 Task: Add a signature Bailey Nelson containing Stay safe, Bailey Nelson to email address softage.10@softage.net and add a label Penetration testing
Action: Mouse moved to (115, 140)
Screenshot: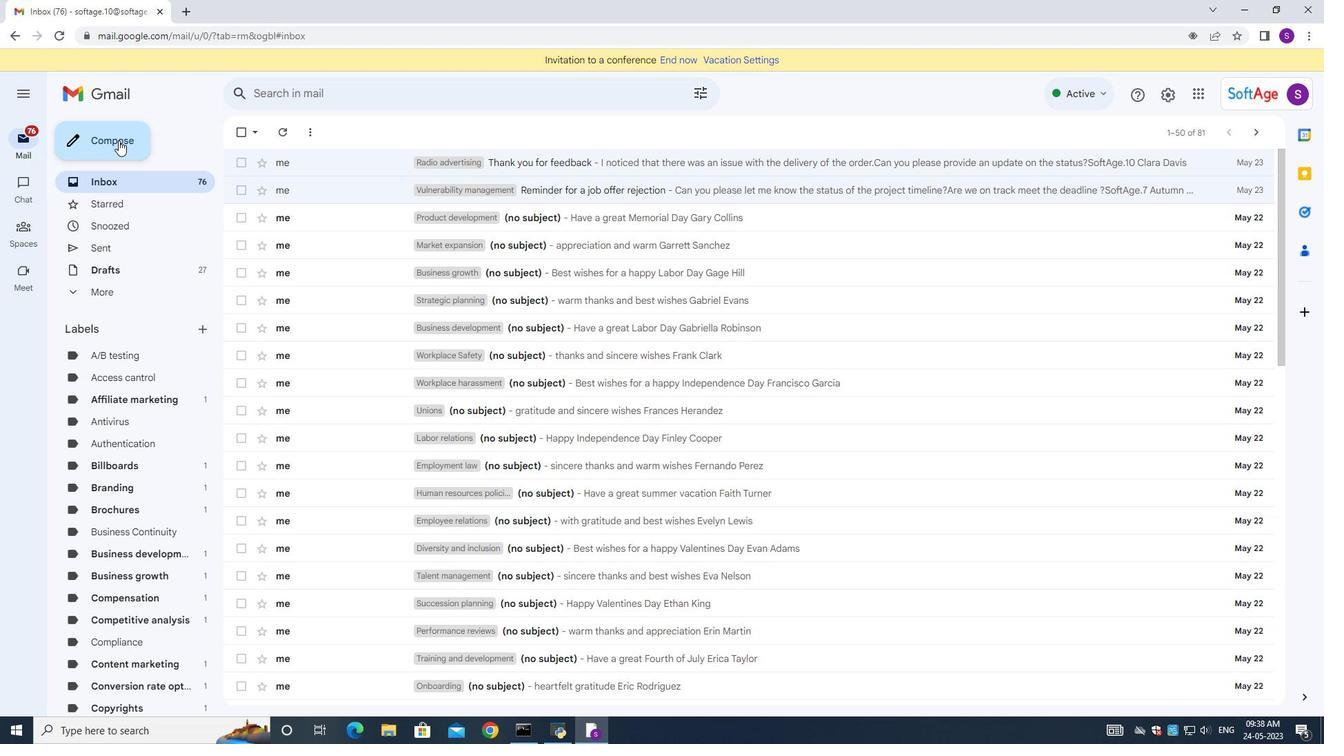 
Action: Mouse pressed left at (115, 140)
Screenshot: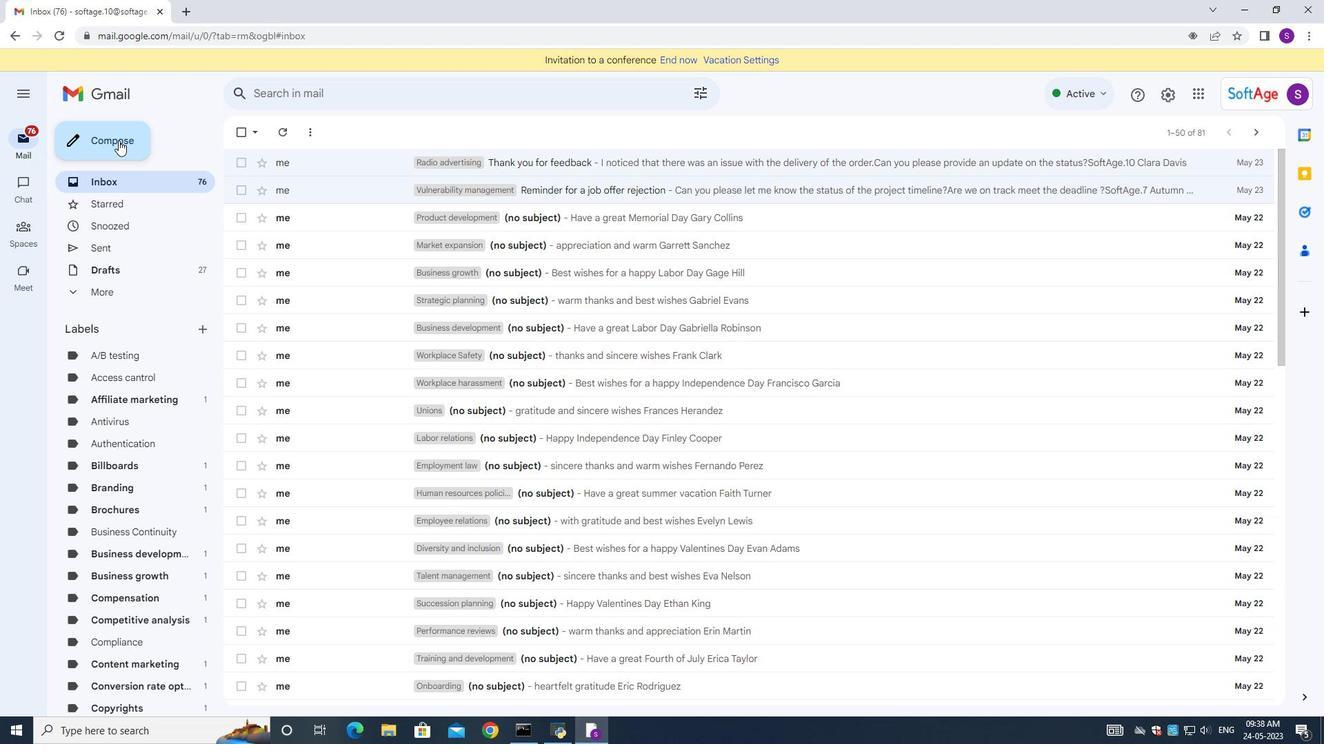 
Action: Mouse moved to (1109, 694)
Screenshot: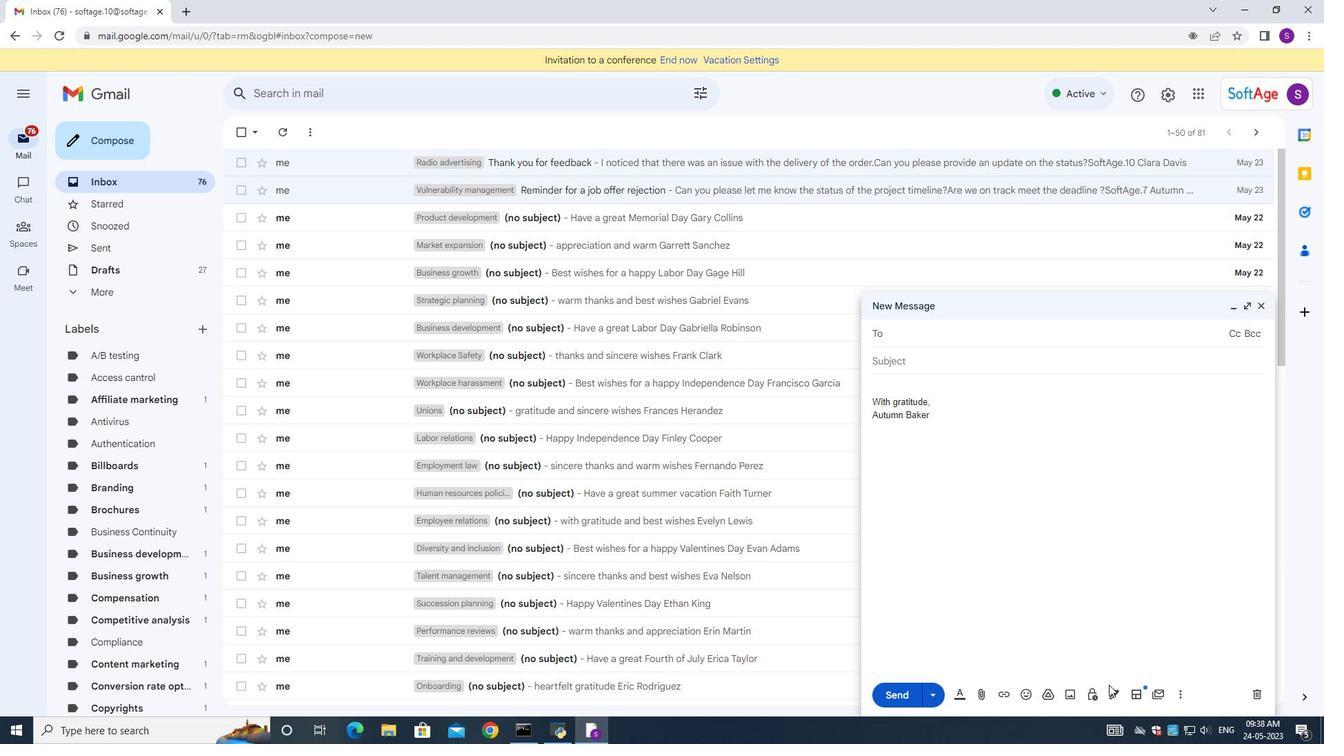 
Action: Mouse pressed left at (1109, 694)
Screenshot: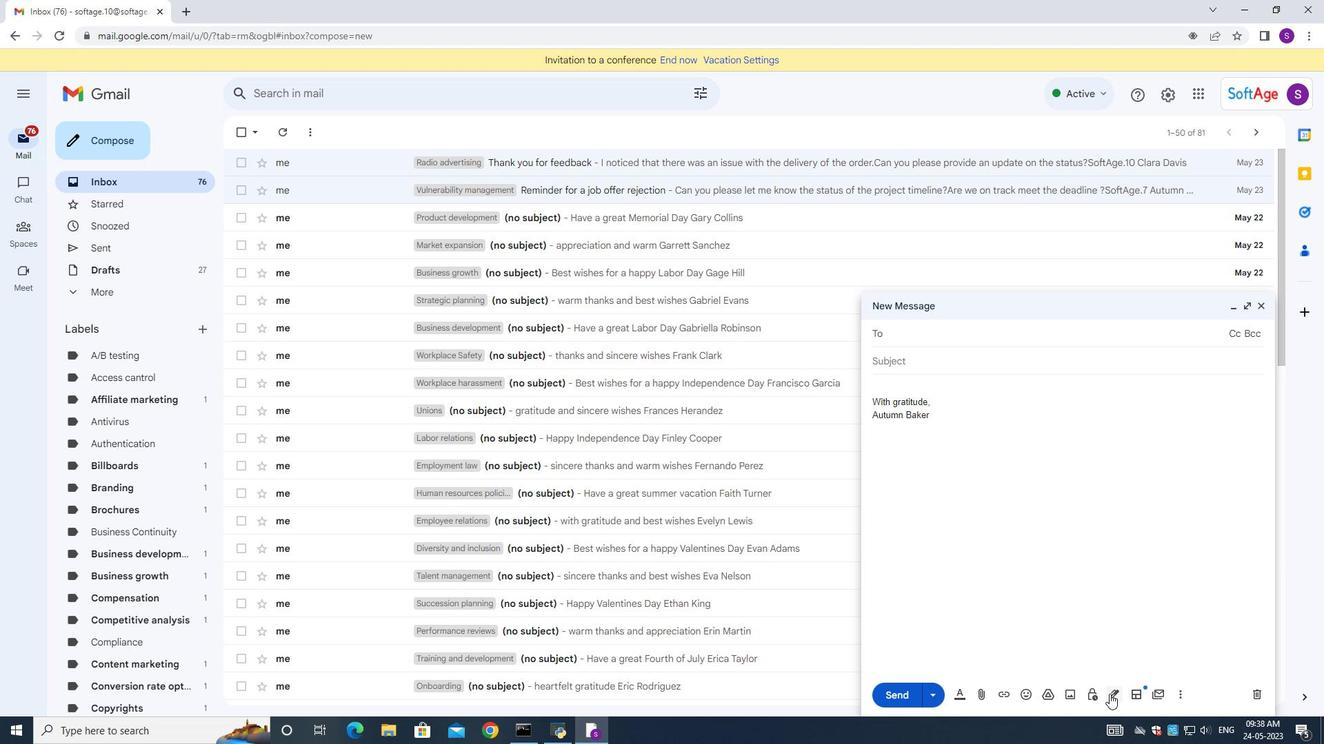 
Action: Mouse moved to (1136, 621)
Screenshot: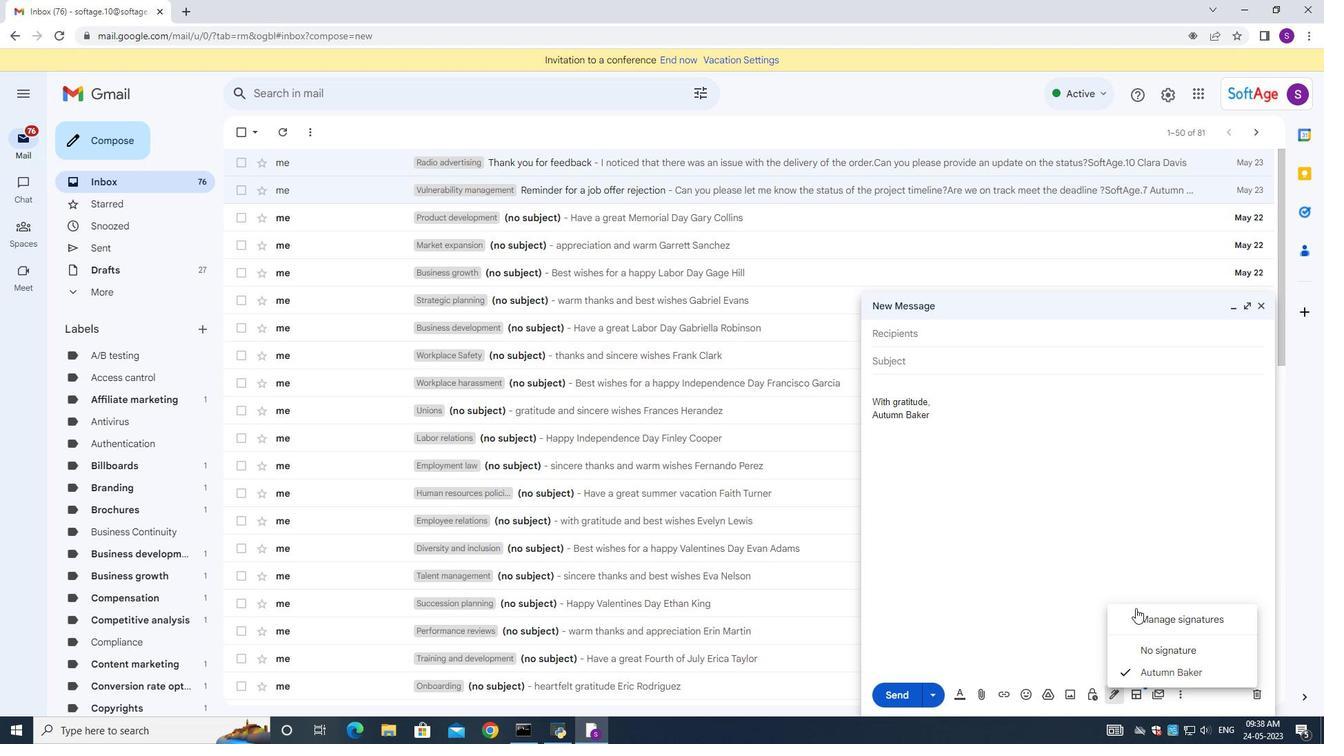 
Action: Mouse pressed left at (1136, 621)
Screenshot: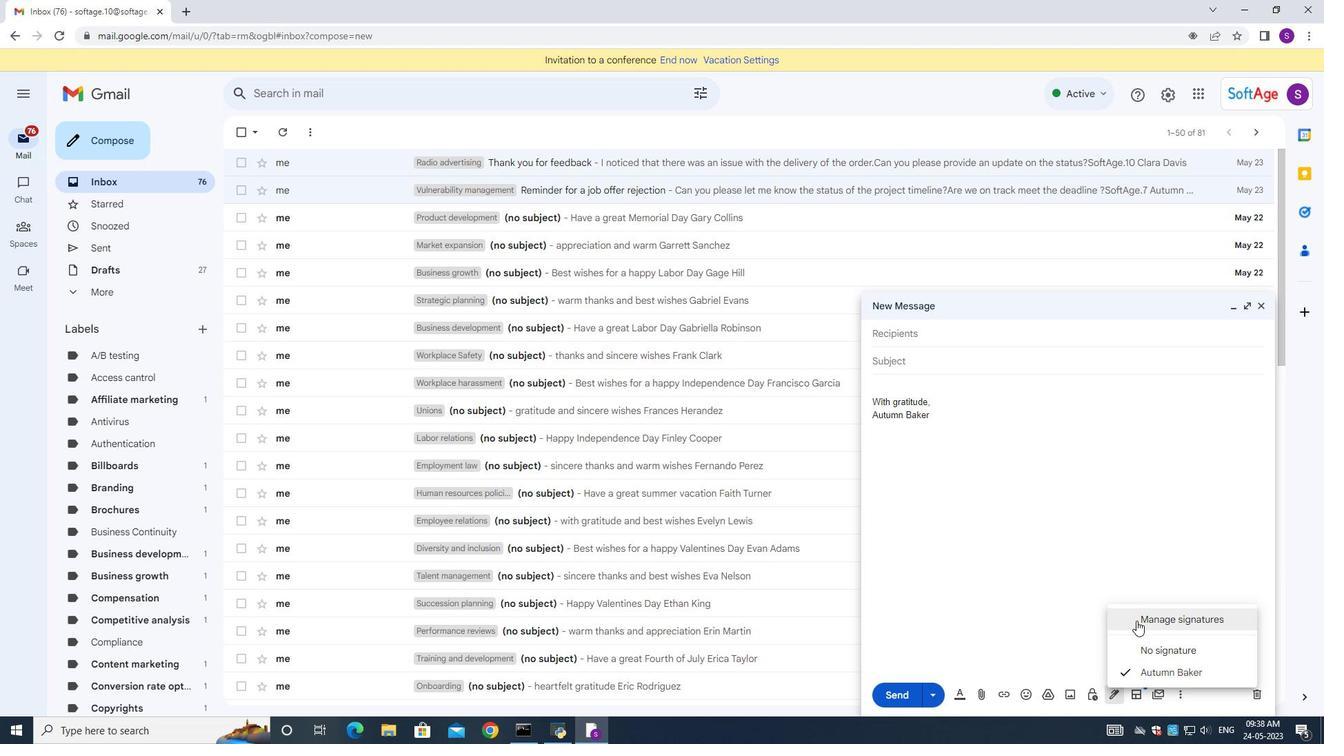
Action: Mouse moved to (626, 273)
Screenshot: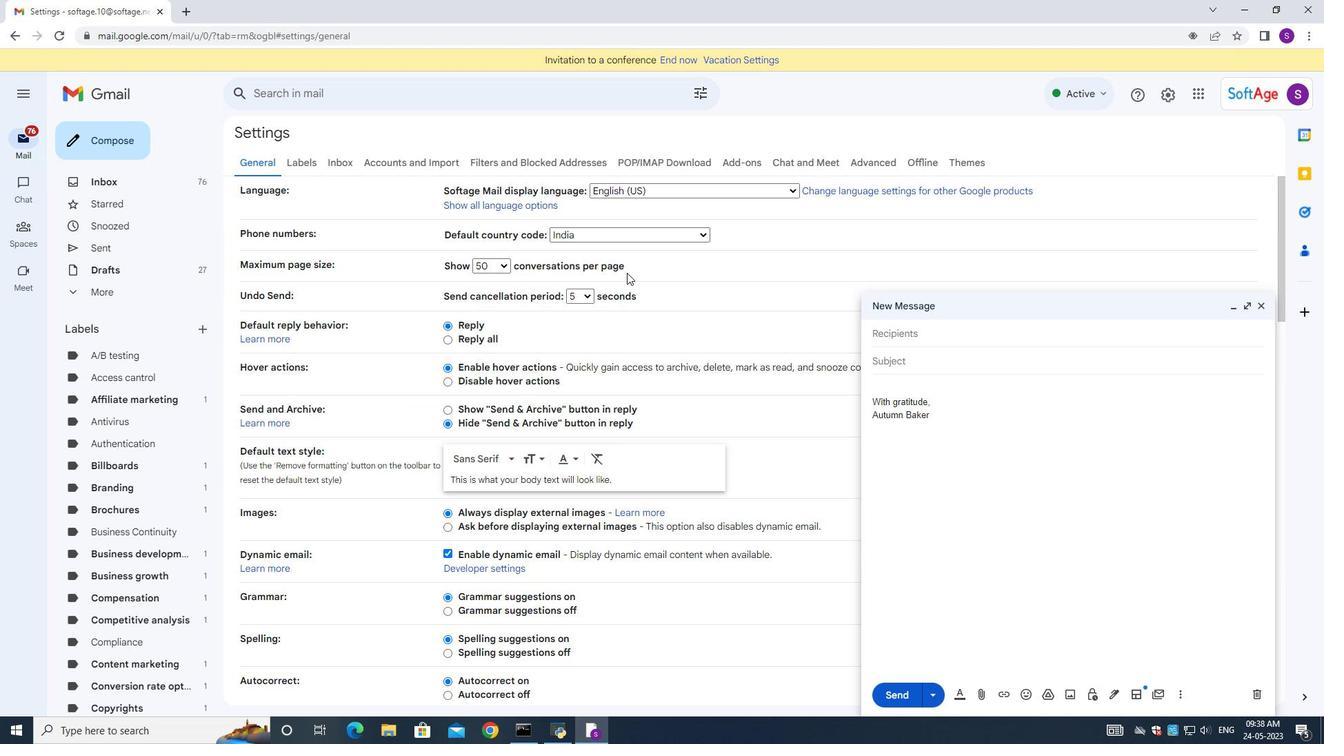 
Action: Mouse scrolled (626, 273) with delta (0, 0)
Screenshot: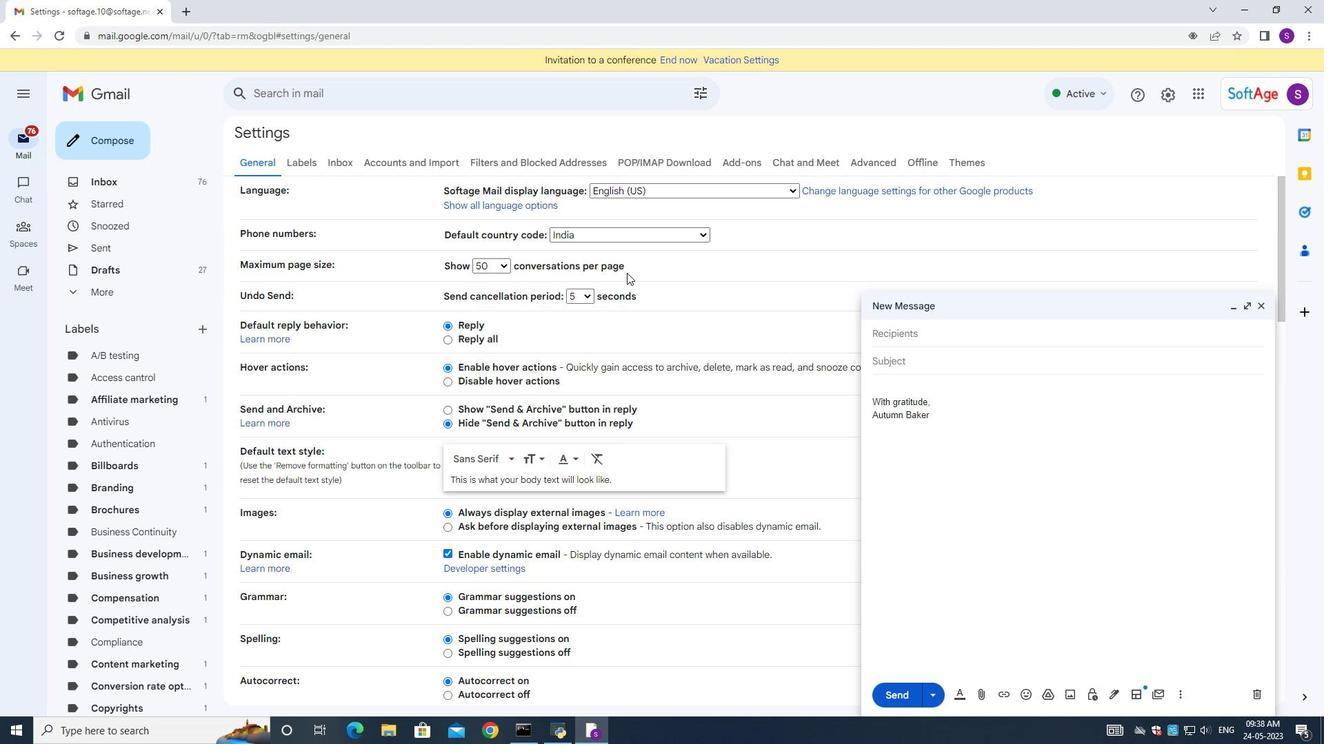 
Action: Mouse moved to (626, 279)
Screenshot: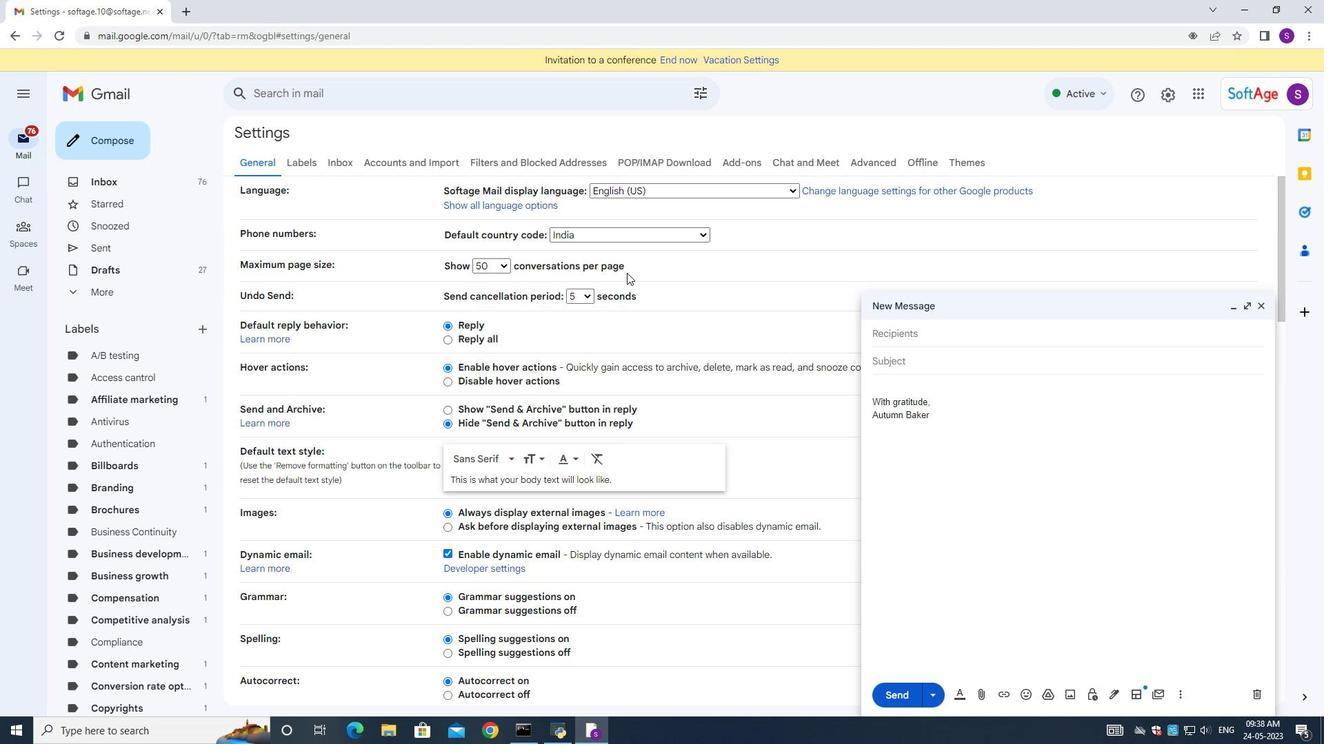 
Action: Mouse scrolled (626, 278) with delta (0, 0)
Screenshot: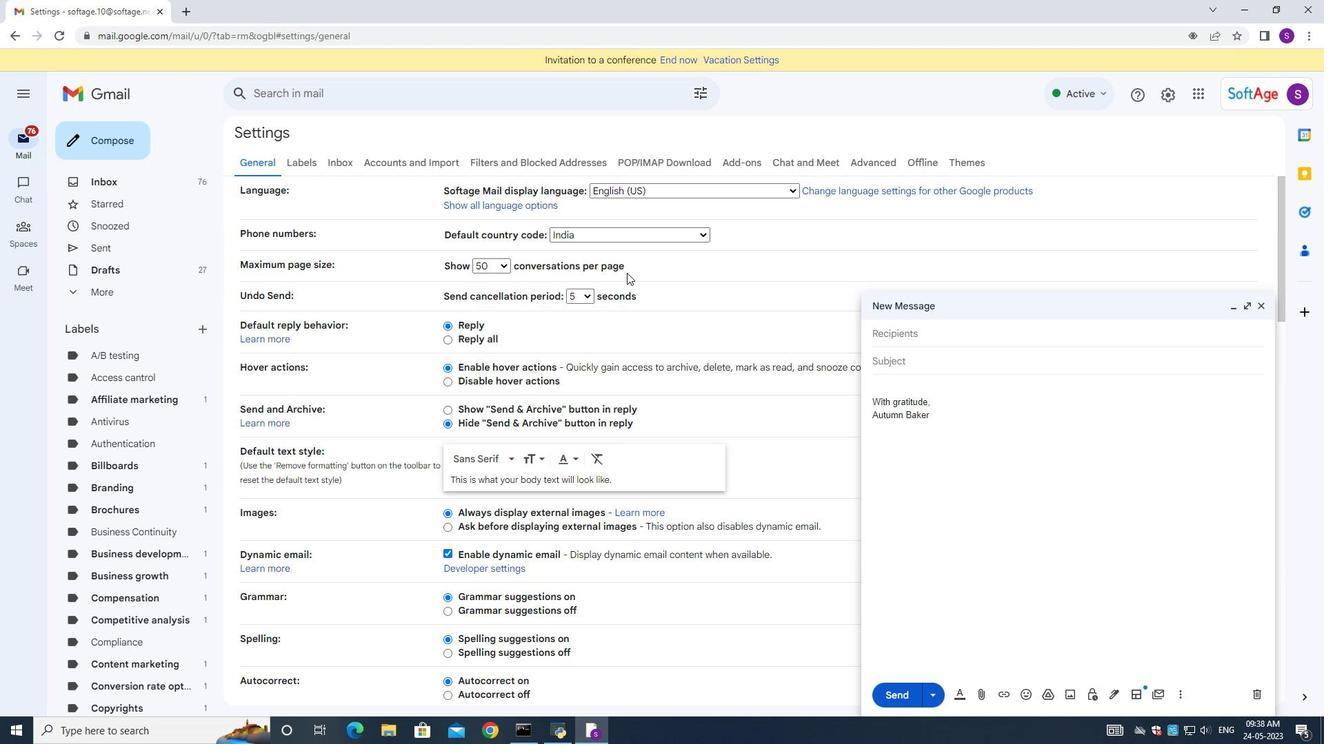 
Action: Mouse moved to (626, 282)
Screenshot: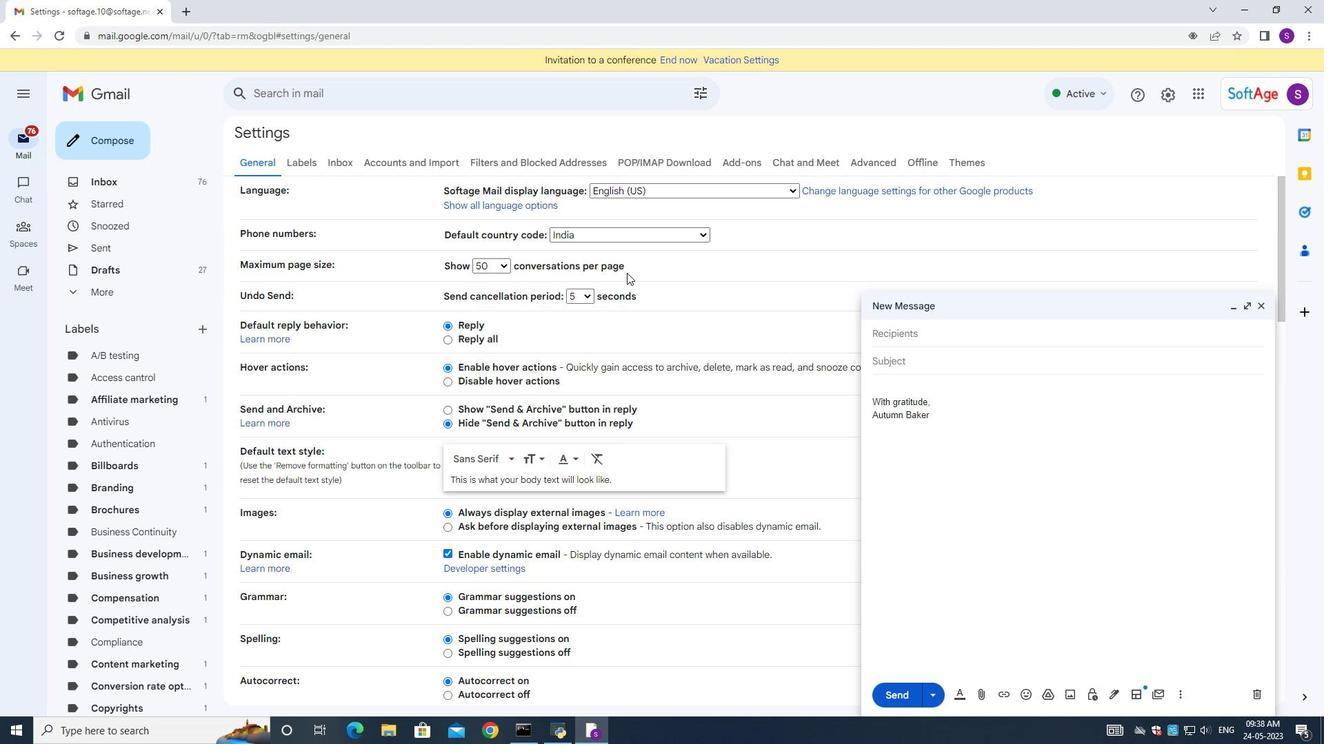 
Action: Mouse scrolled (626, 281) with delta (0, 0)
Screenshot: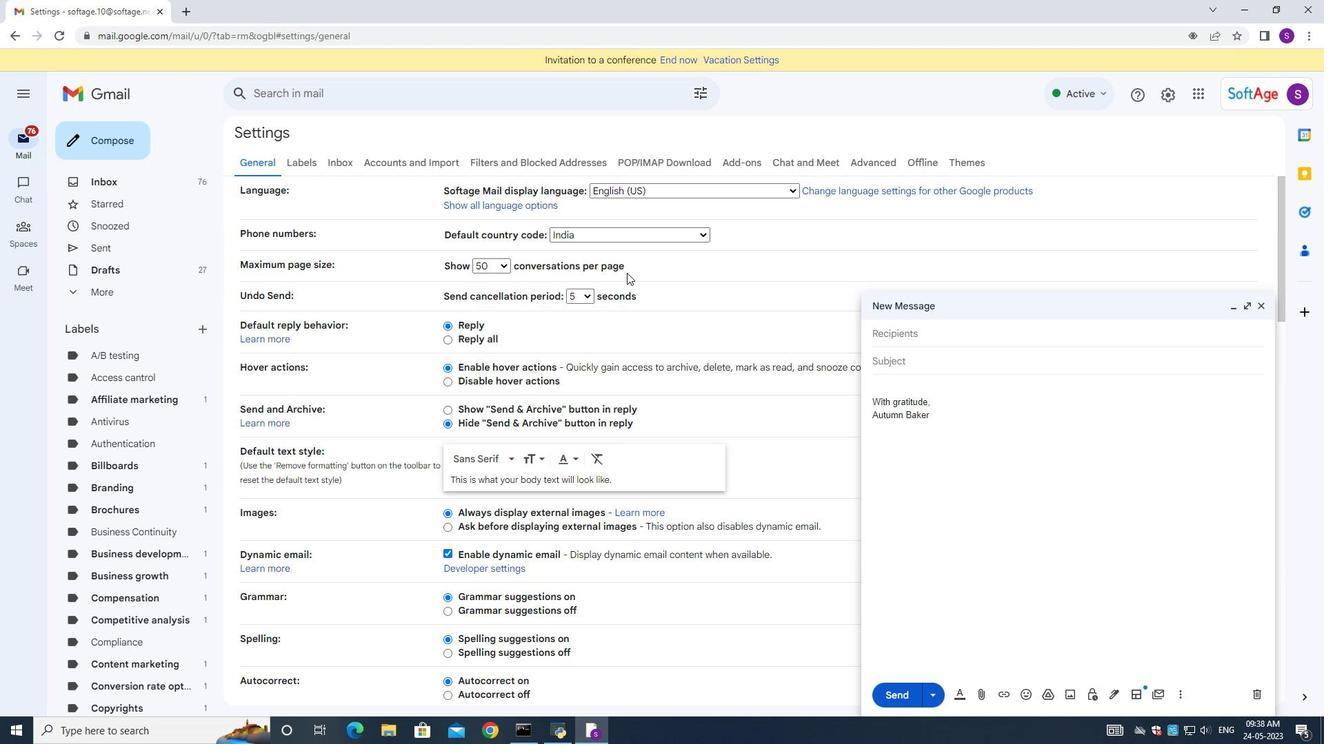 
Action: Mouse scrolled (626, 281) with delta (0, 0)
Screenshot: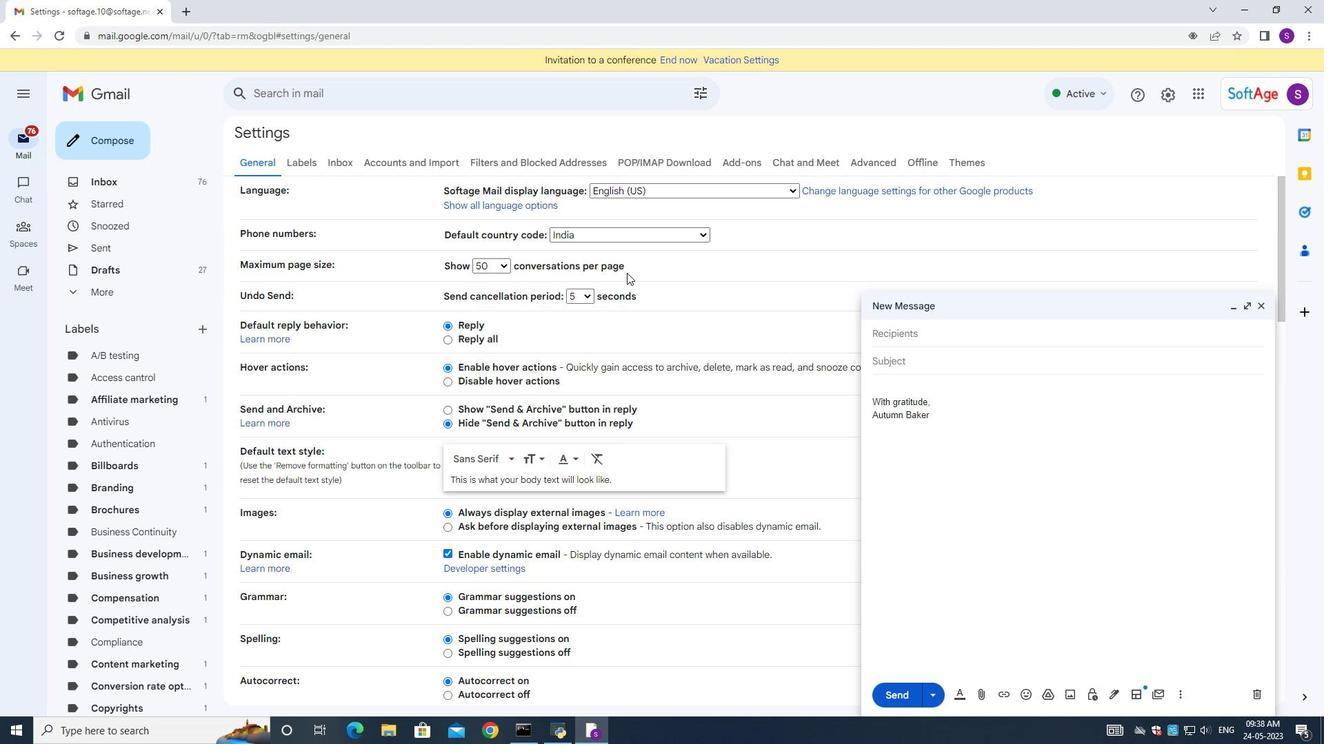 
Action: Mouse scrolled (626, 281) with delta (0, 0)
Screenshot: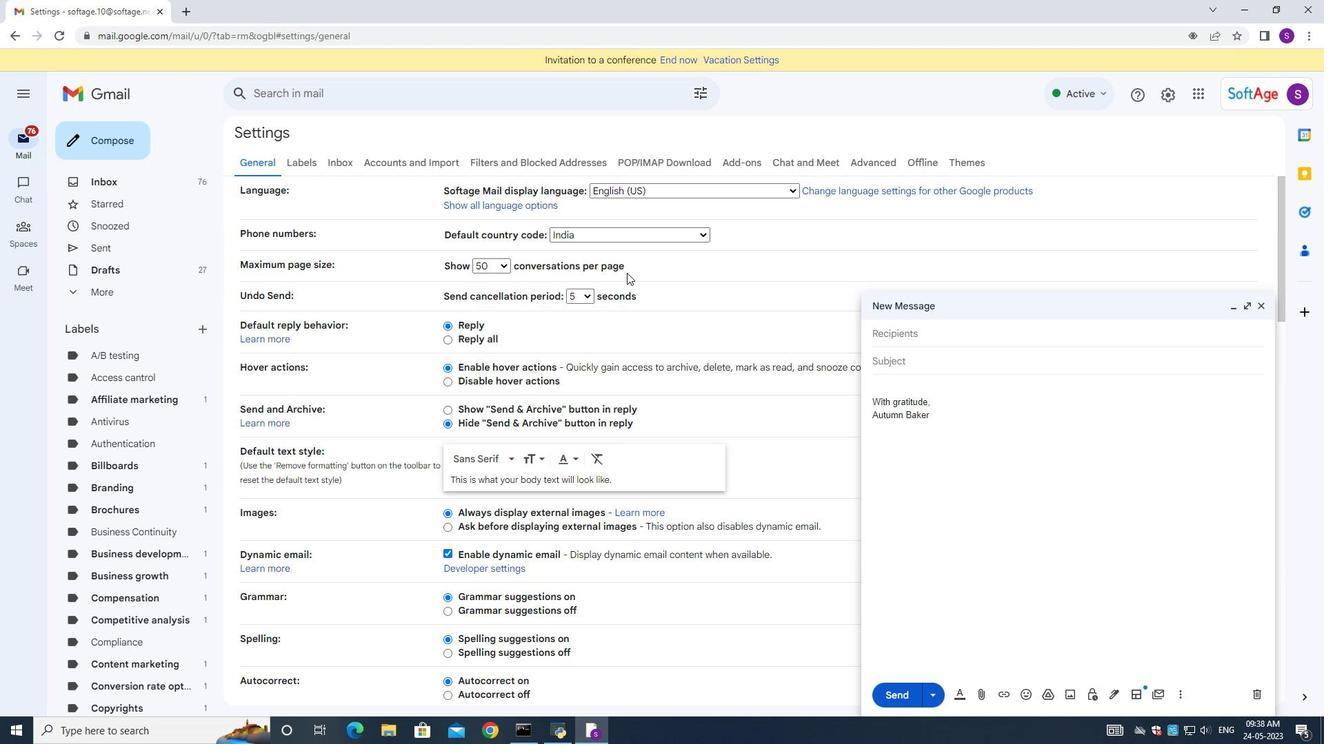 
Action: Mouse scrolled (626, 281) with delta (0, 0)
Screenshot: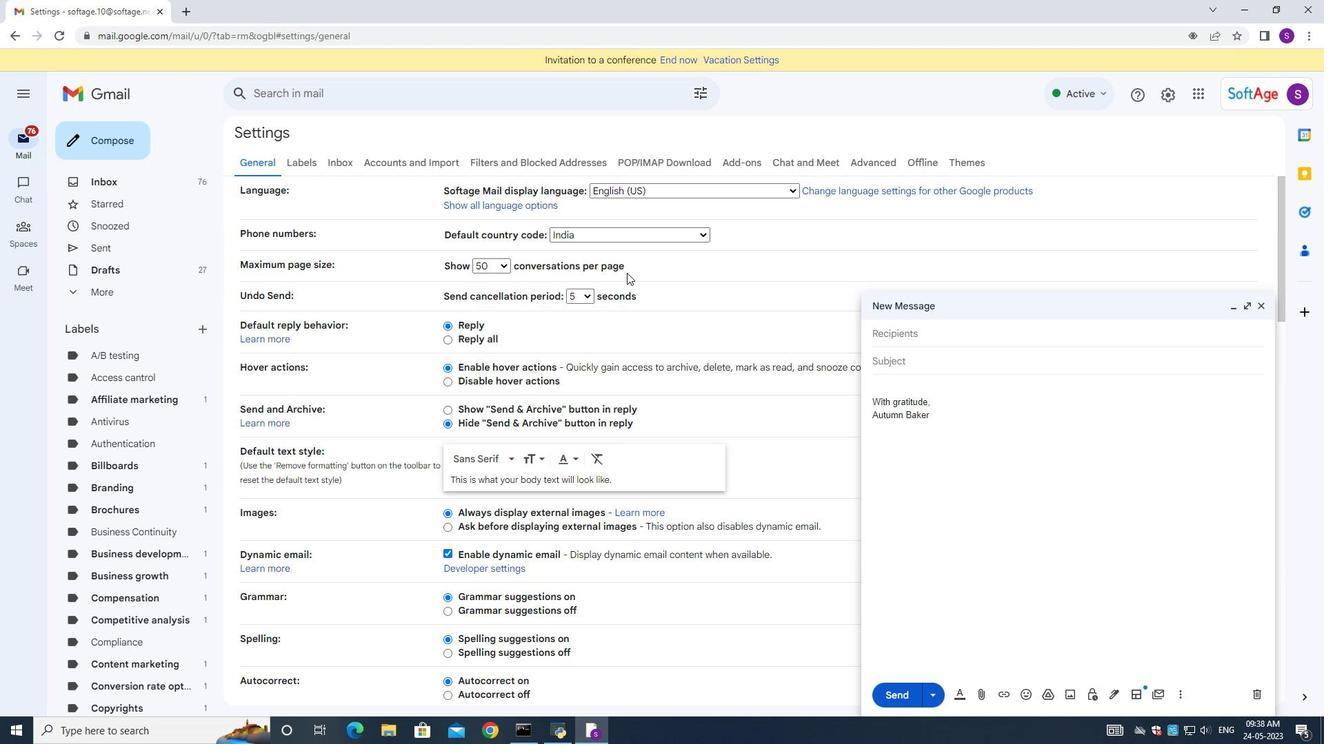 
Action: Mouse moved to (624, 307)
Screenshot: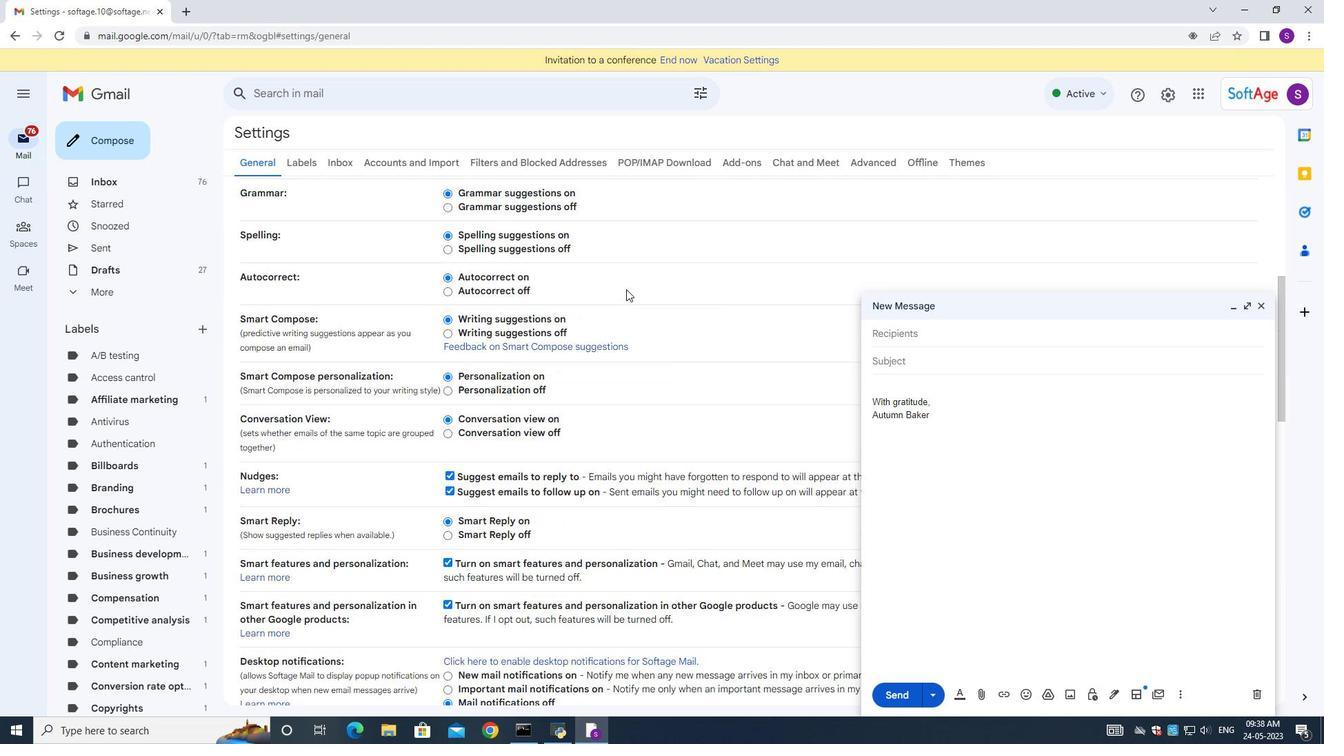 
Action: Mouse scrolled (624, 306) with delta (0, 0)
Screenshot: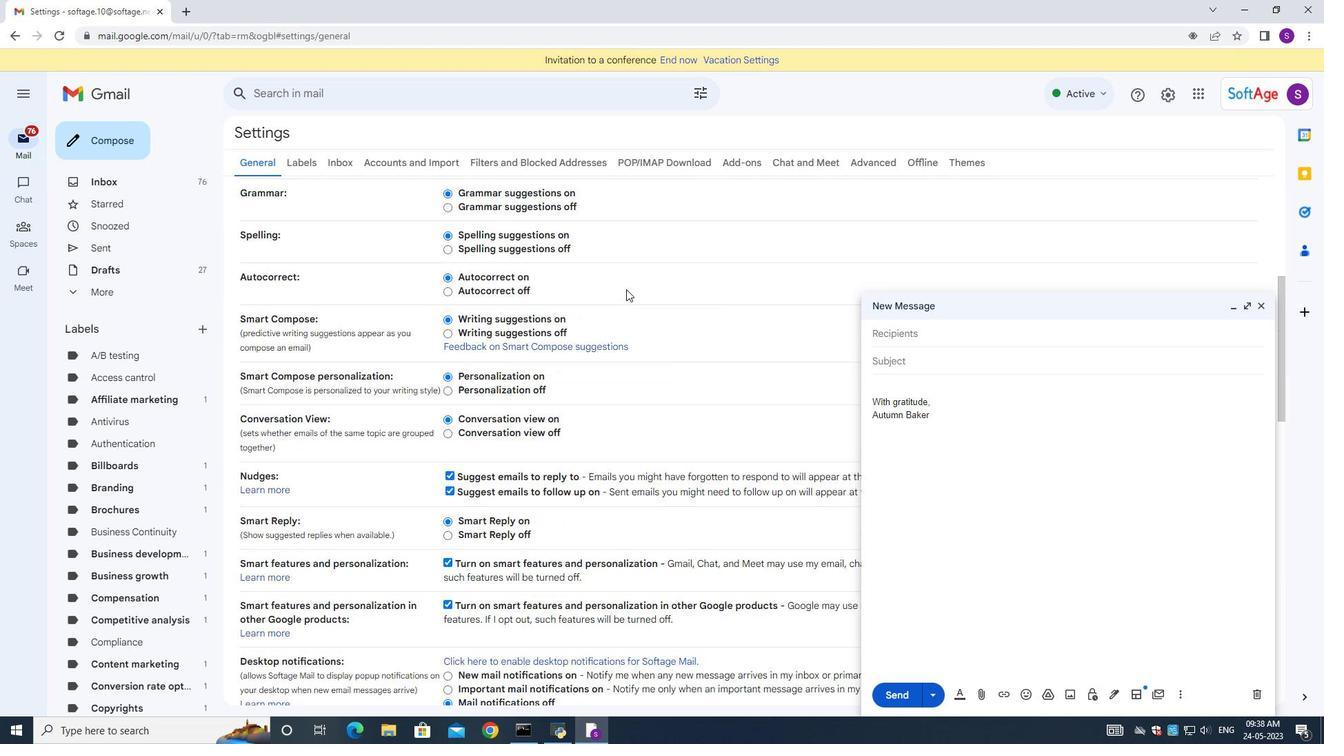 
Action: Mouse moved to (624, 310)
Screenshot: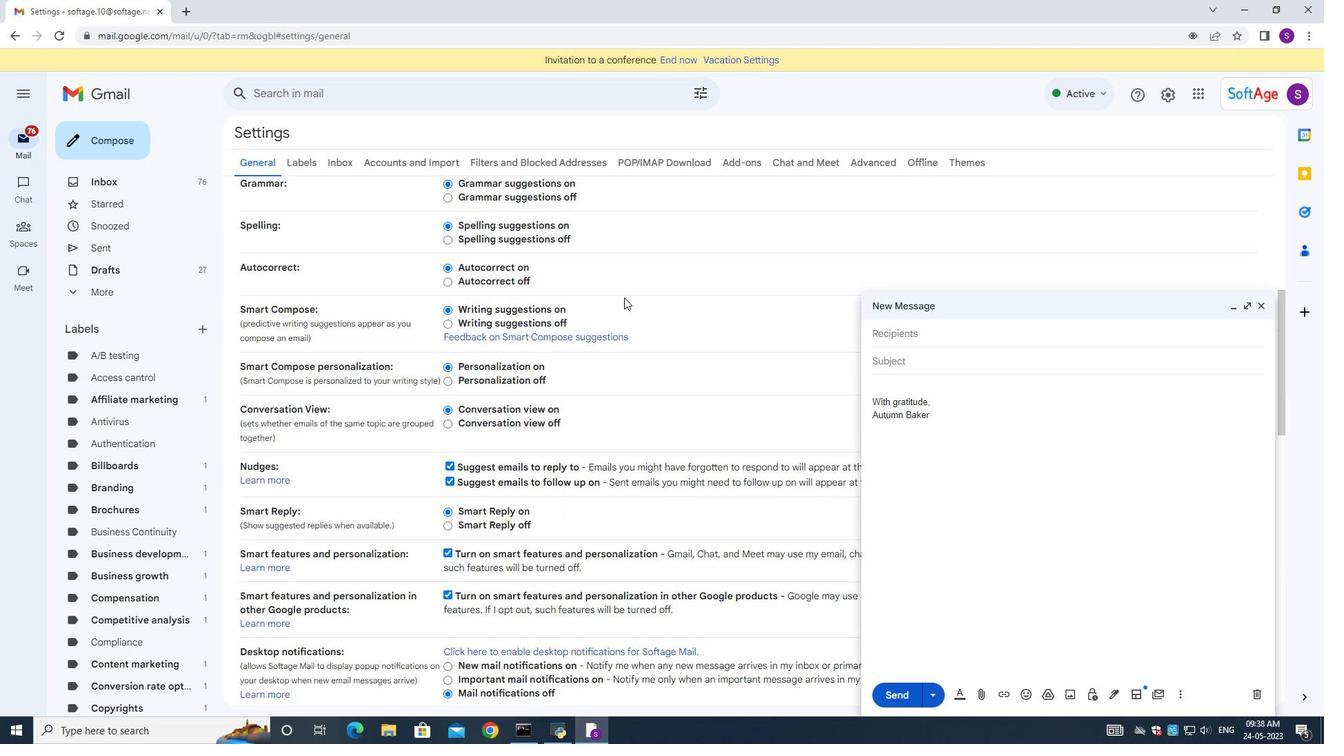 
Action: Mouse scrolled (624, 309) with delta (0, 0)
Screenshot: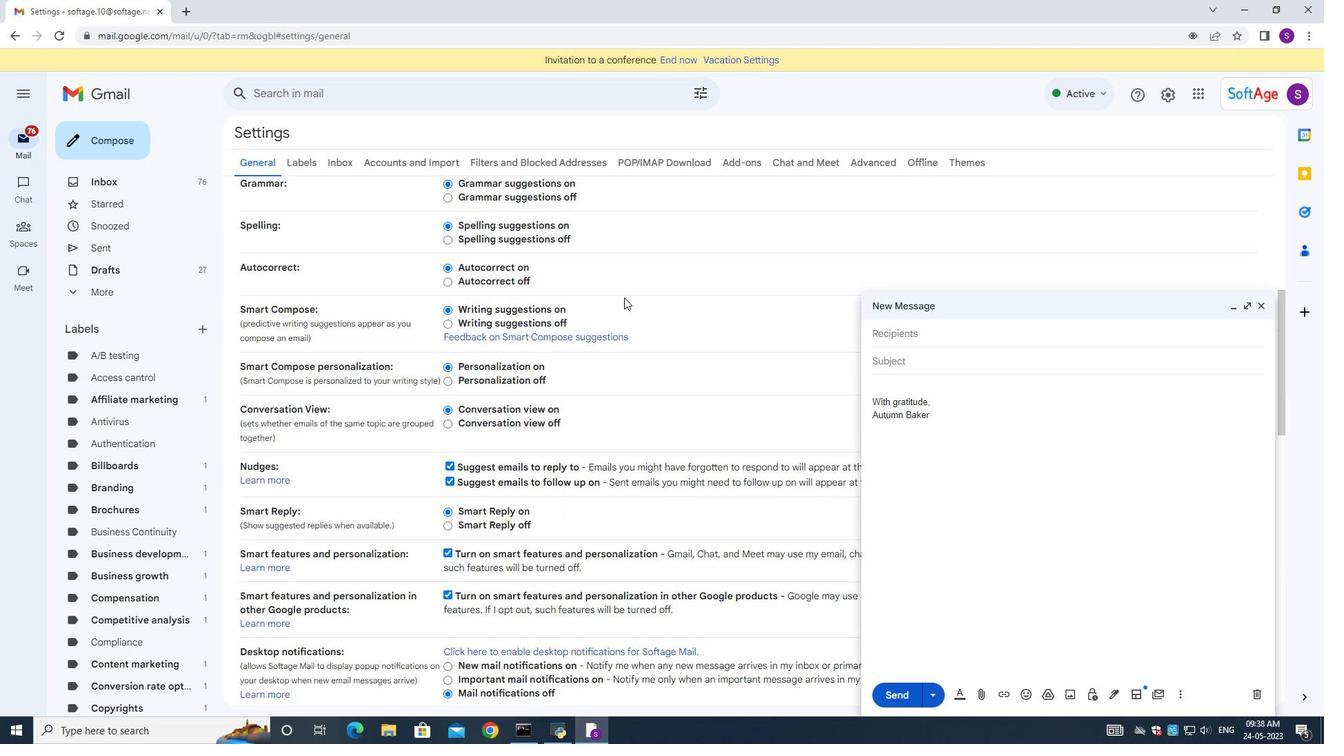 
Action: Mouse moved to (624, 311)
Screenshot: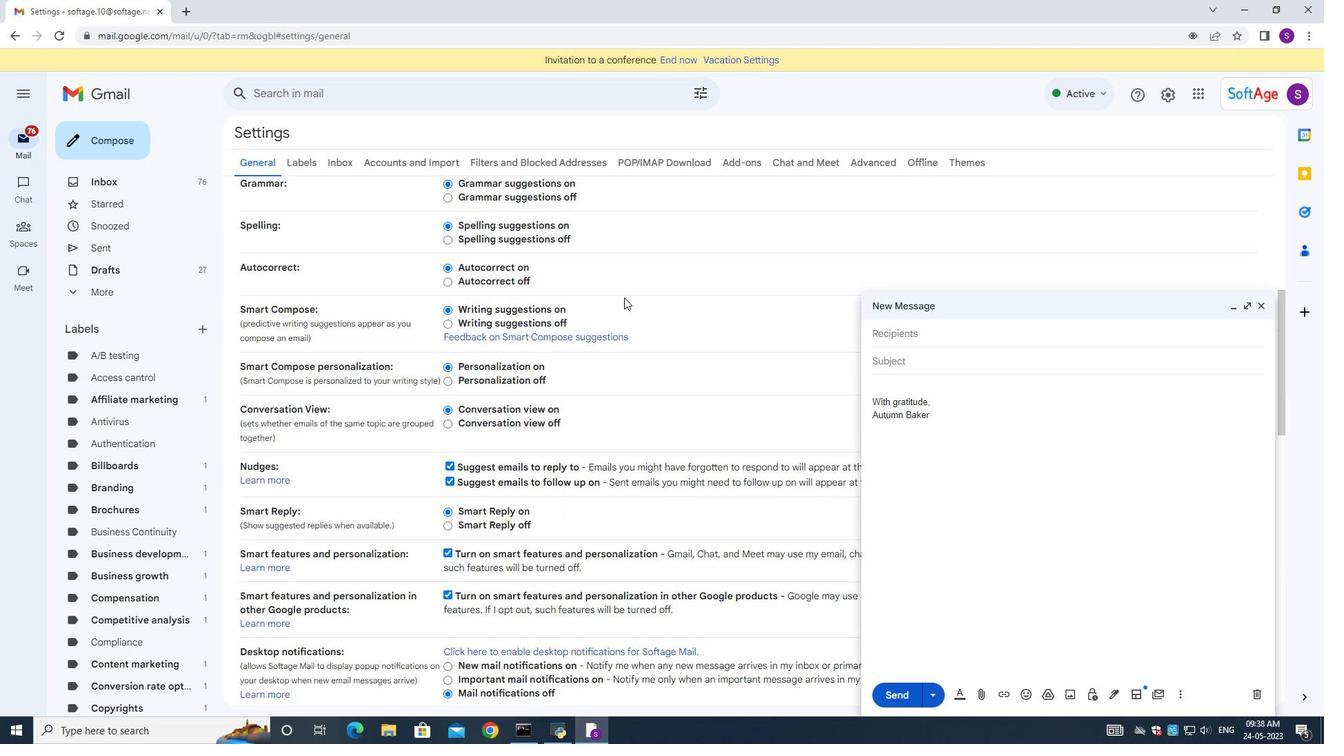 
Action: Mouse scrolled (624, 310) with delta (0, 0)
Screenshot: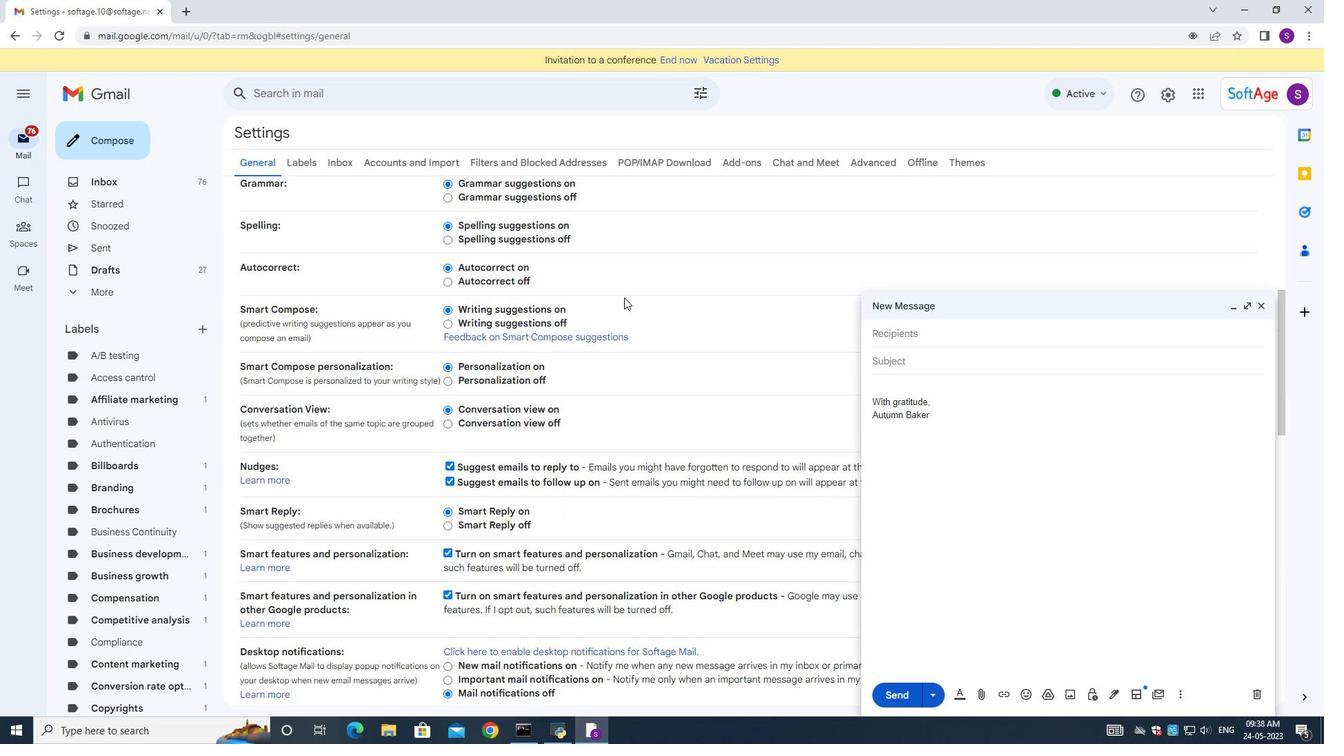 
Action: Mouse moved to (624, 311)
Screenshot: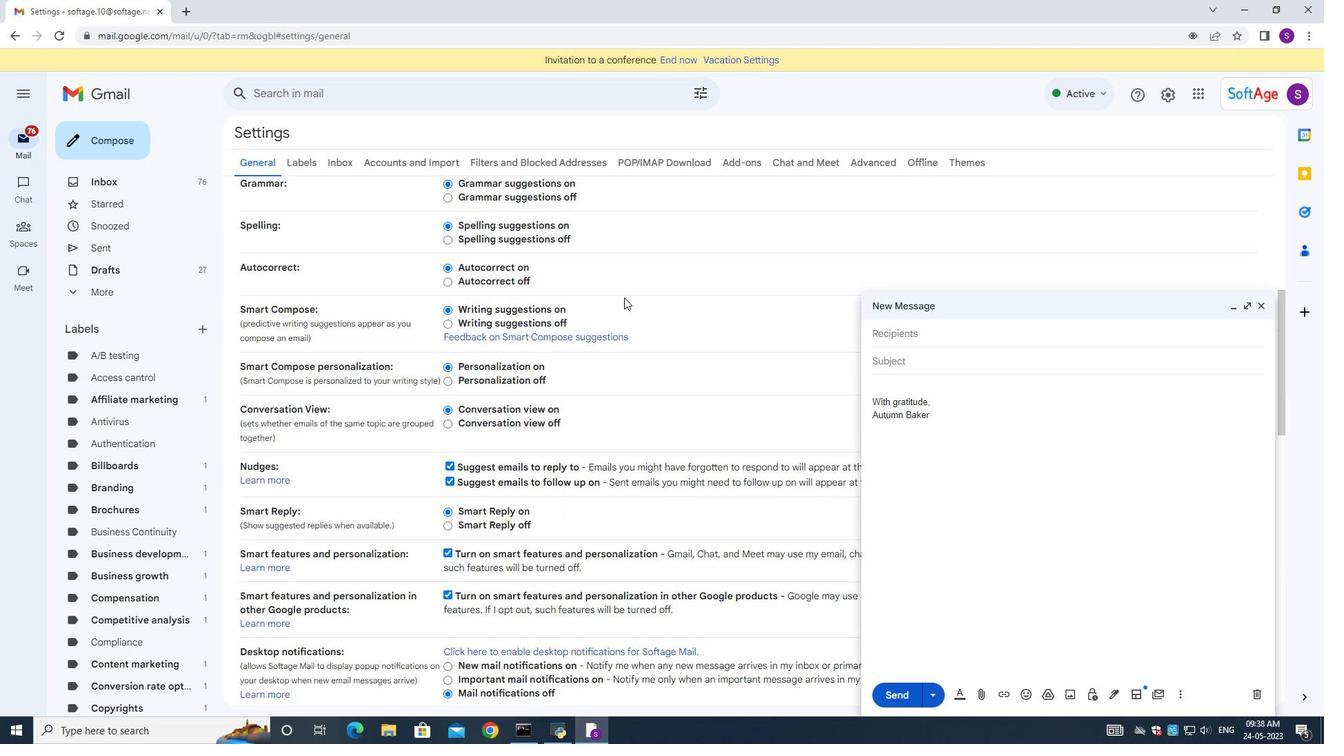 
Action: Mouse scrolled (624, 310) with delta (0, 0)
Screenshot: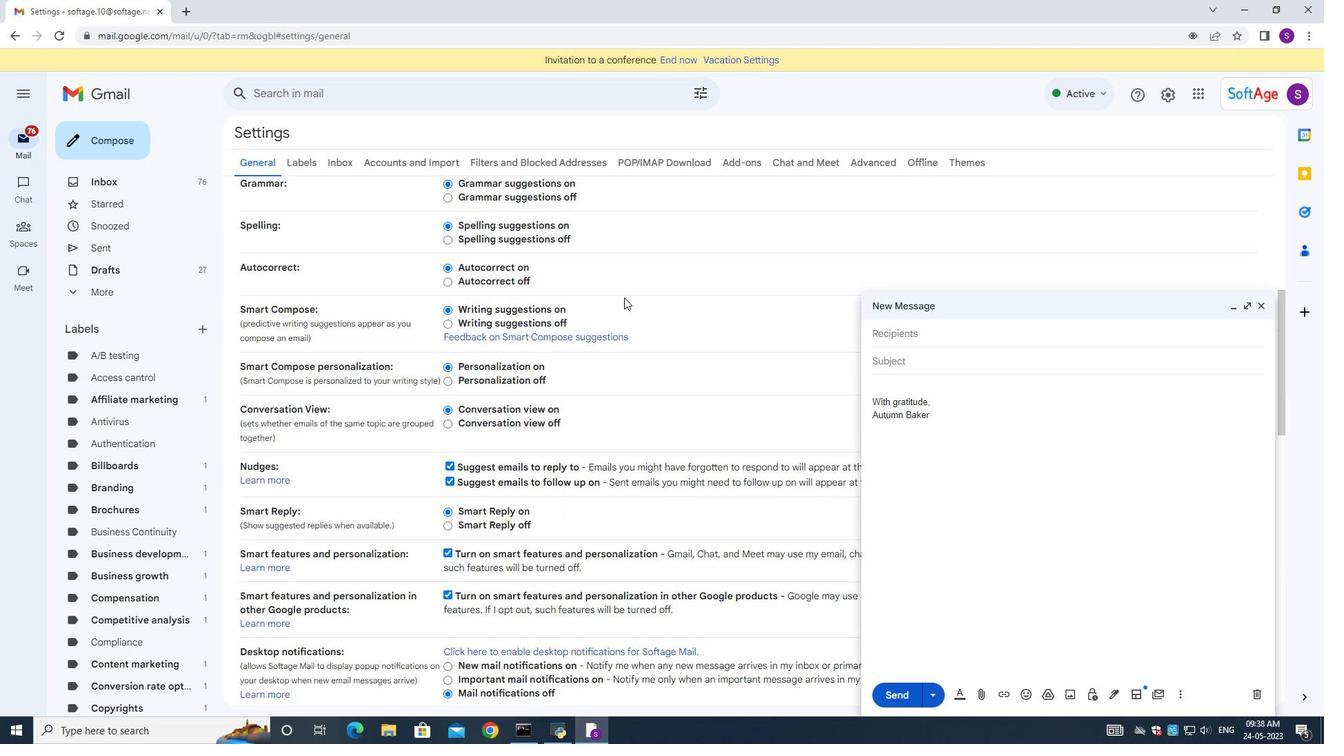 
Action: Mouse scrolled (624, 310) with delta (0, 0)
Screenshot: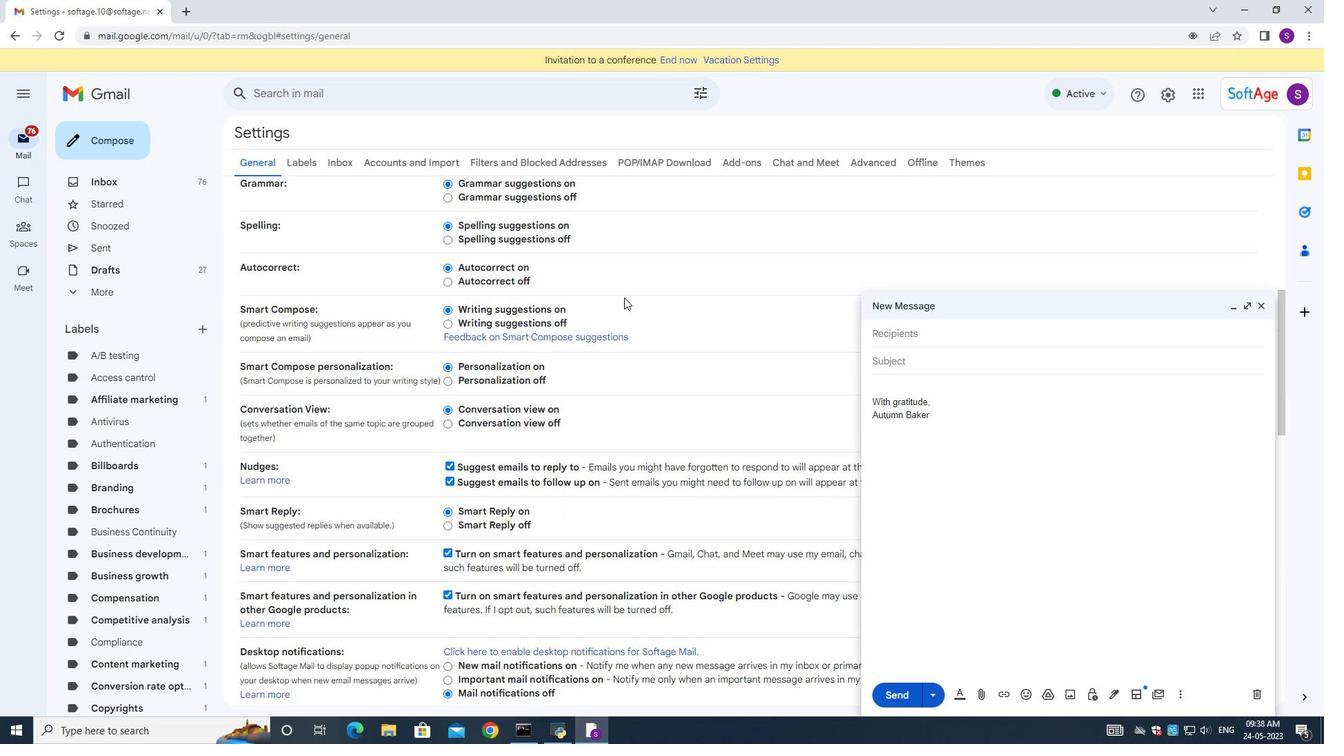 
Action: Mouse scrolled (624, 310) with delta (0, 0)
Screenshot: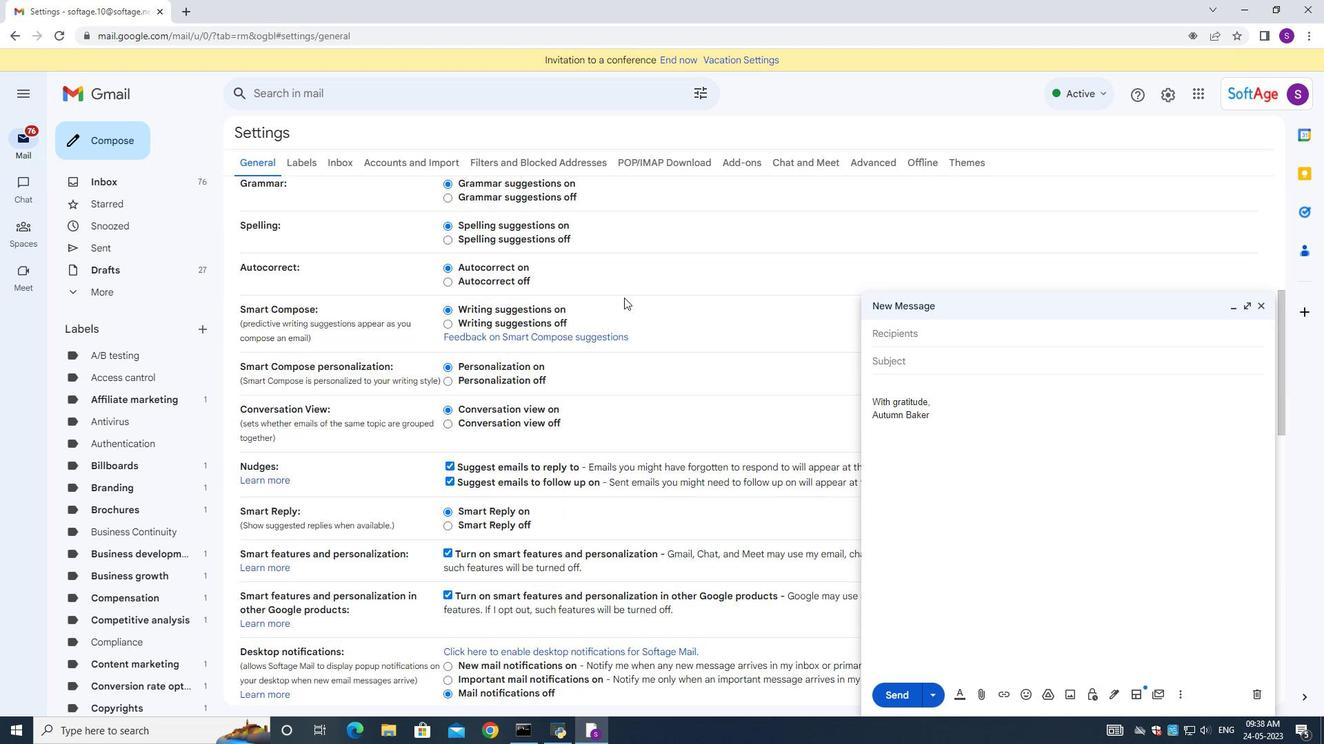 
Action: Mouse moved to (573, 394)
Screenshot: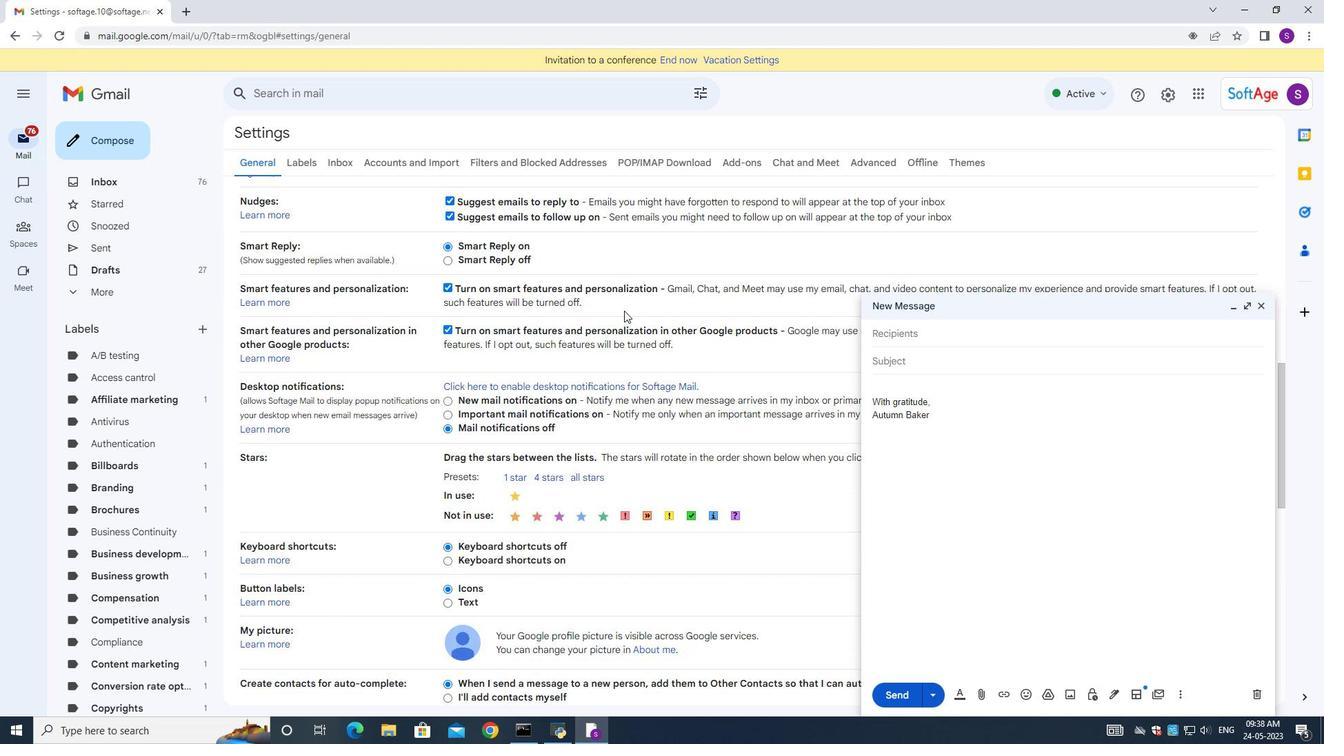 
Action: Mouse scrolled (573, 395) with delta (0, 0)
Screenshot: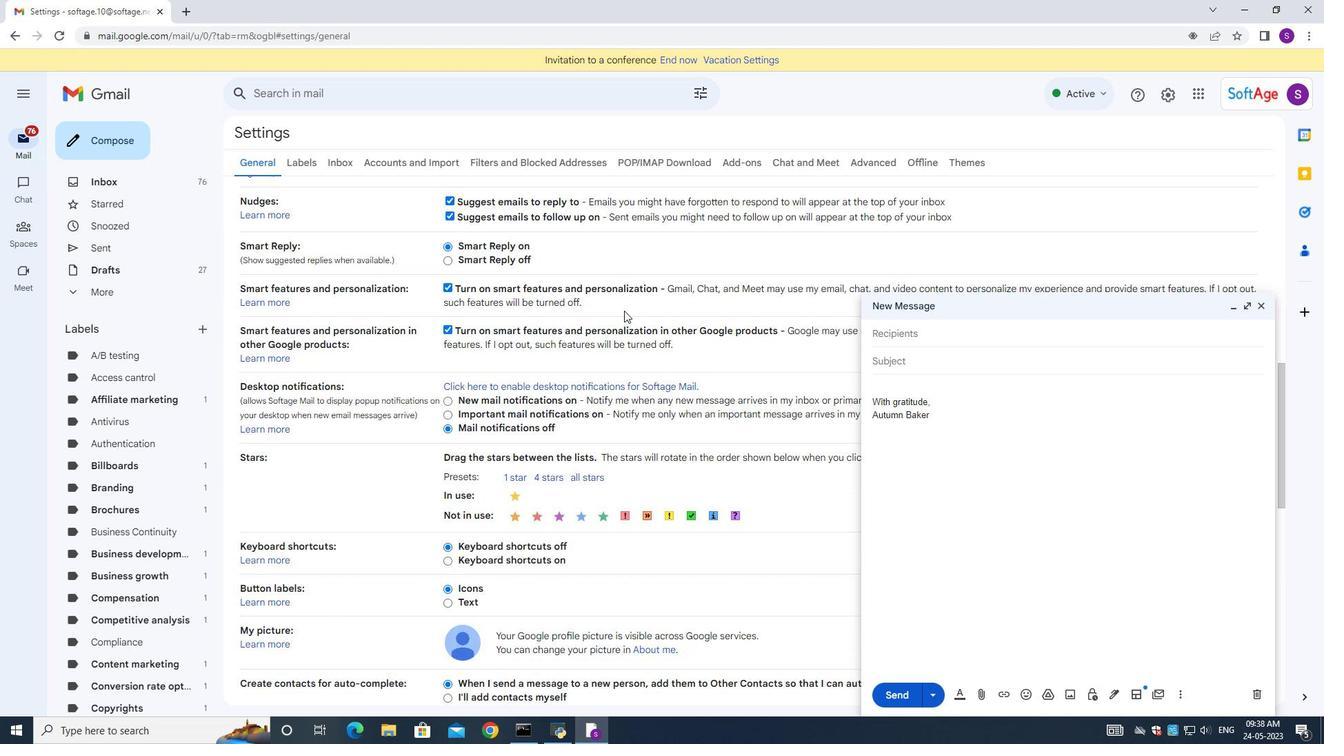 
Action: Mouse moved to (577, 479)
Screenshot: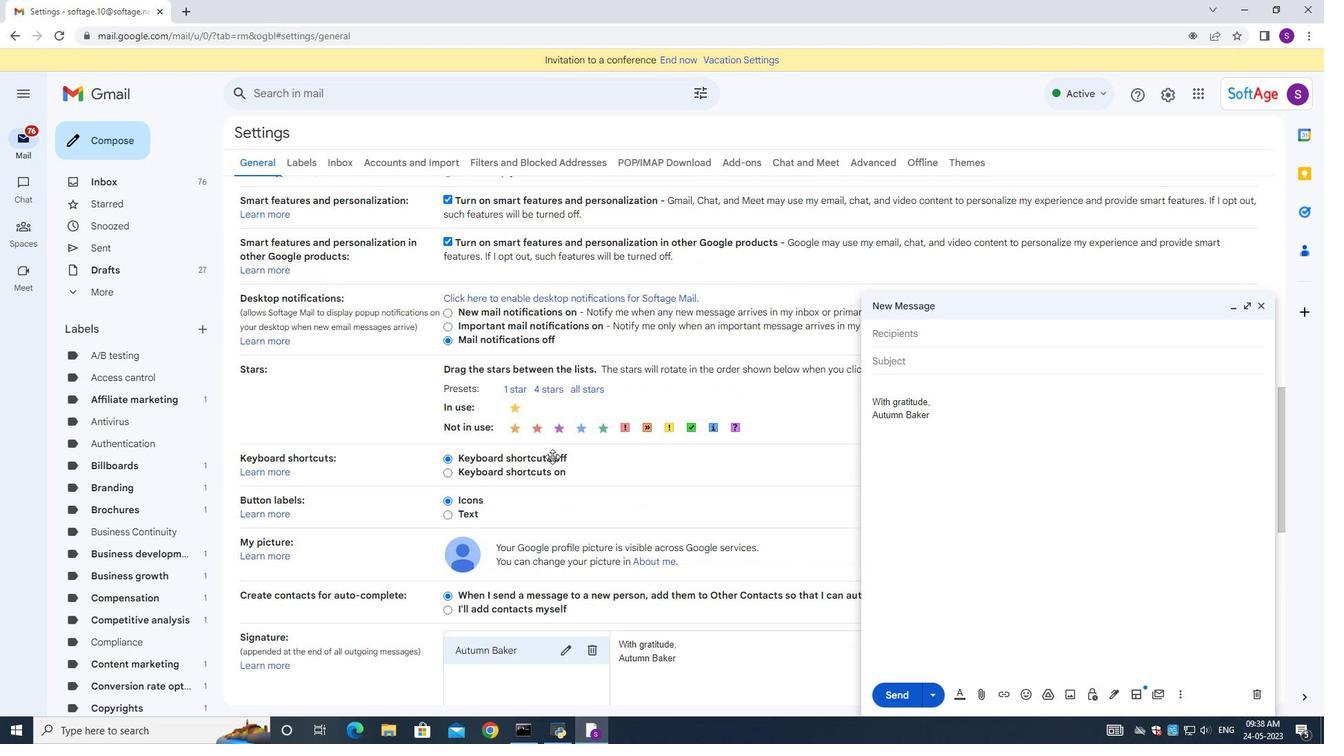 
Action: Mouse scrolled (577, 478) with delta (0, 0)
Screenshot: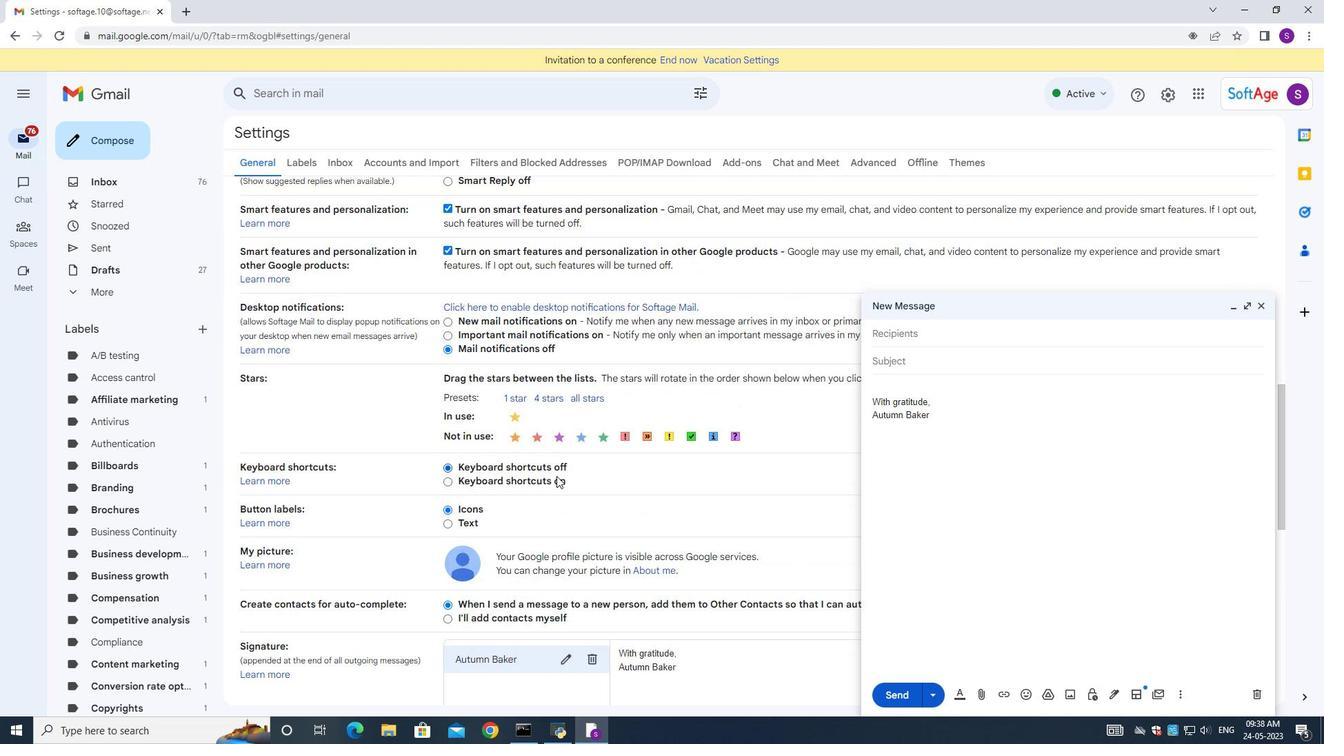 
Action: Mouse moved to (577, 478)
Screenshot: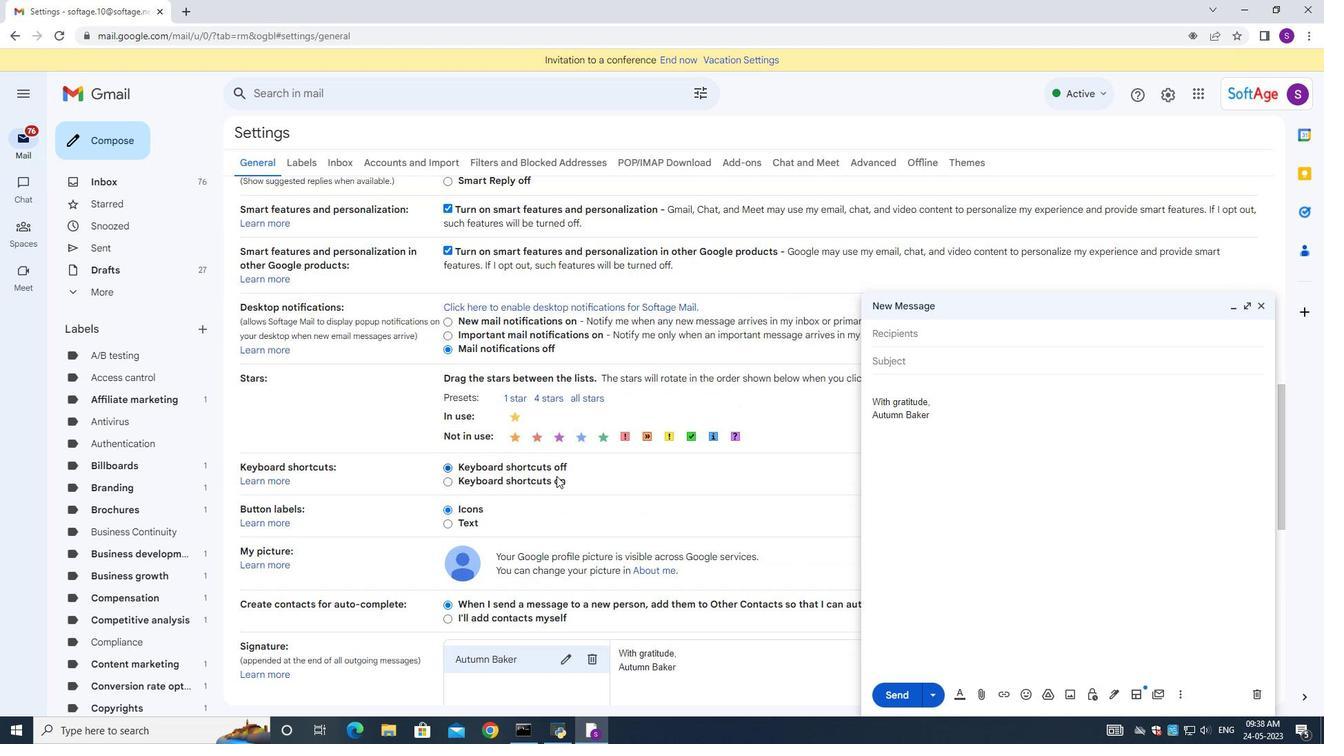 
Action: Mouse scrolled (577, 477) with delta (0, 0)
Screenshot: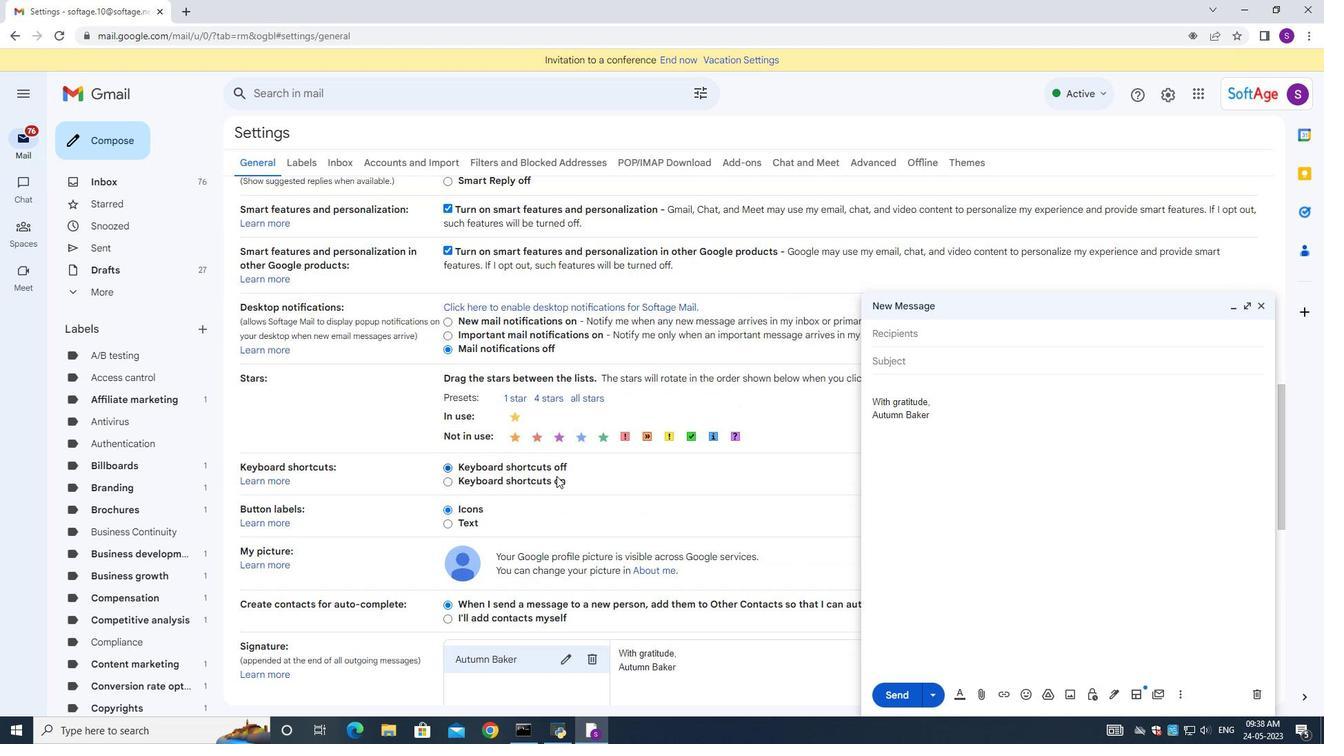 
Action: Mouse moved to (576, 473)
Screenshot: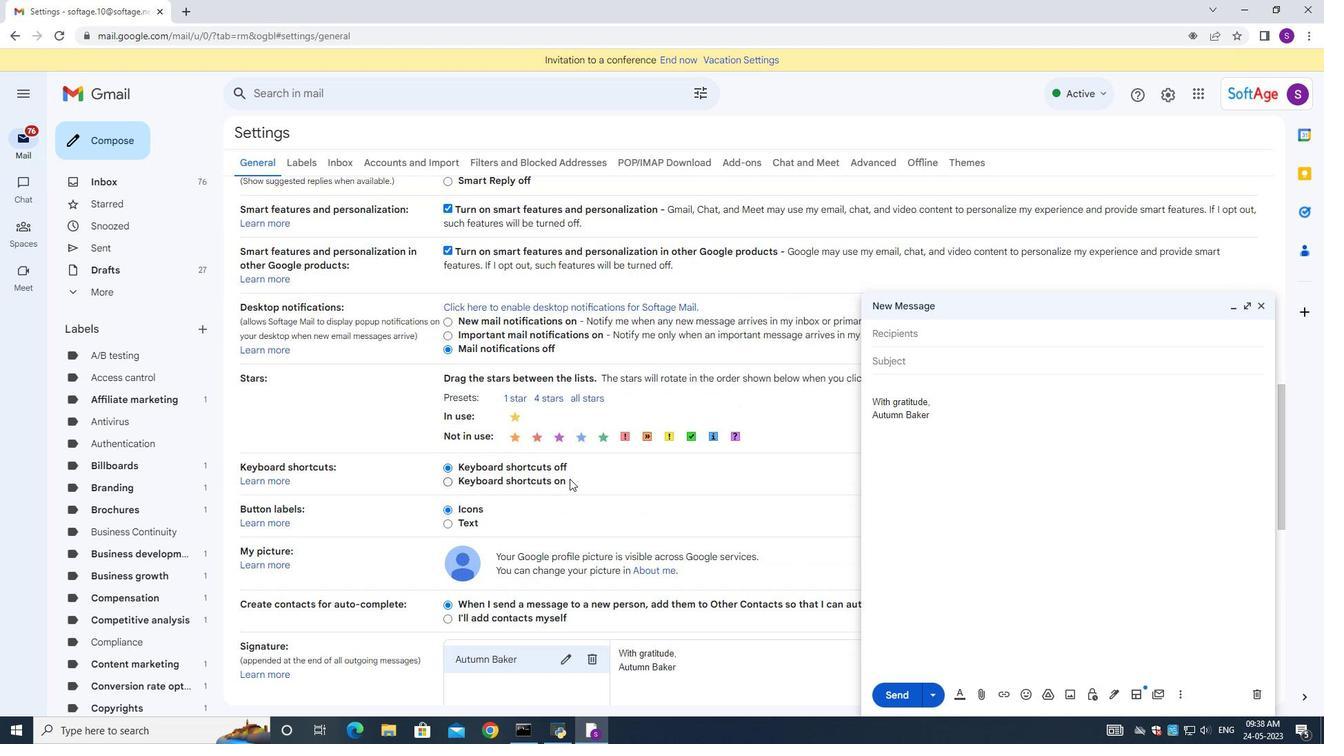 
Action: Mouse scrolled (576, 474) with delta (0, 0)
Screenshot: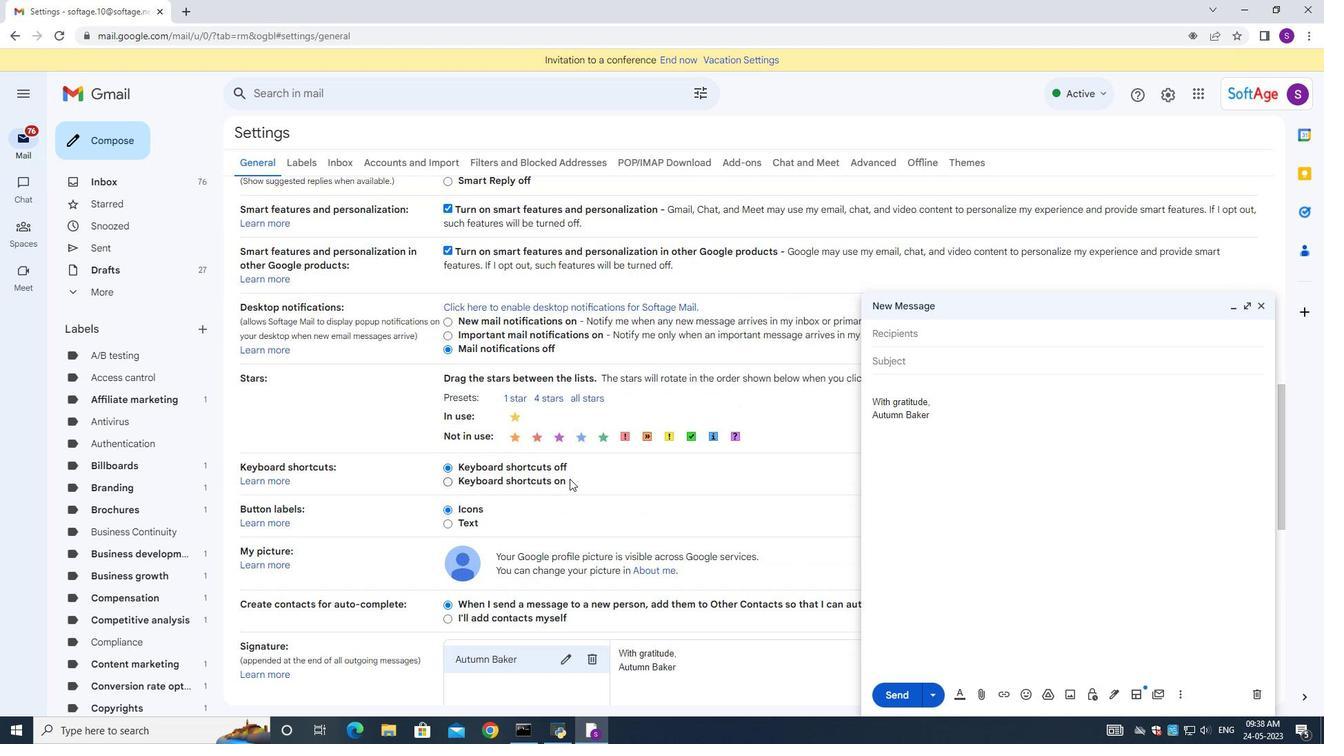 
Action: Mouse moved to (576, 469)
Screenshot: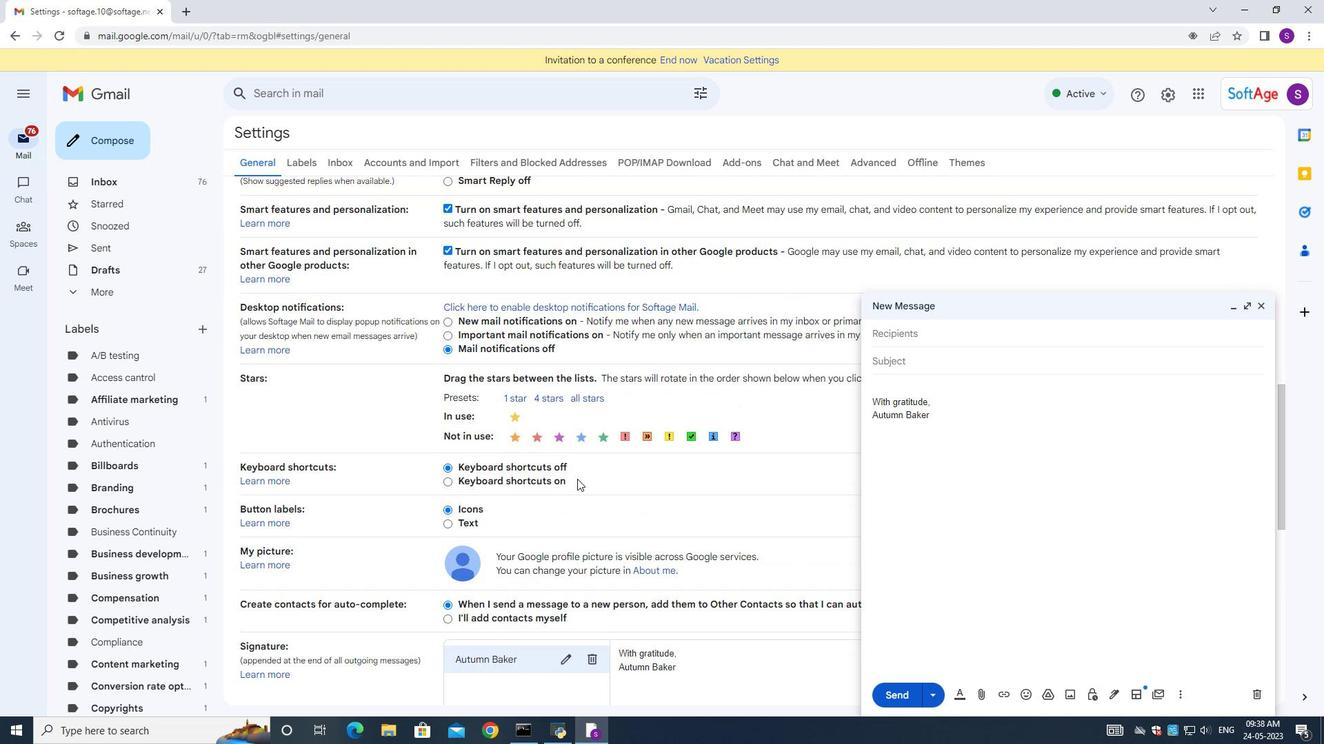 
Action: Mouse scrolled (576, 471) with delta (0, 0)
Screenshot: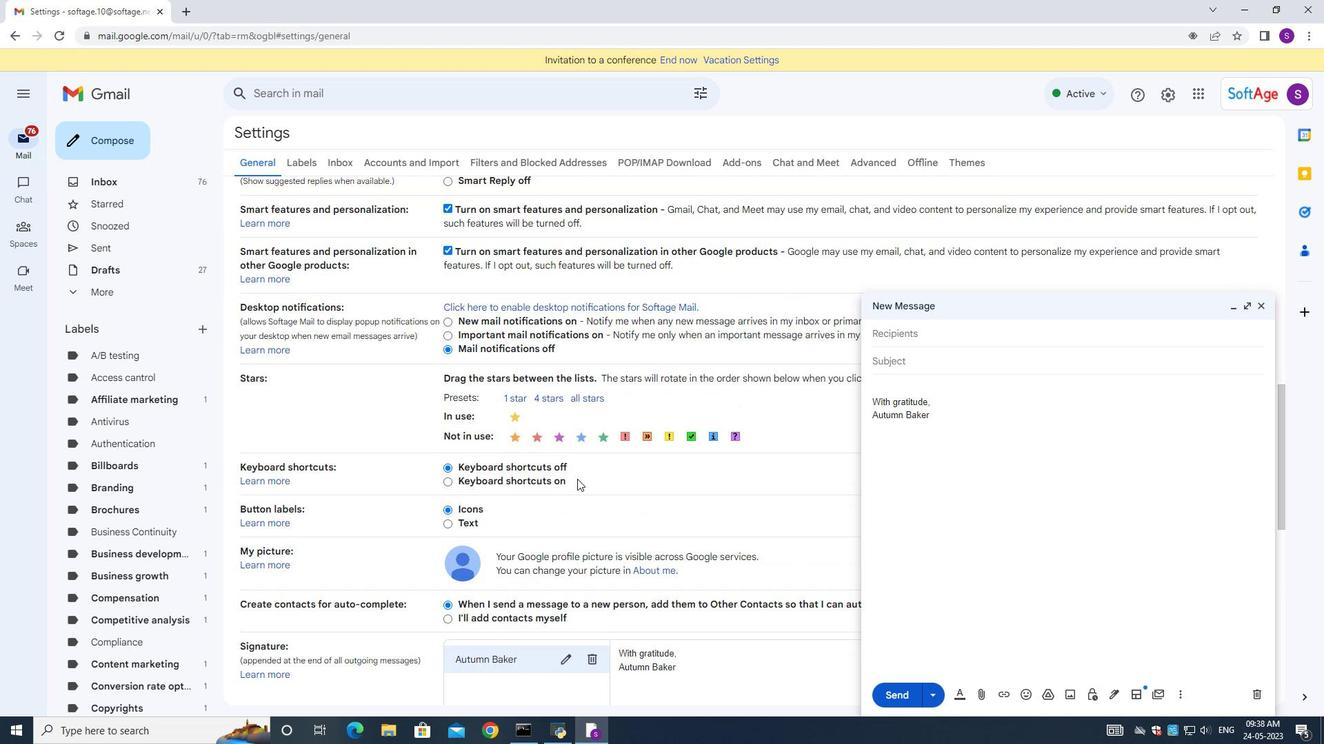 
Action: Mouse moved to (564, 383)
Screenshot: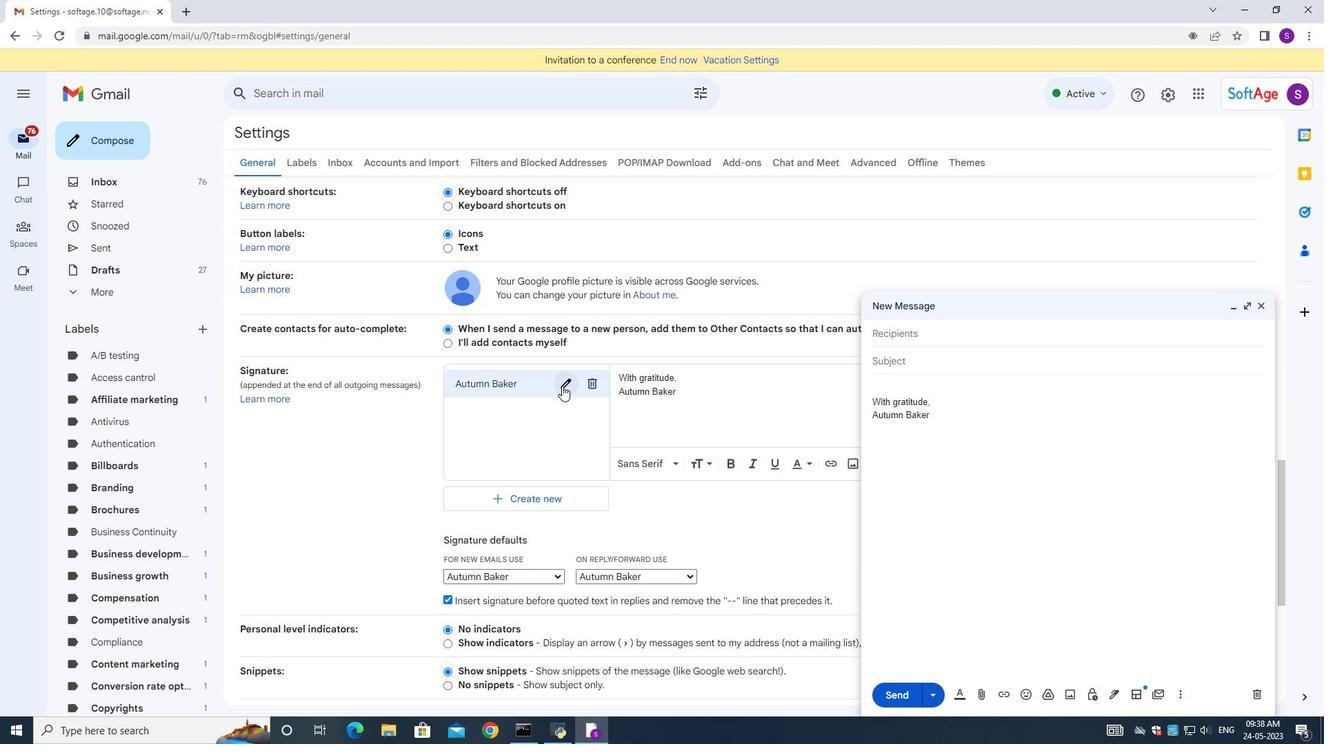 
Action: Mouse pressed left at (563, 383)
Screenshot: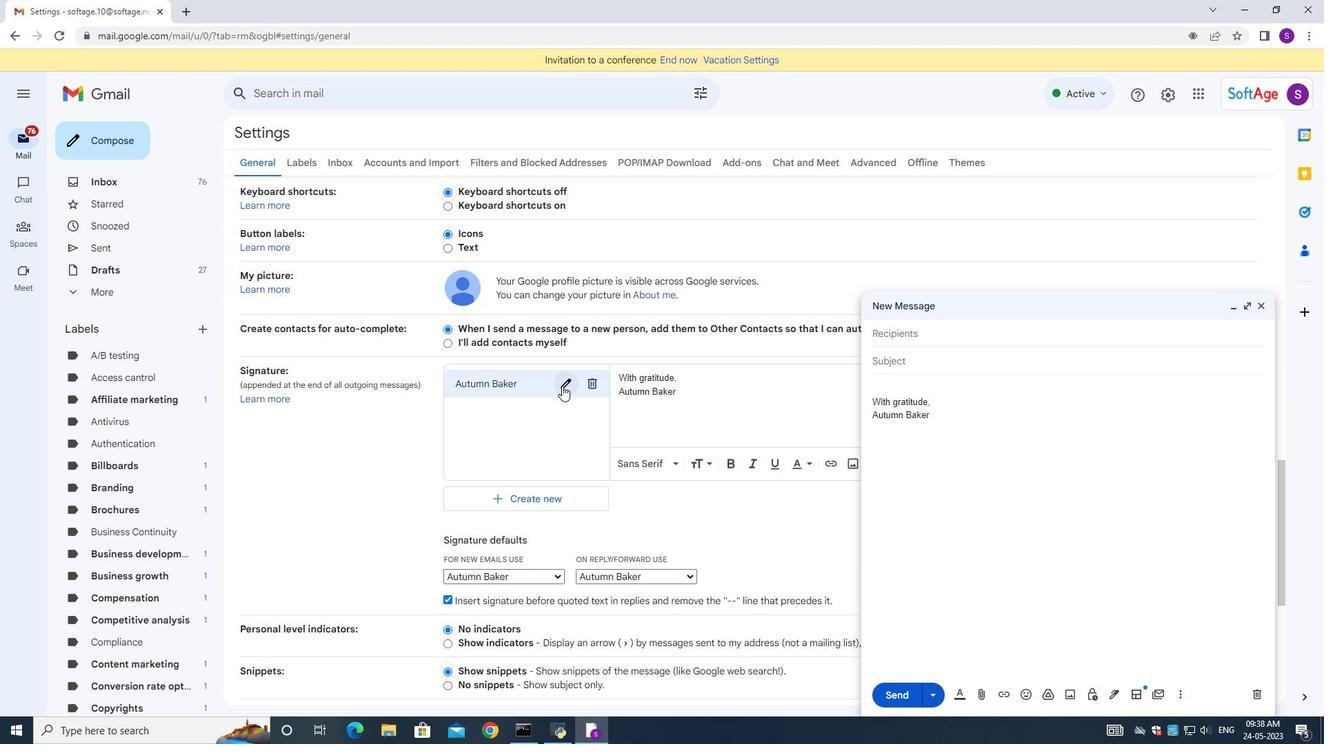 
Action: Mouse moved to (564, 384)
Screenshot: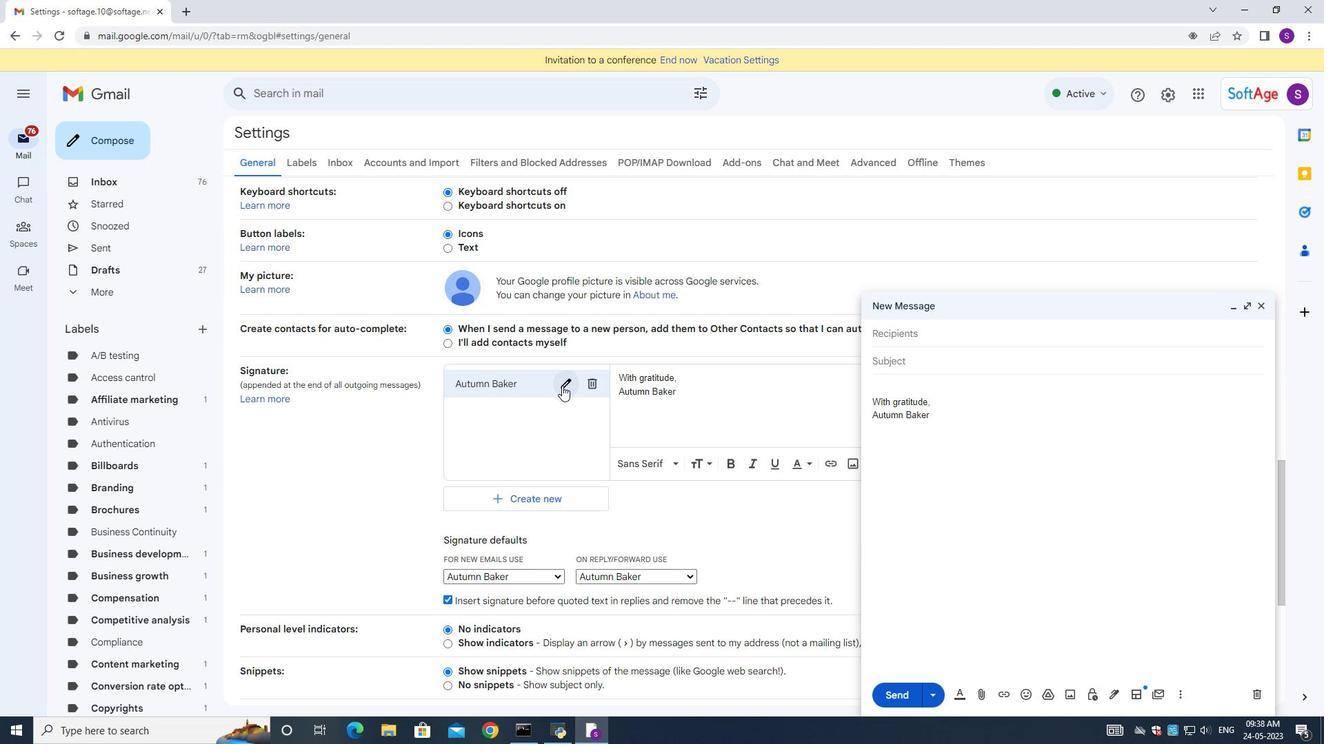 
Action: Key pressed ctrl+A<Key.backspace><Key.shift><Key.shift><Key.shift><Key.shift><Key.shift><Key.shift><Key.shift><Key.shift><Key.shift><Key.shift><Key.shift><Key.shift><Key.shift><Key.shift><Key.shift><Key.shift><Key.shift><Key.shift><Key.shift><Key.shift><Key.shift><Key.shift><Key.shift><Key.shift><Key.shift><Key.shift><Key.shift><Key.shift><Key.shift><Key.shift><Key.shift><Key.shift><Key.shift><Key.shift><Key.shift>Bailey<Key.space><Key.shift>Nelson<Key.space>
Screenshot: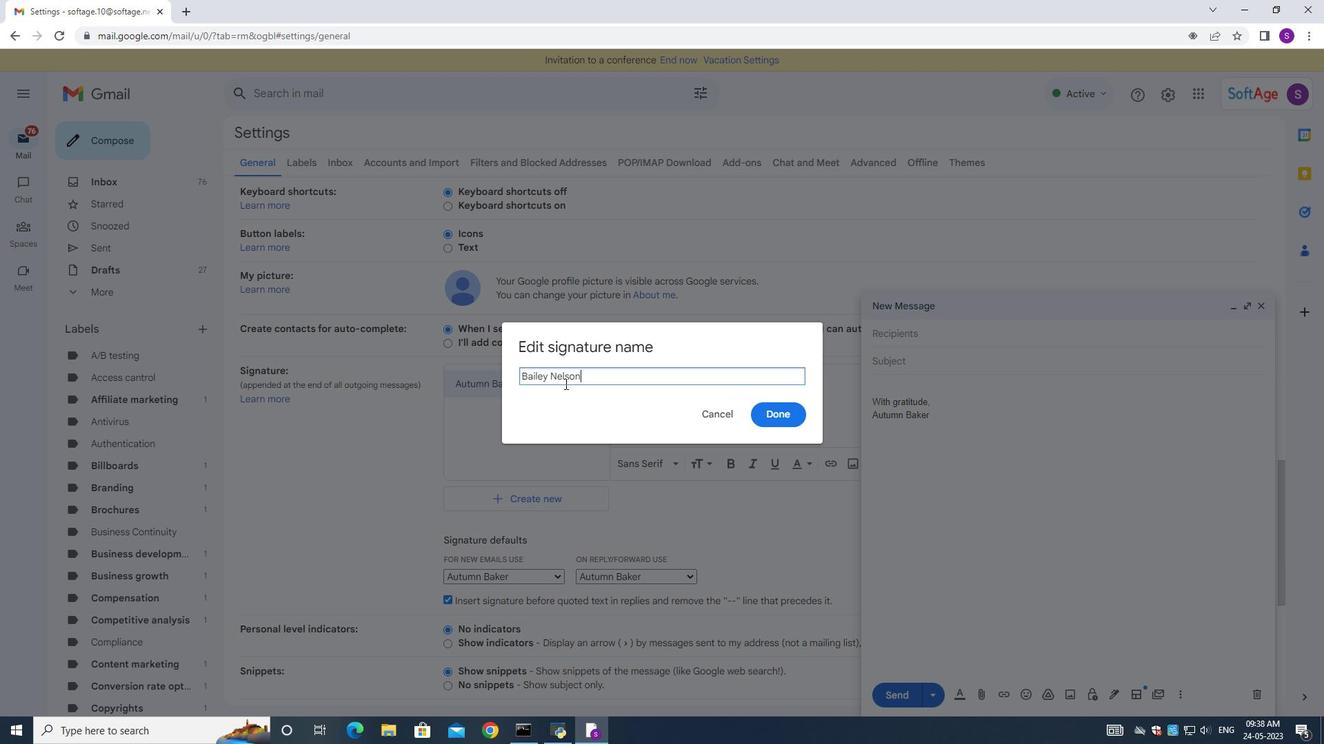
Action: Mouse moved to (776, 408)
Screenshot: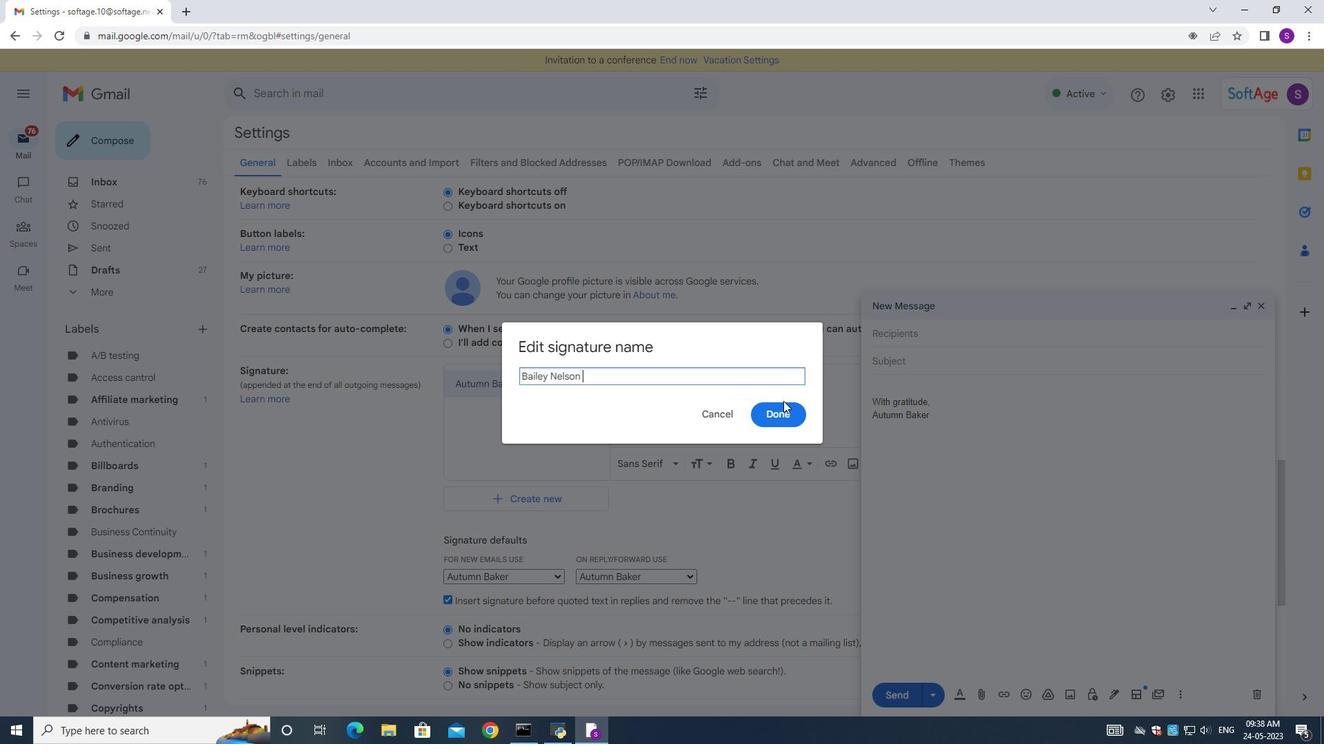
Action: Mouse pressed left at (776, 408)
Screenshot: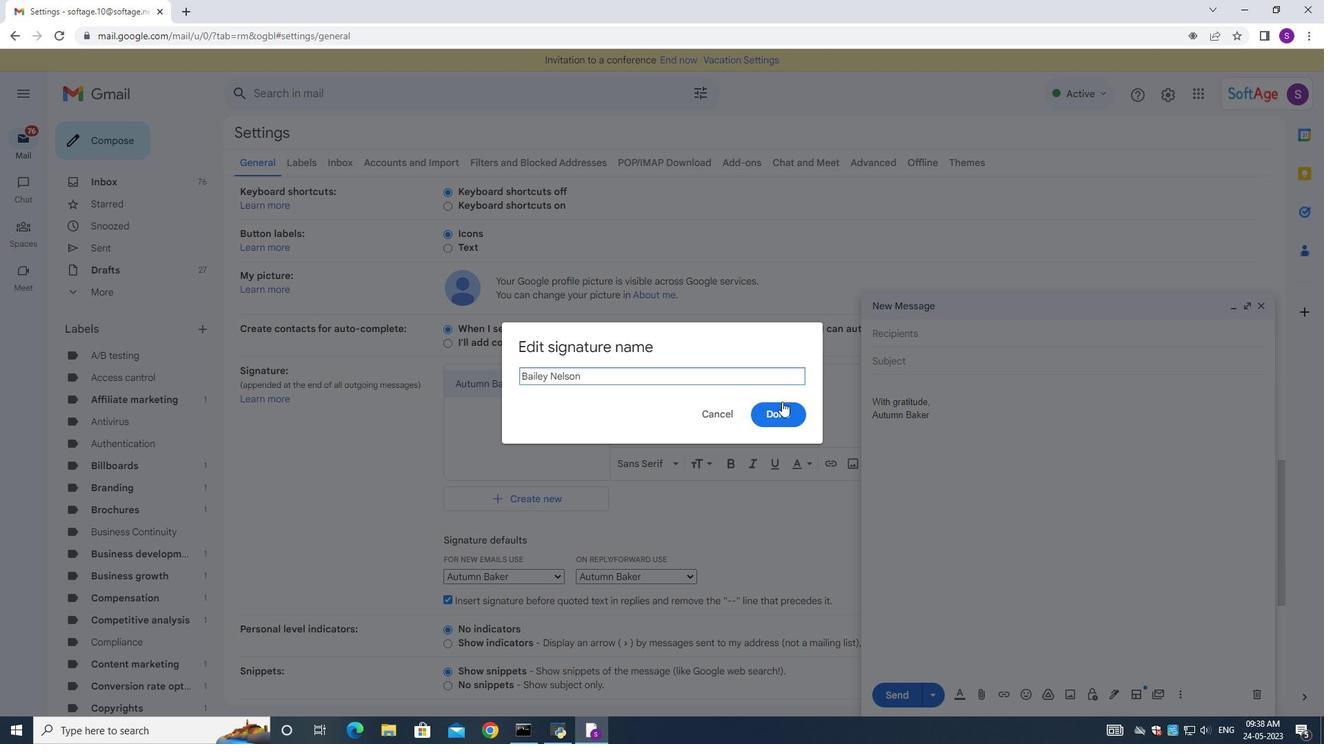 
Action: Mouse moved to (772, 393)
Screenshot: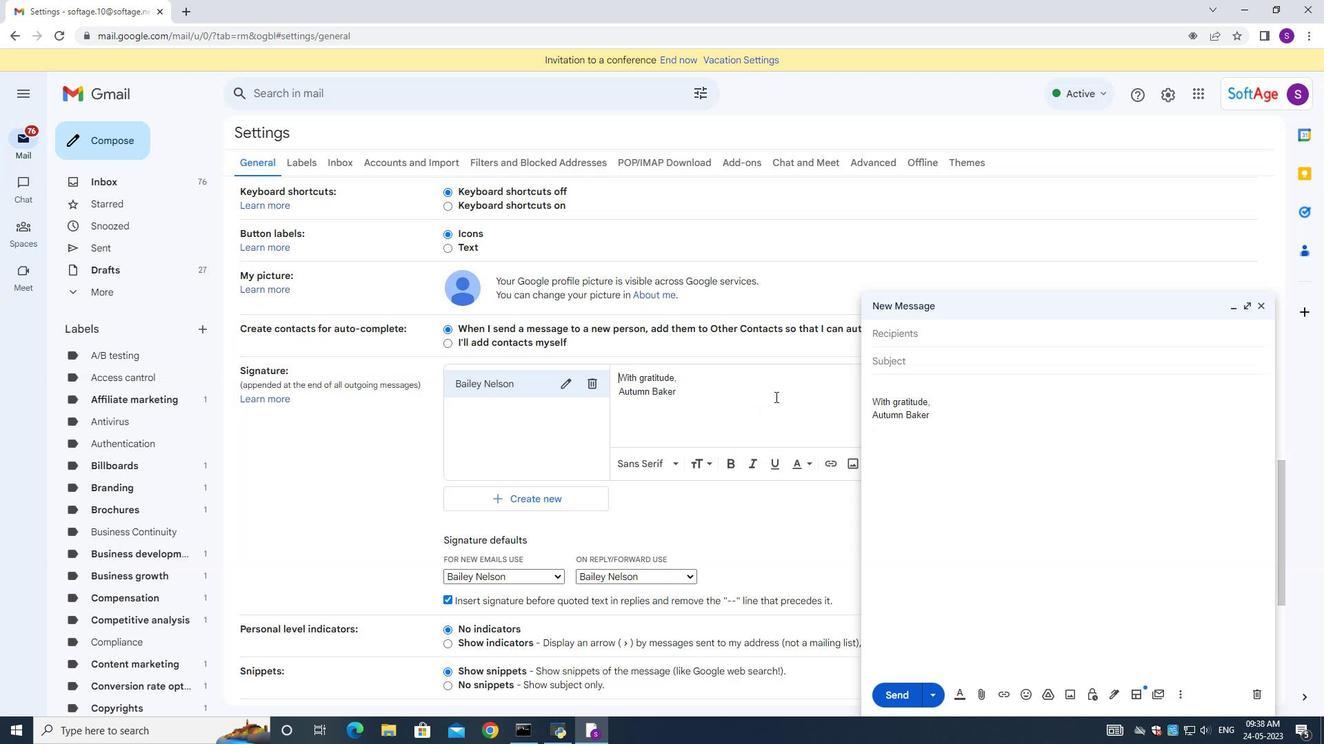 
Action: Mouse pressed left at (772, 393)
Screenshot: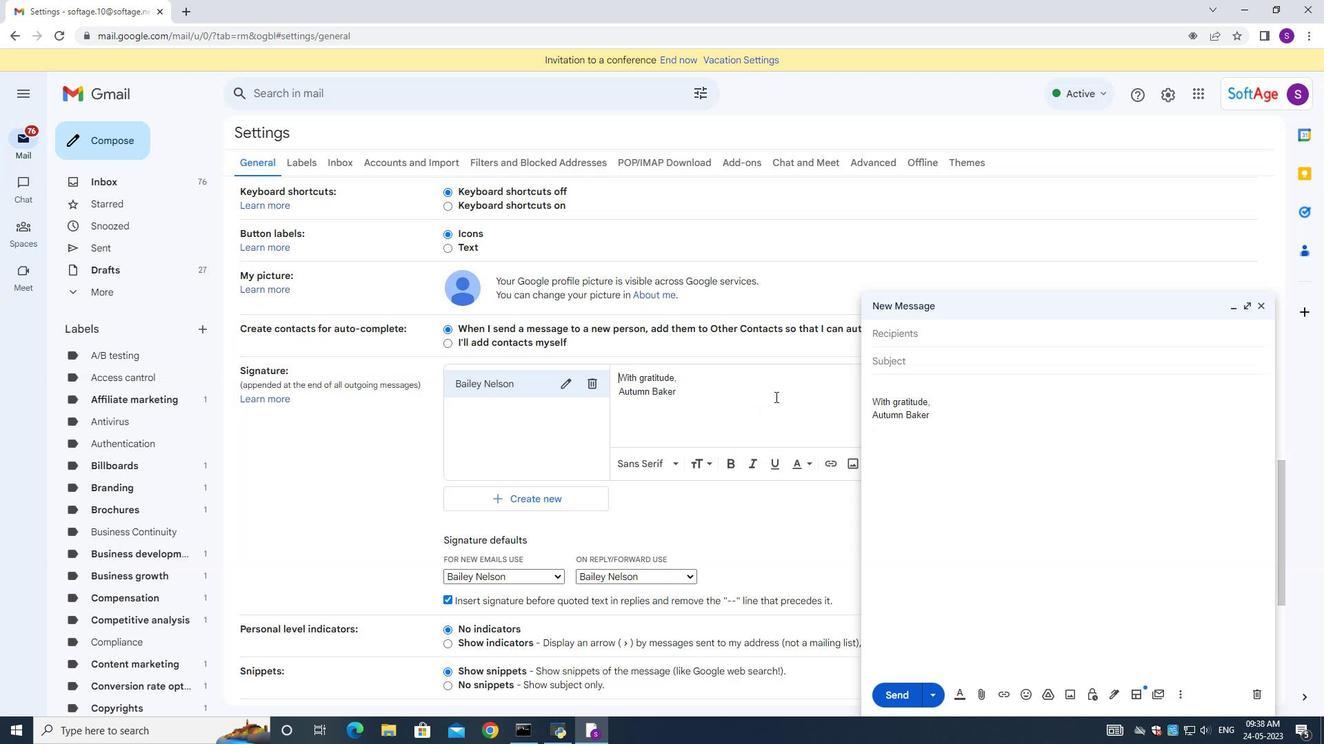 
Action: Mouse moved to (776, 393)
Screenshot: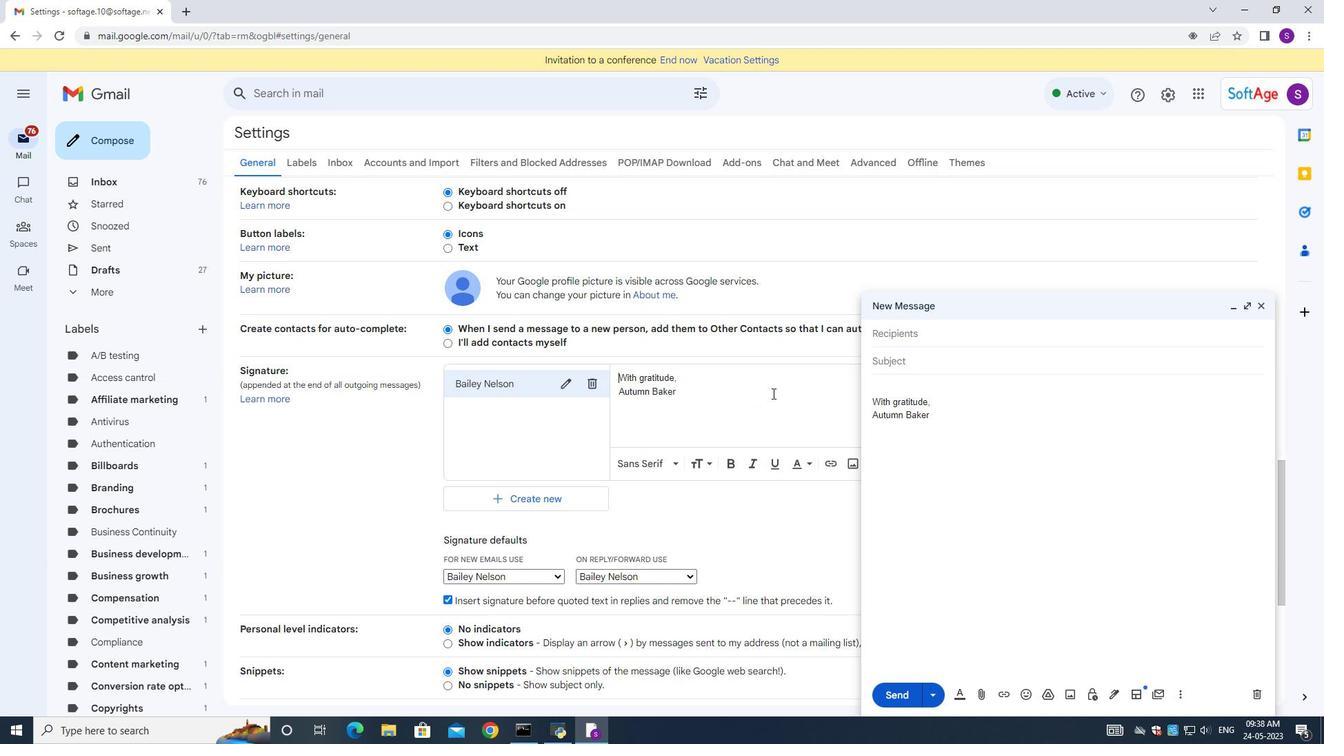 
Action: Key pressed ctrl+A<Key.backspace><Key.shift><Key.shift><Key.shift><Key.shift><Key.shift><Key.shift><Key.shift><Key.shift><Key.shift><Key.shift><Key.shift><Key.shift><Key.shift><Key.shift><Key.shift><Key.shift><Key.shift><Key.shift><Key.shift><Key.shift><Key.shift><Key.shift><Key.shift><Key.shift><Key.shift><Key.shift><Key.shift><Key.shift><Key.shift><Key.shift><Key.shift><Key.shift><Key.shift><Key.shift><Key.shift><Key.shift><Key.shift><Key.shift><Key.shift><Key.shift><Key.shift><Key.shift><Key.shift><Key.shift><Key.shift><Key.shift><Key.shift><Key.shift><Key.shift><Key.shift><Key.shift>Stay<Key.space>safe,<Key.enter><Key.shift><Key.shift>Bailey<Key.space><Key.shift><Key.shift>Nelson<Key.space>
Screenshot: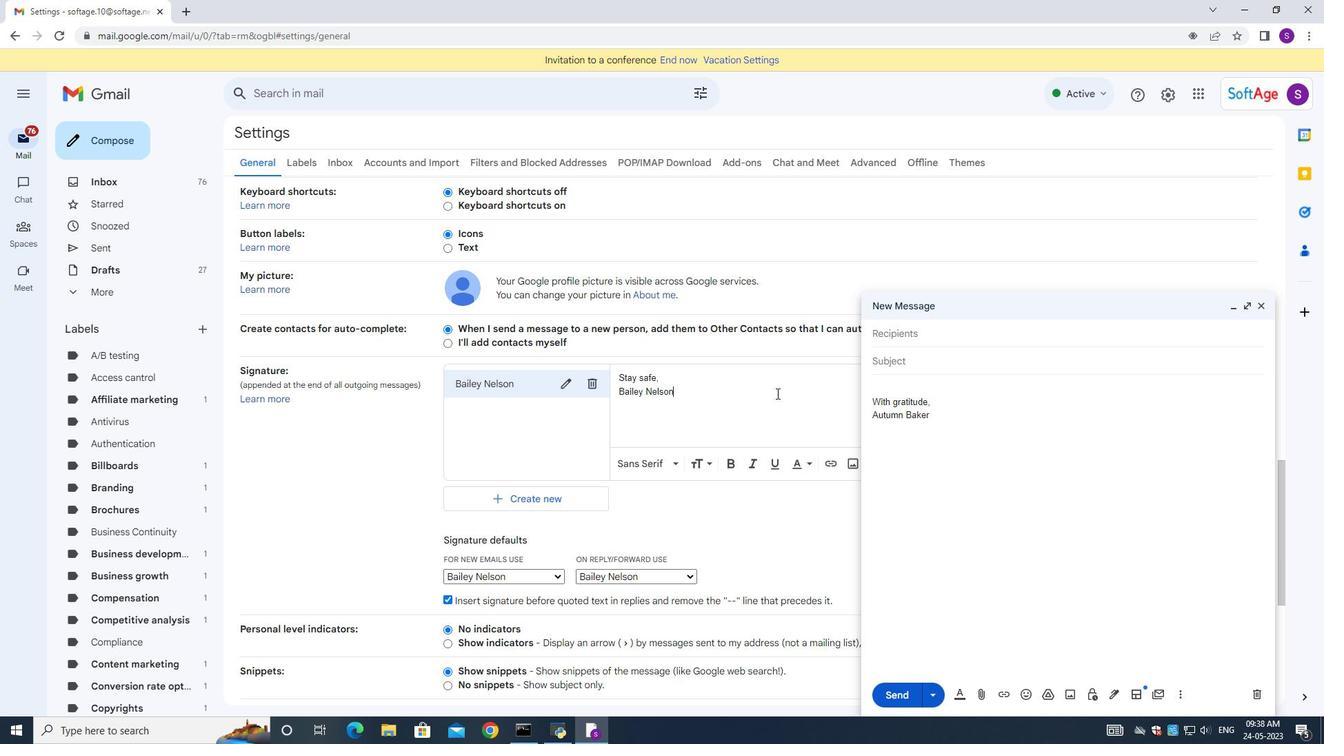 
Action: Mouse moved to (1260, 304)
Screenshot: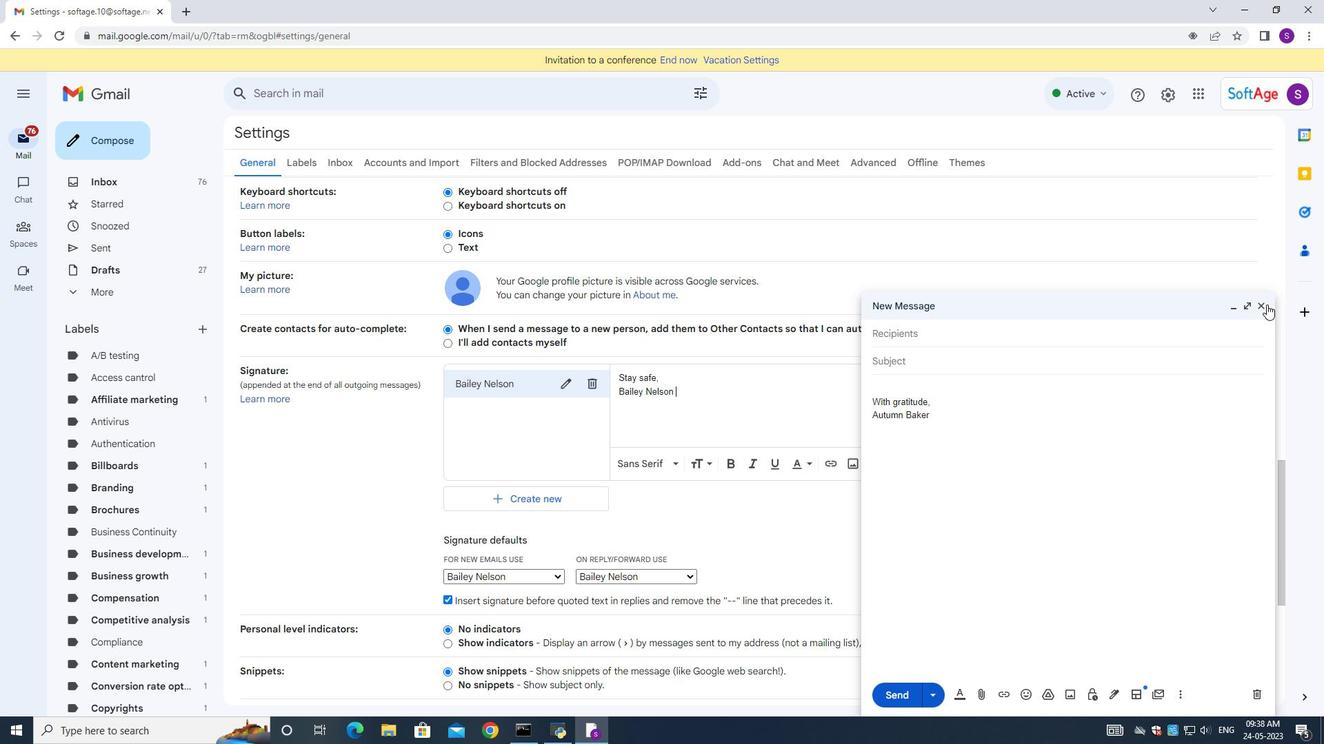 
Action: Mouse pressed left at (1260, 304)
Screenshot: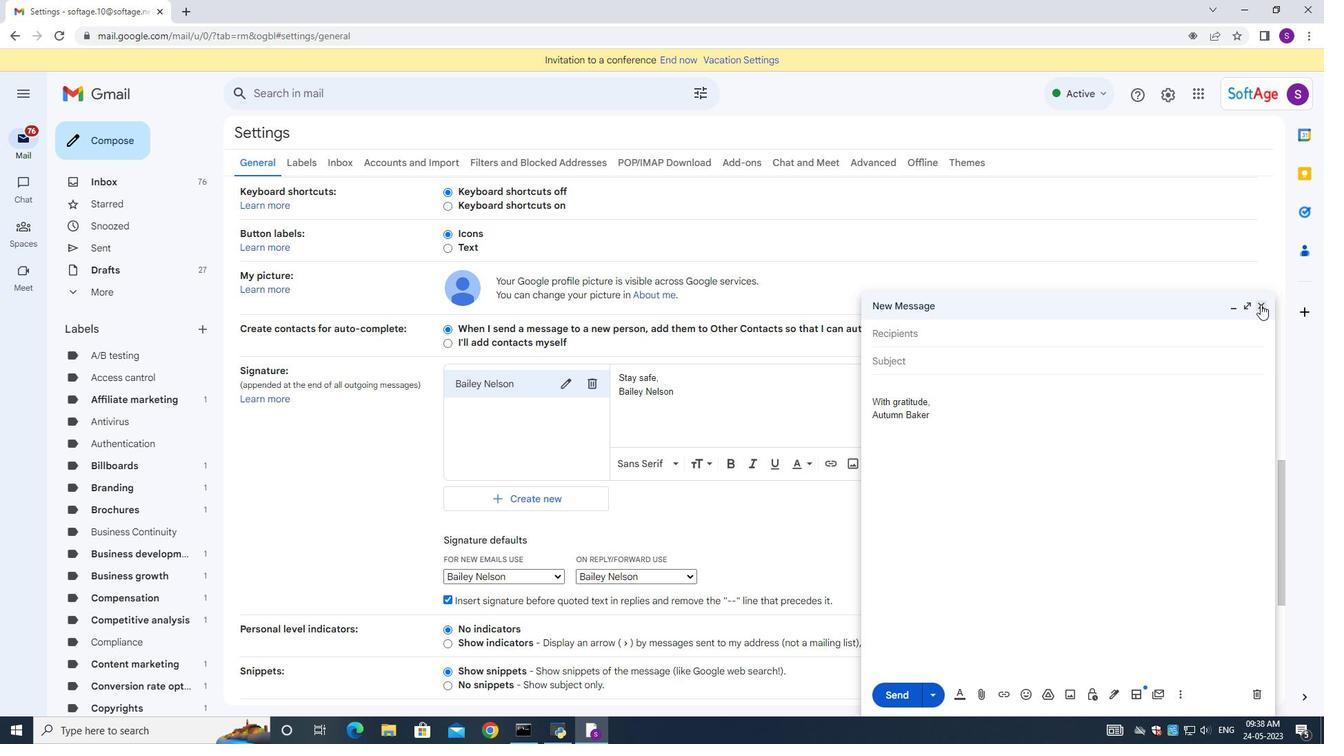 
Action: Mouse moved to (976, 373)
Screenshot: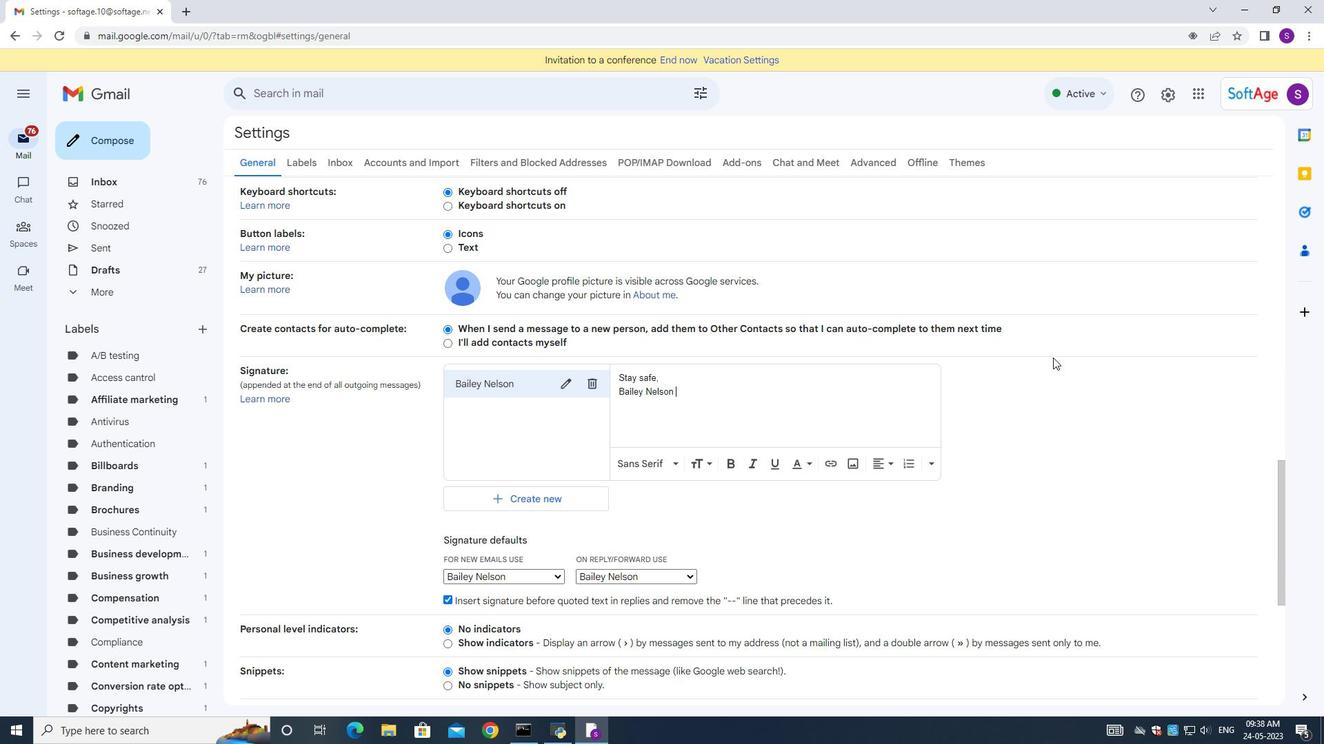 
Action: Mouse scrolled (976, 372) with delta (0, 0)
Screenshot: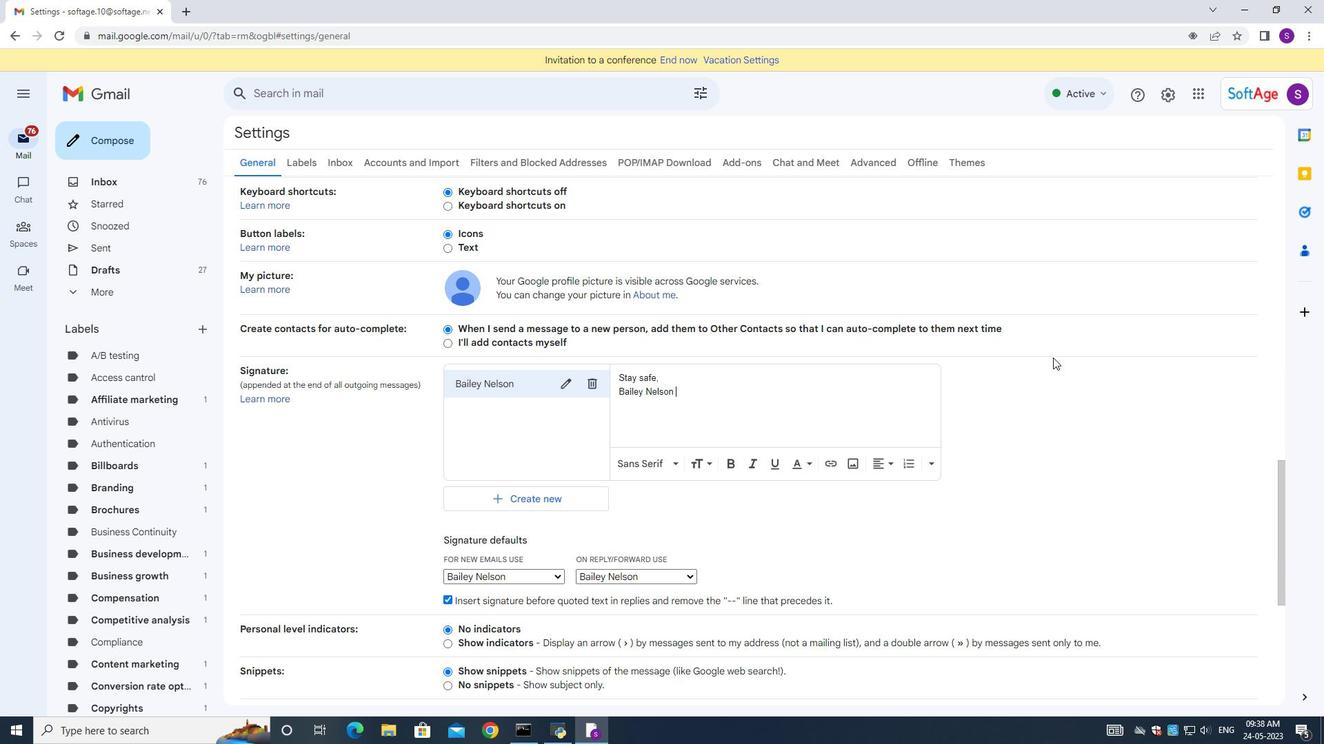 
Action: Mouse moved to (973, 374)
Screenshot: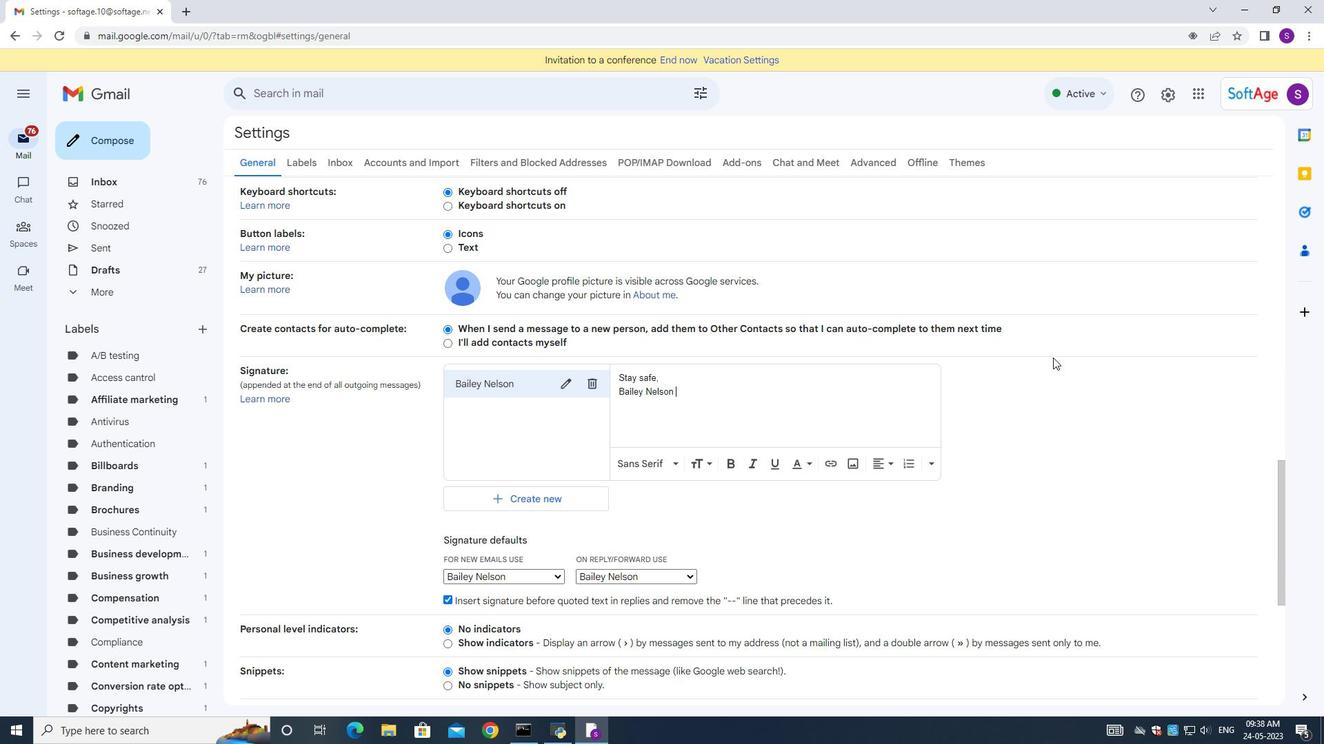
Action: Mouse scrolled (973, 373) with delta (0, 0)
Screenshot: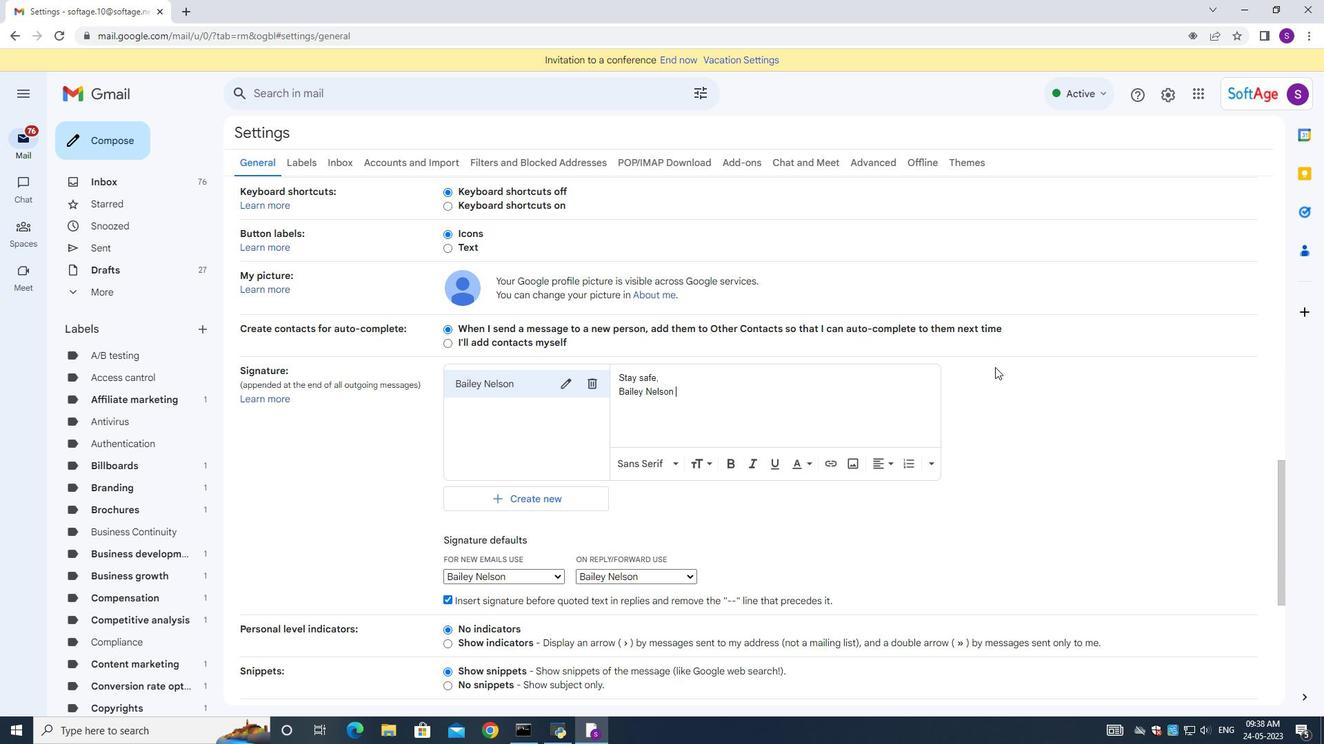 
Action: Mouse moved to (973, 375)
Screenshot: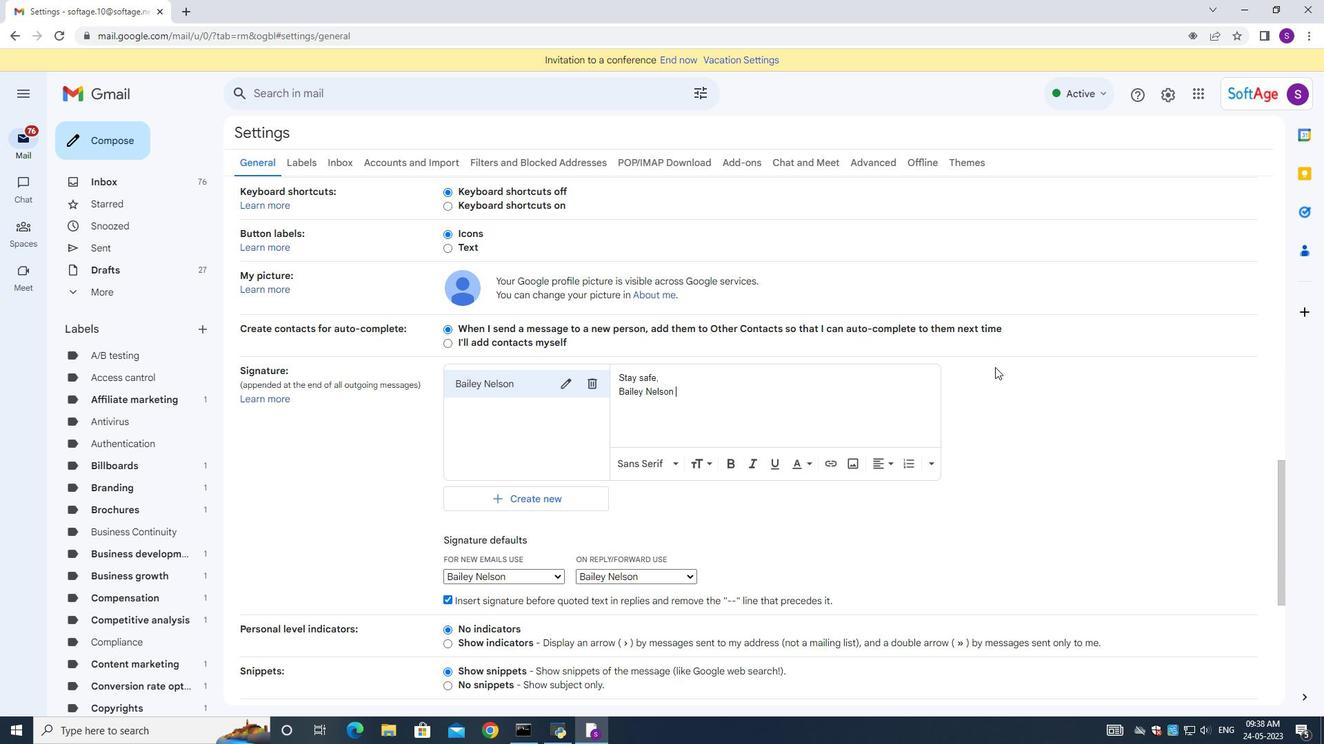 
Action: Mouse scrolled (973, 374) with delta (0, 0)
Screenshot: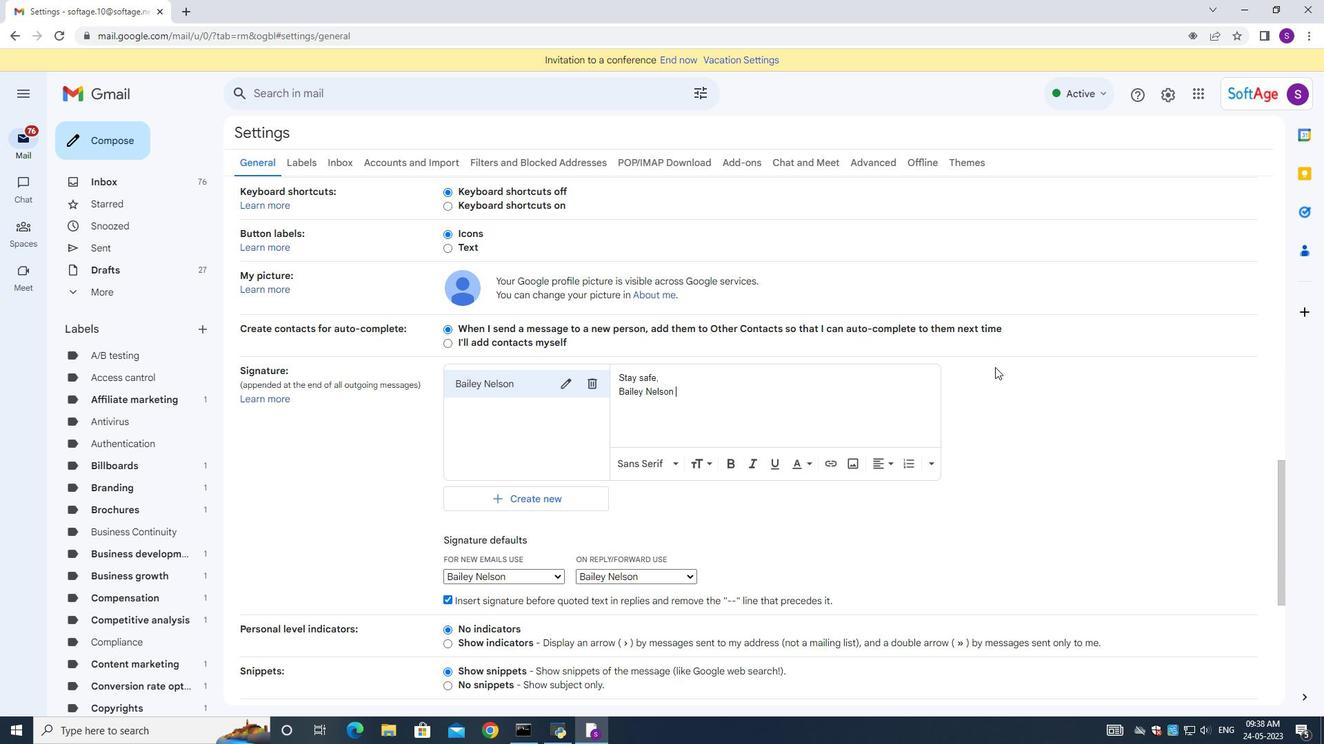 
Action: Mouse moved to (971, 375)
Screenshot: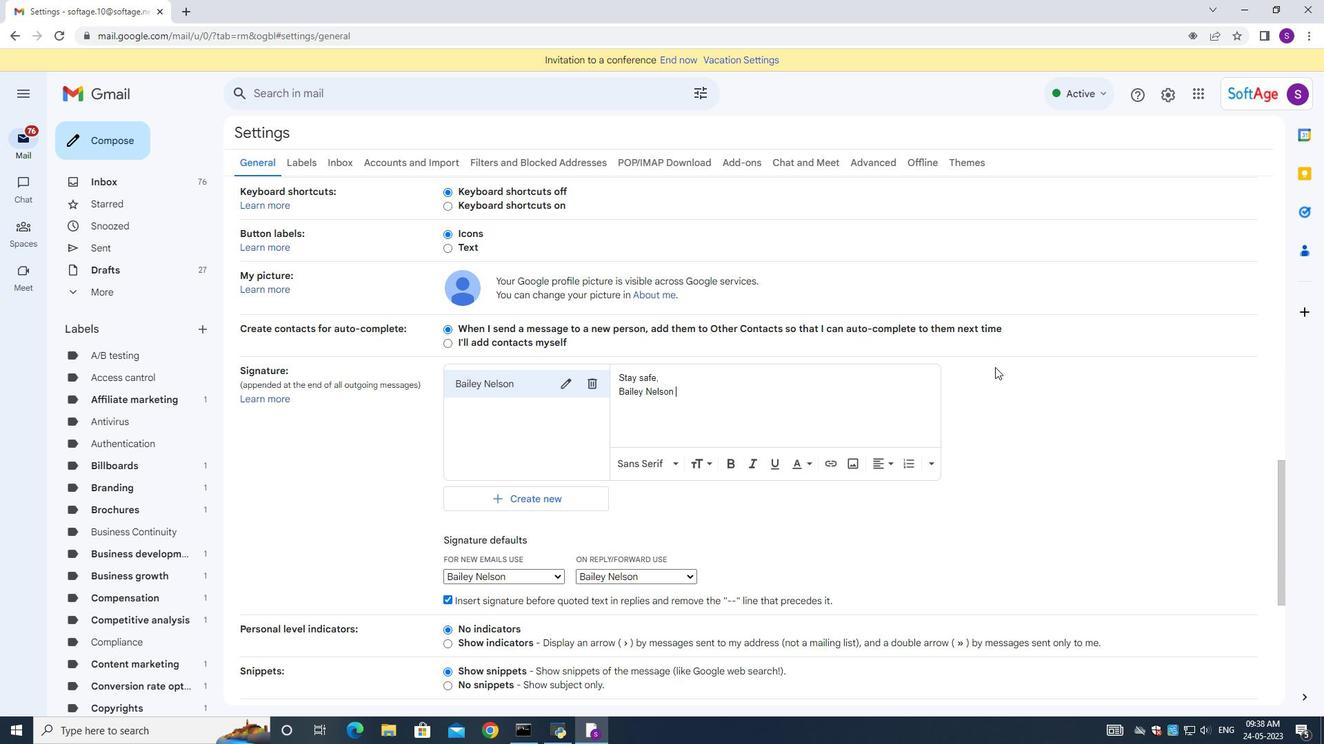 
Action: Mouse scrolled (972, 374) with delta (0, 0)
Screenshot: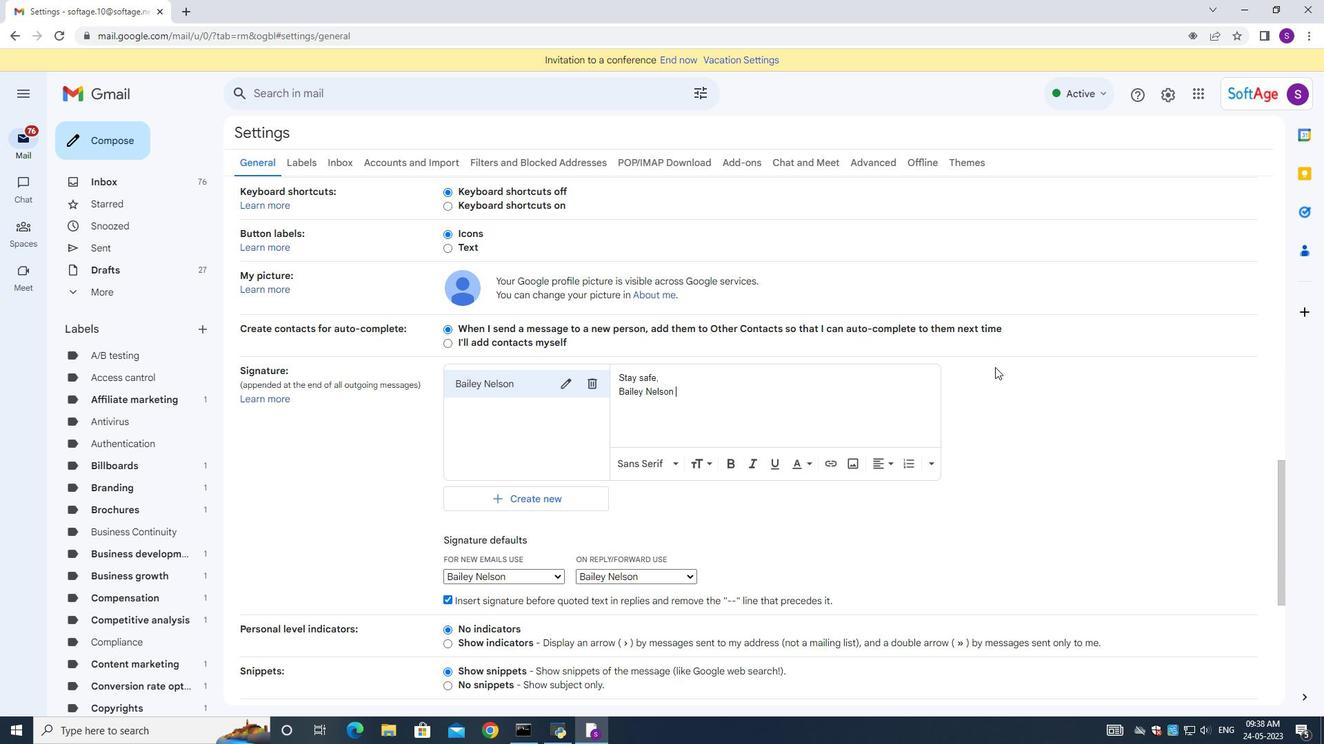 
Action: Mouse moved to (970, 375)
Screenshot: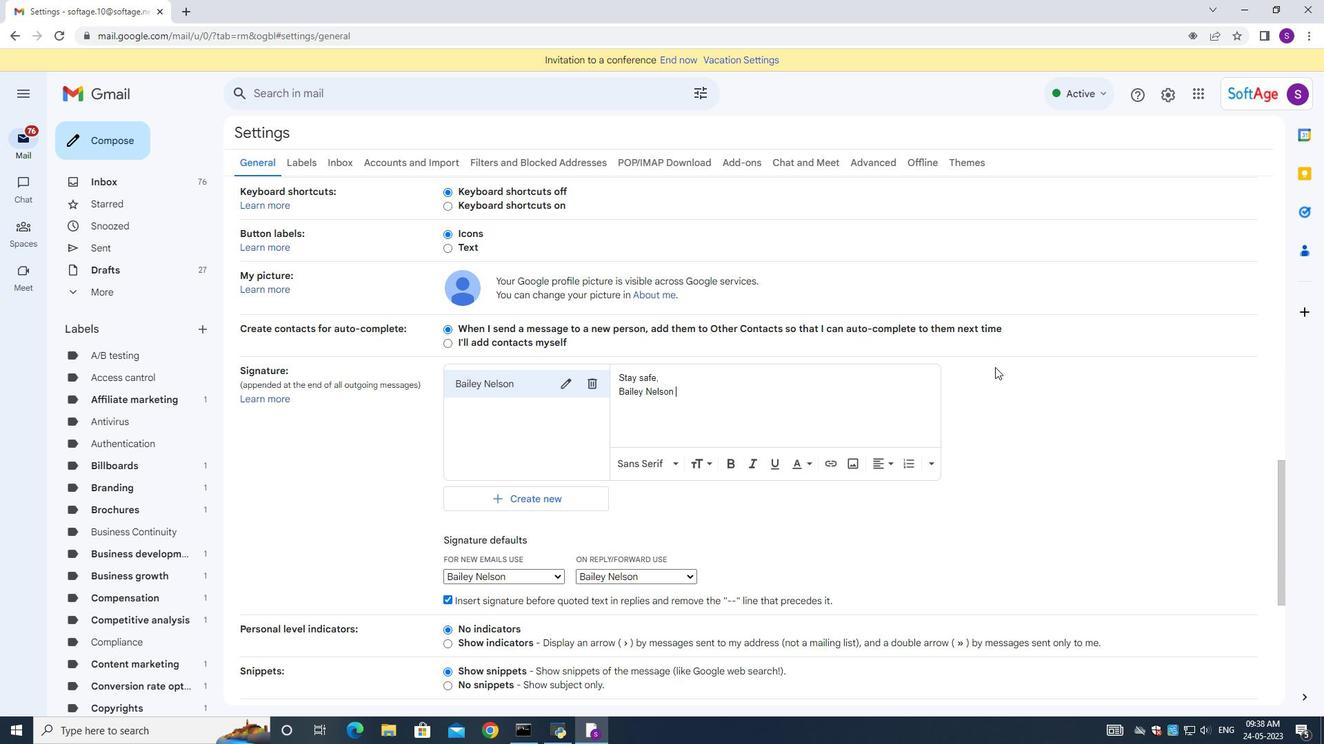 
Action: Mouse scrolled (970, 374) with delta (0, 0)
Screenshot: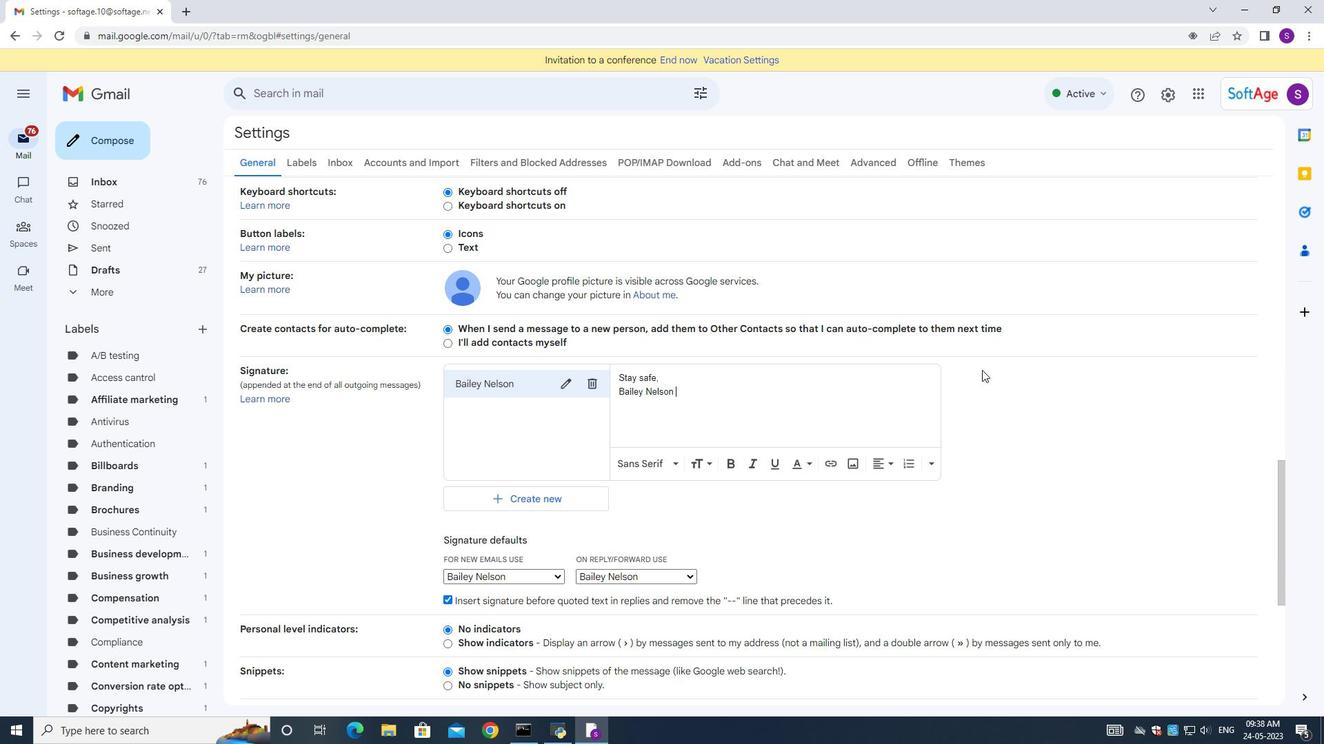 
Action: Mouse moved to (967, 375)
Screenshot: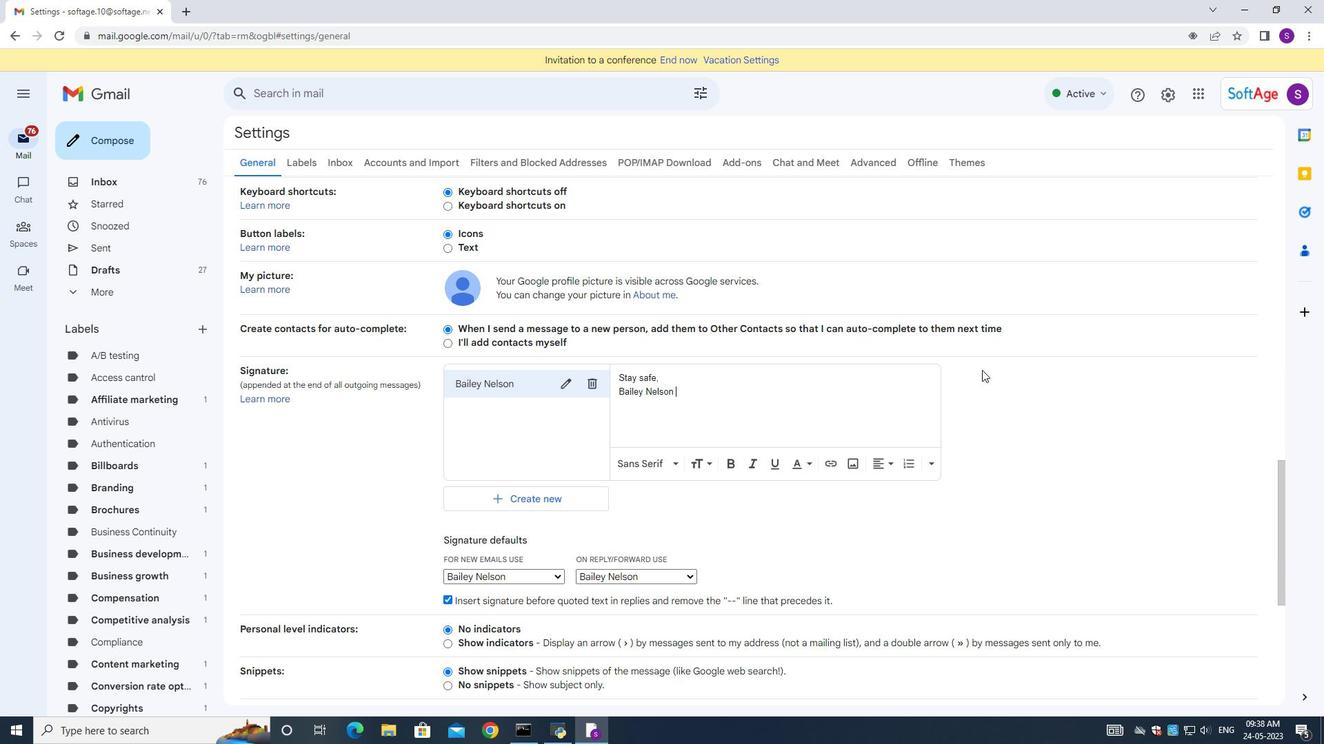 
Action: Mouse scrolled (970, 374) with delta (0, 0)
Screenshot: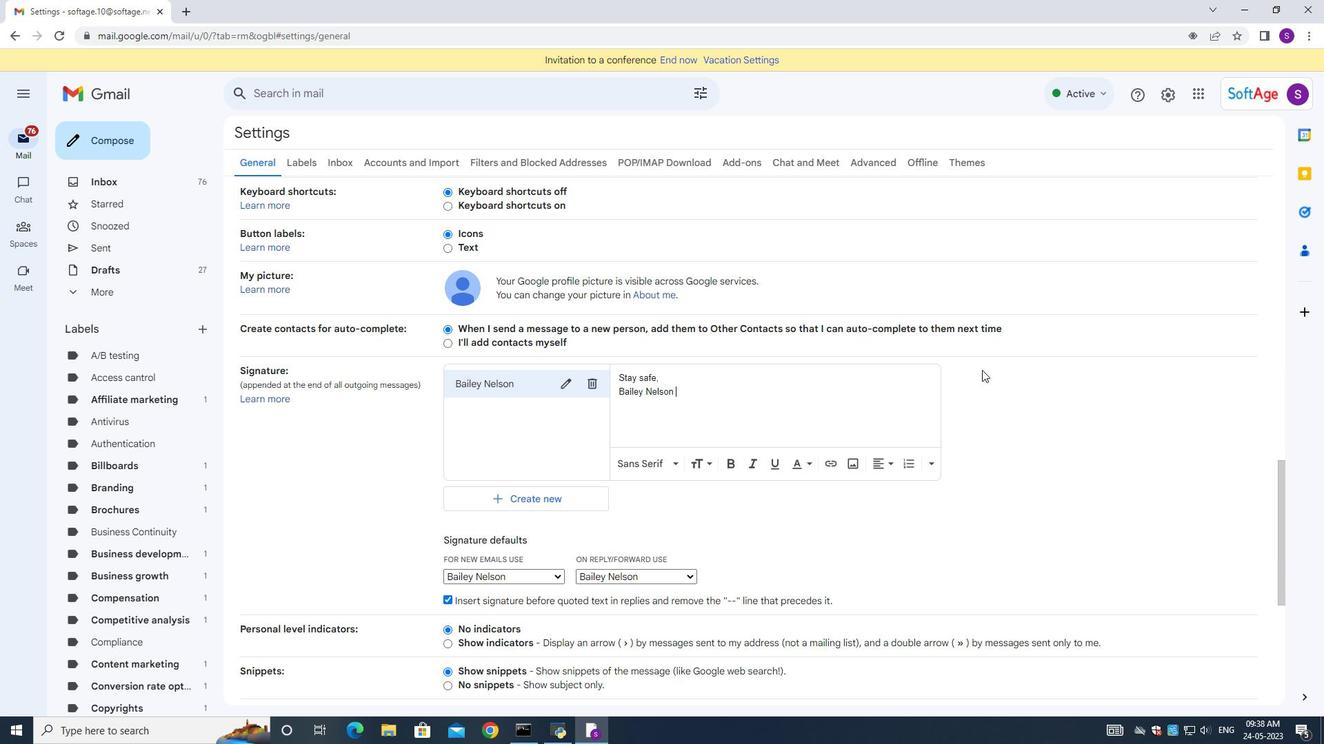 
Action: Mouse moved to (959, 376)
Screenshot: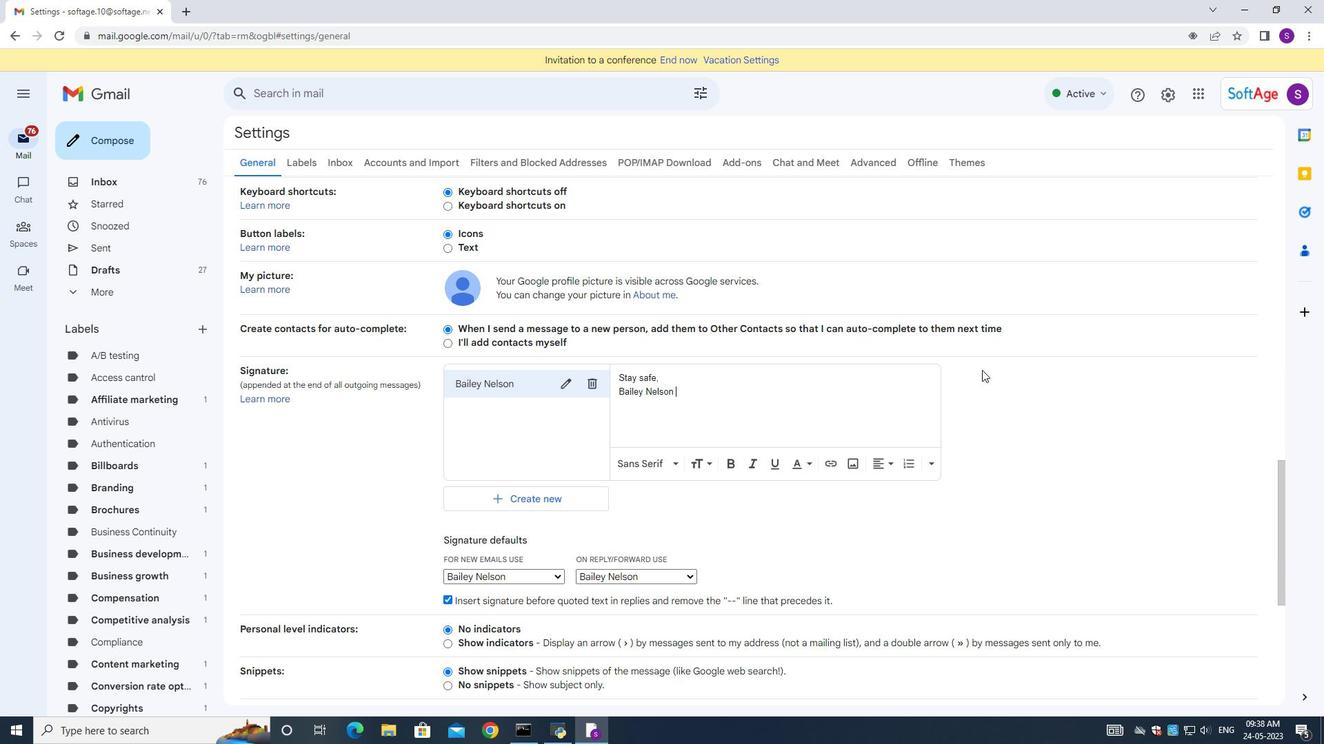 
Action: Mouse scrolled (962, 375) with delta (0, 0)
Screenshot: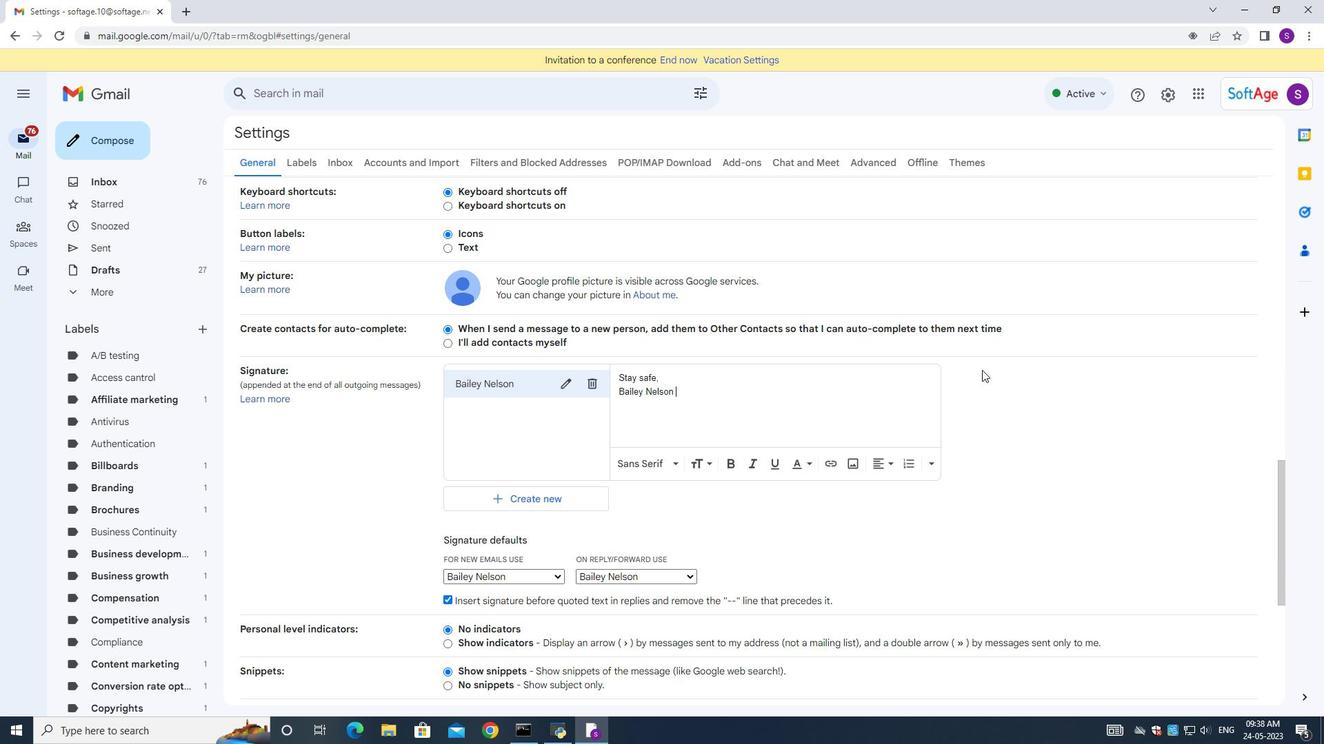 
Action: Mouse moved to (826, 415)
Screenshot: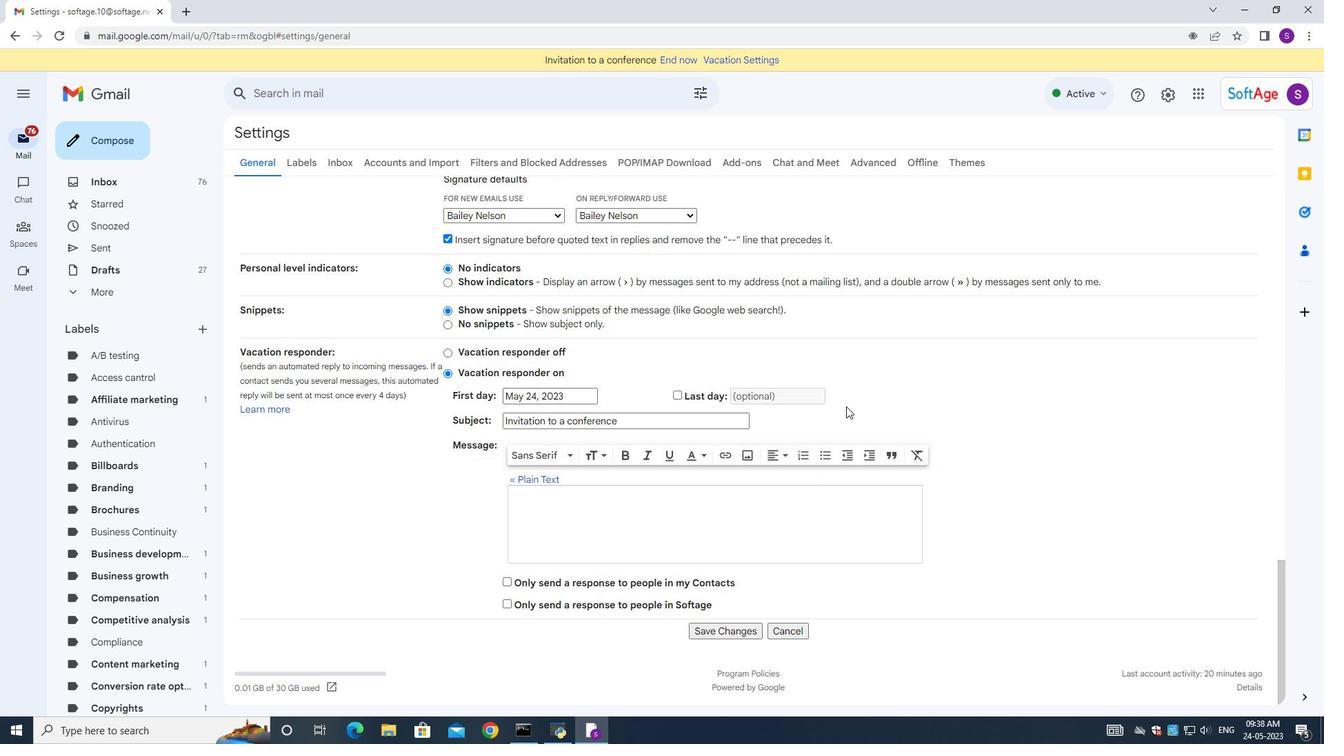 
Action: Mouse scrolled (826, 415) with delta (0, 0)
Screenshot: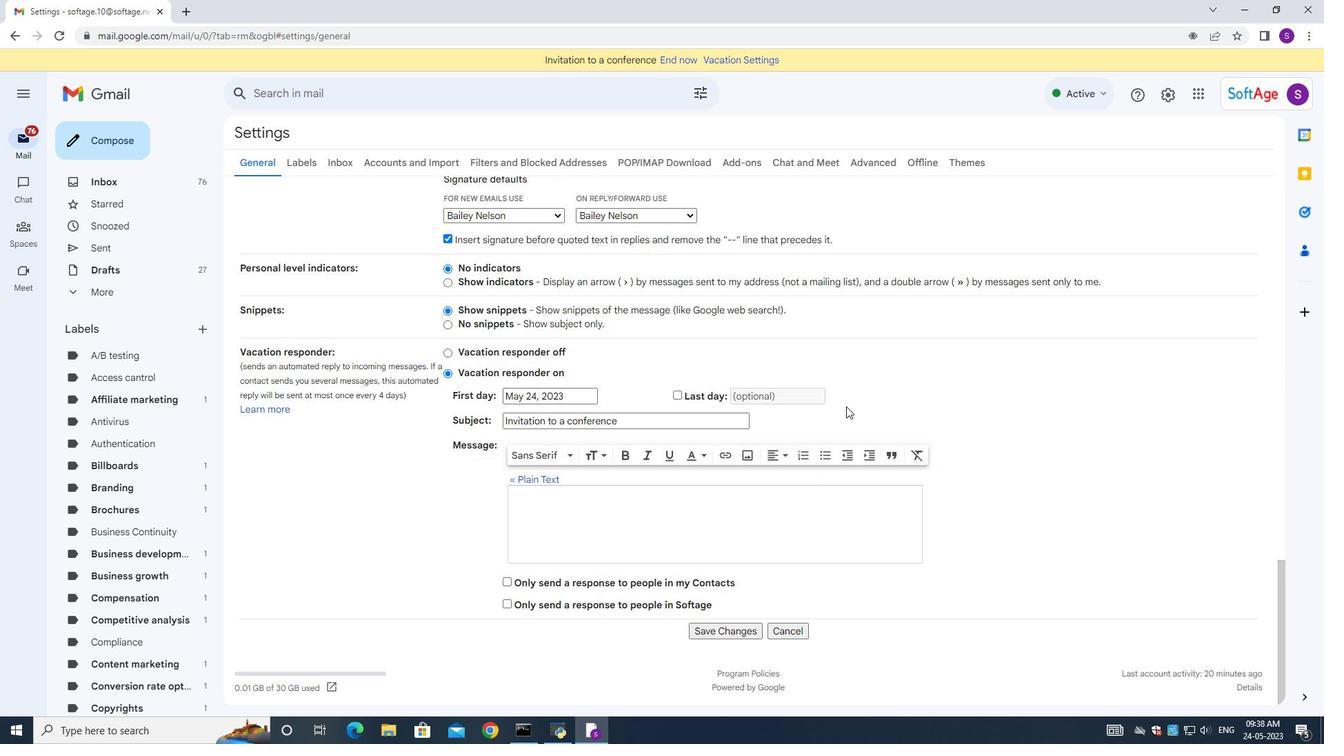 
Action: Mouse moved to (824, 417)
Screenshot: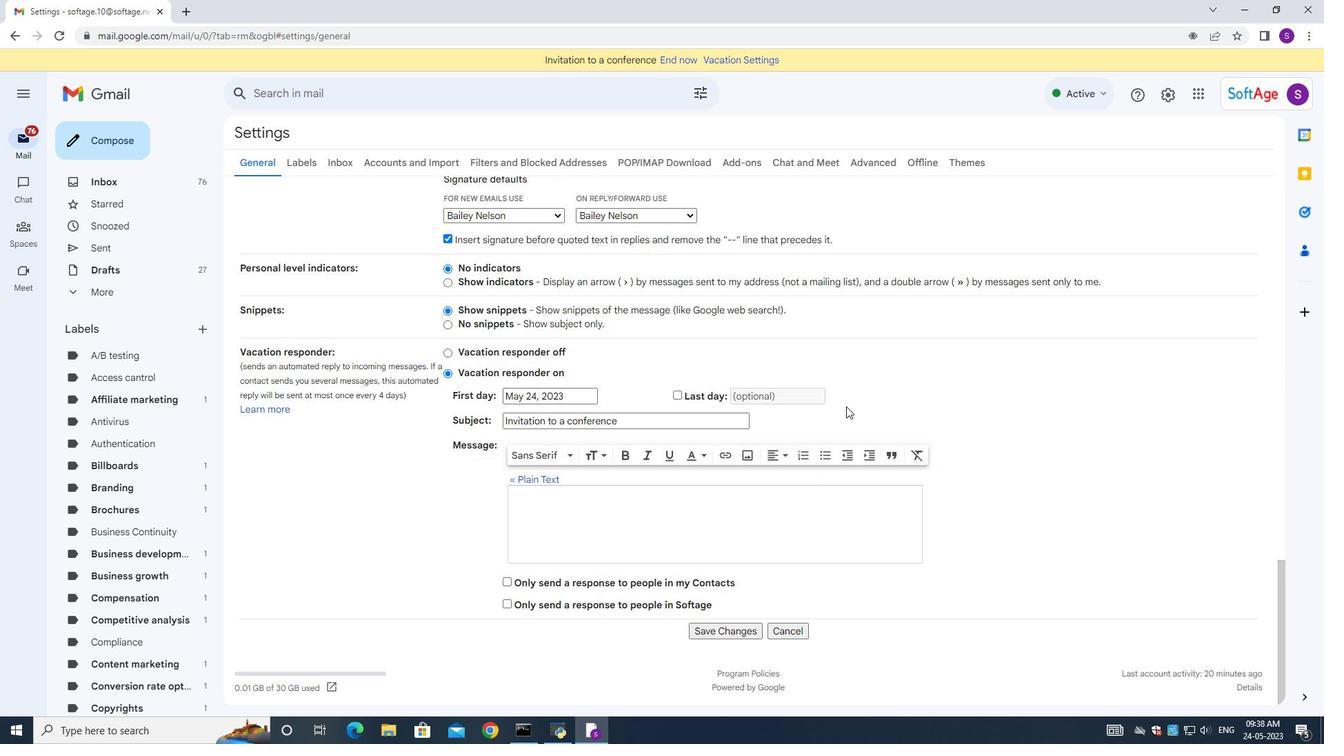 
Action: Mouse scrolled (824, 416) with delta (0, 0)
Screenshot: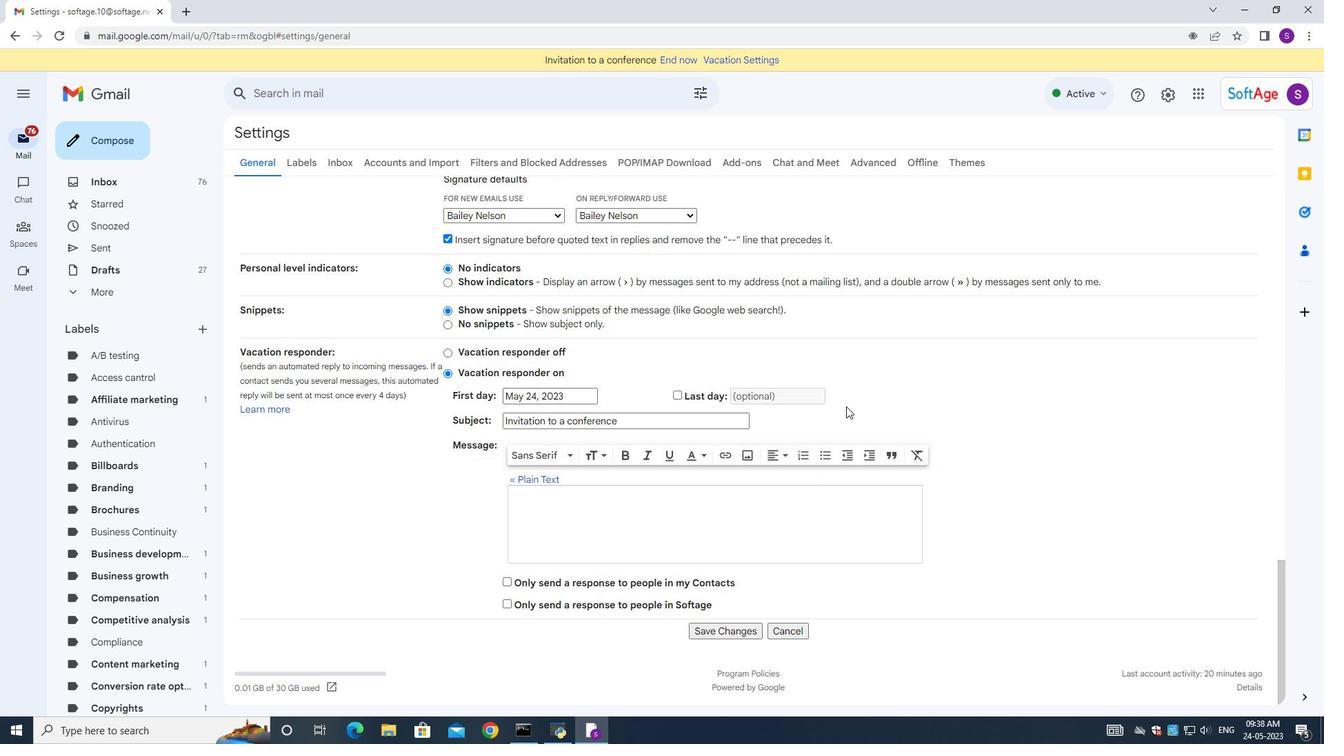 
Action: Mouse moved to (821, 418)
Screenshot: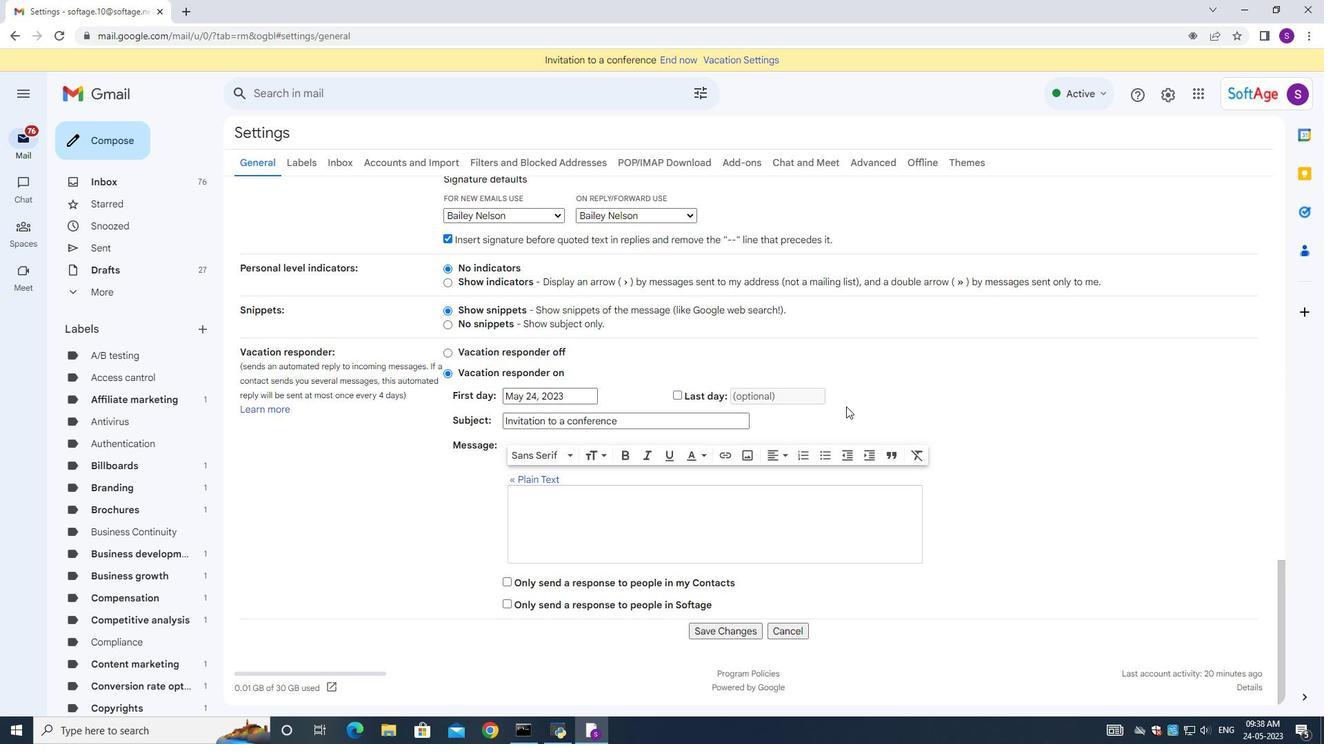 
Action: Mouse scrolled (821, 417) with delta (0, 0)
Screenshot: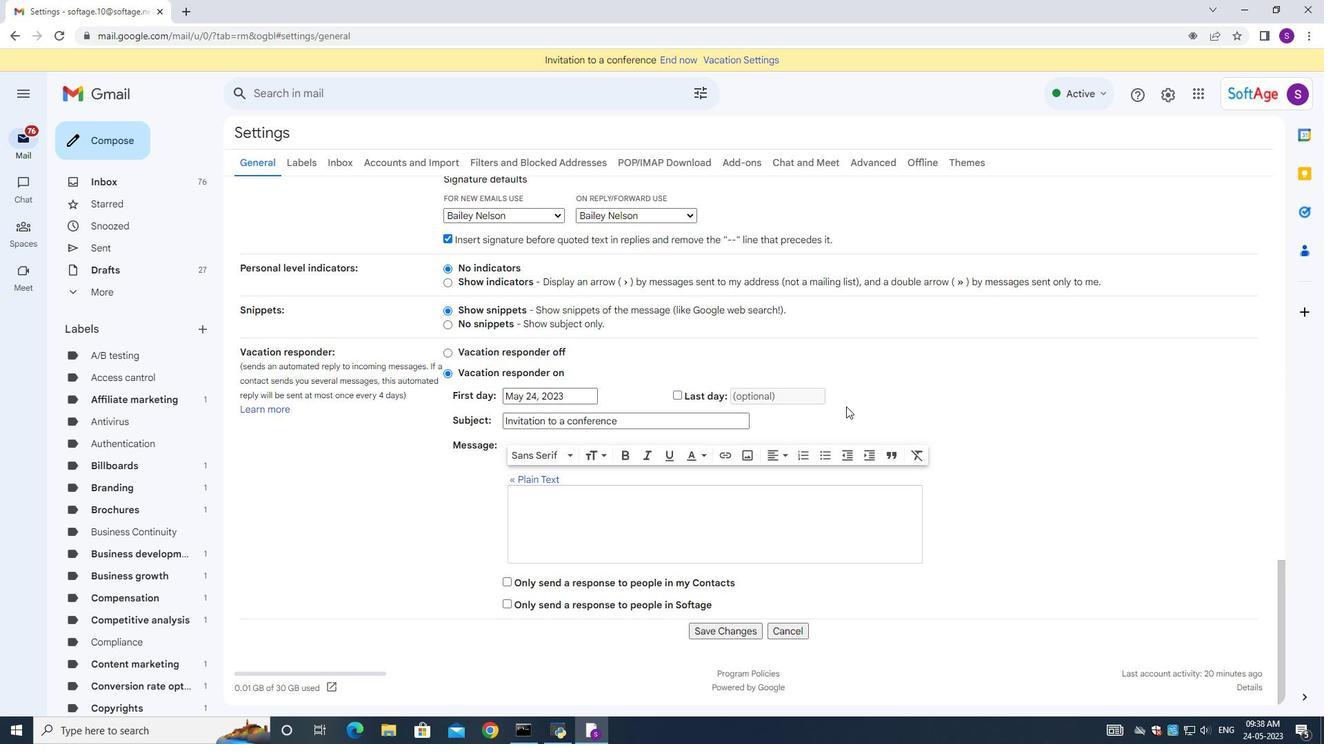
Action: Mouse moved to (820, 419)
Screenshot: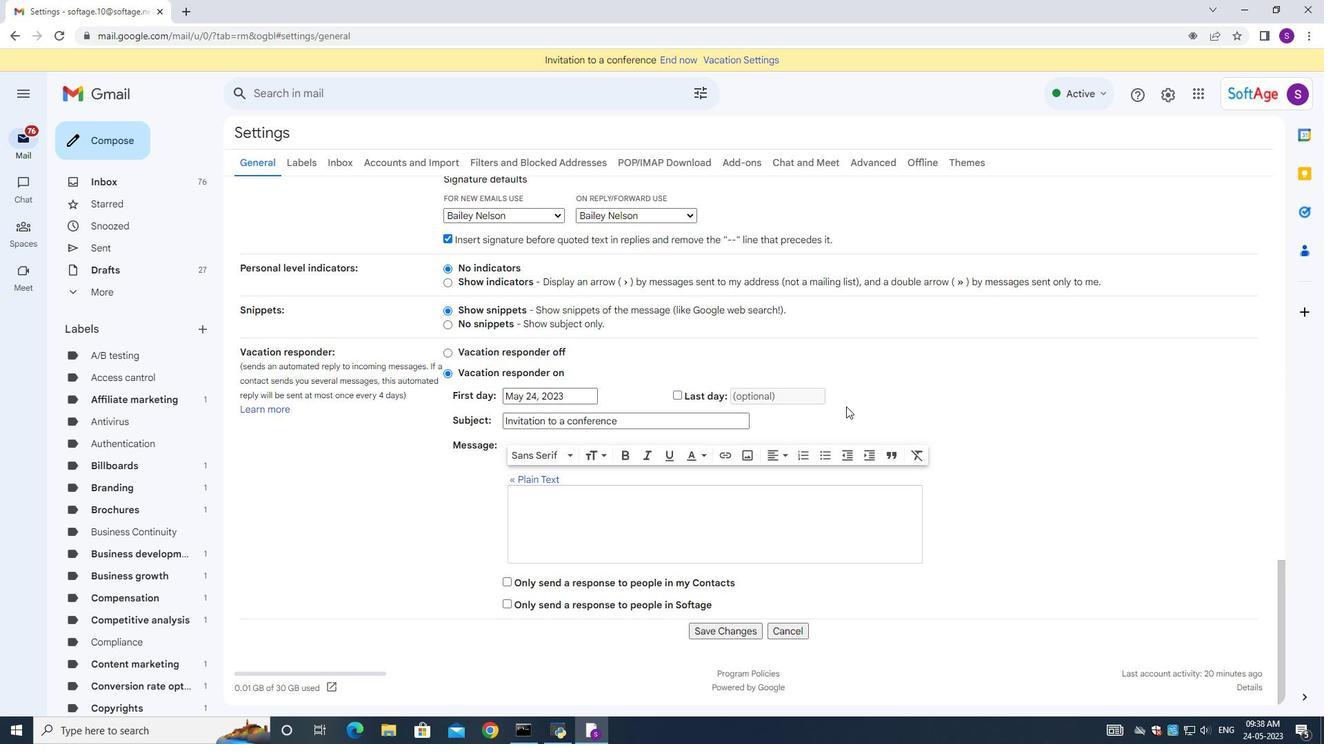 
Action: Mouse scrolled (820, 418) with delta (0, 0)
Screenshot: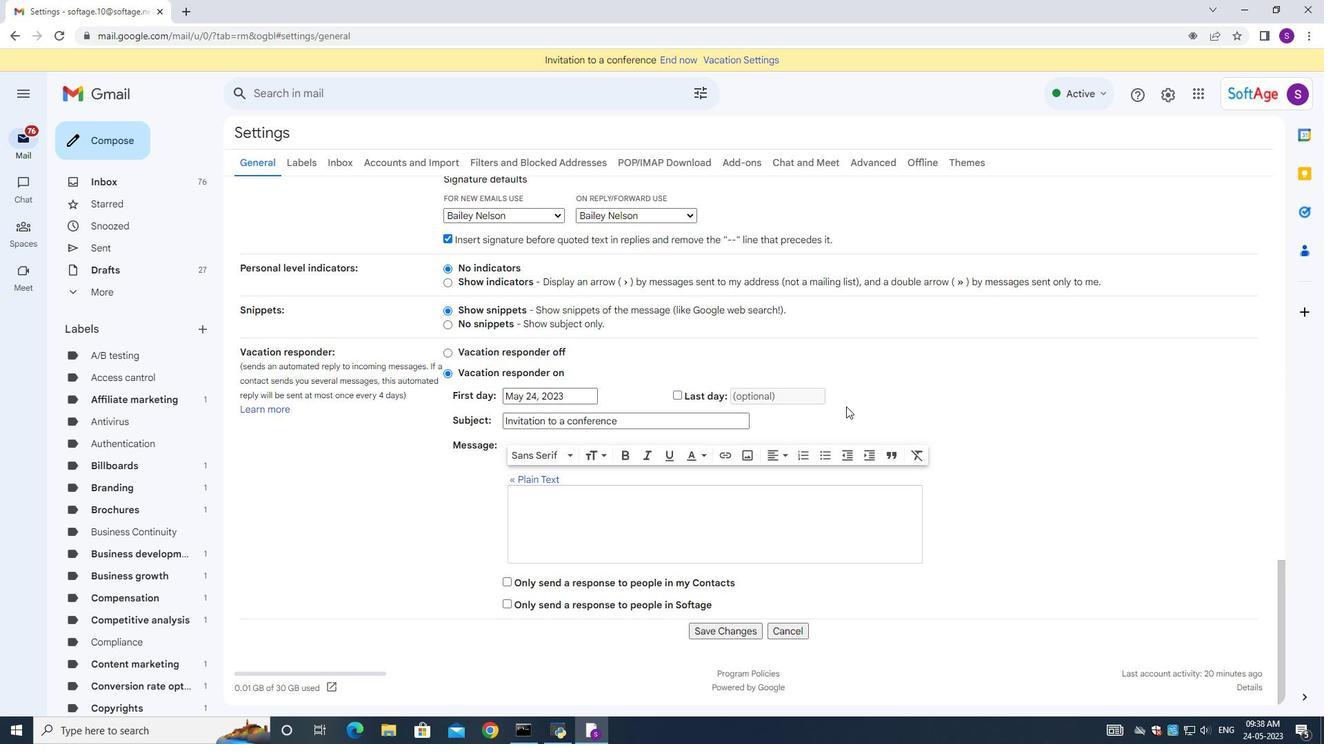 
Action: Mouse moved to (818, 419)
Screenshot: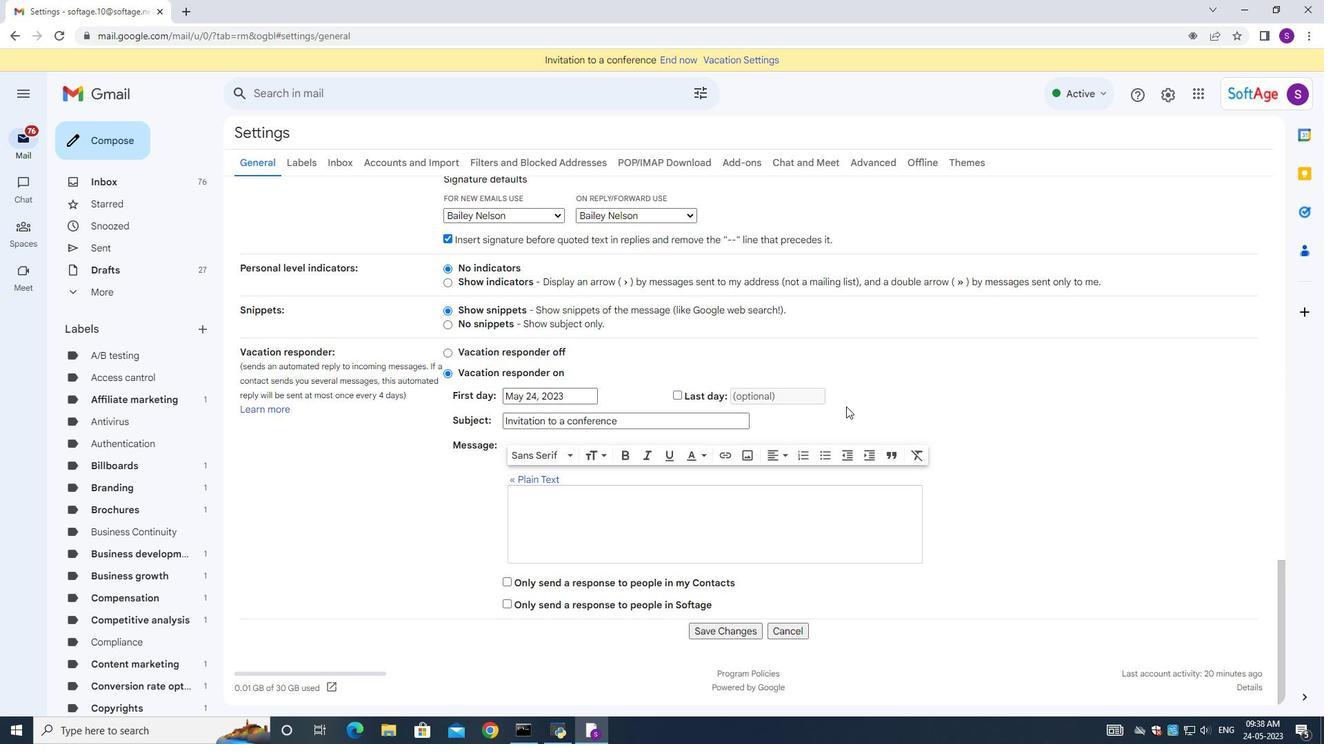 
Action: Mouse scrolled (818, 418) with delta (0, 0)
Screenshot: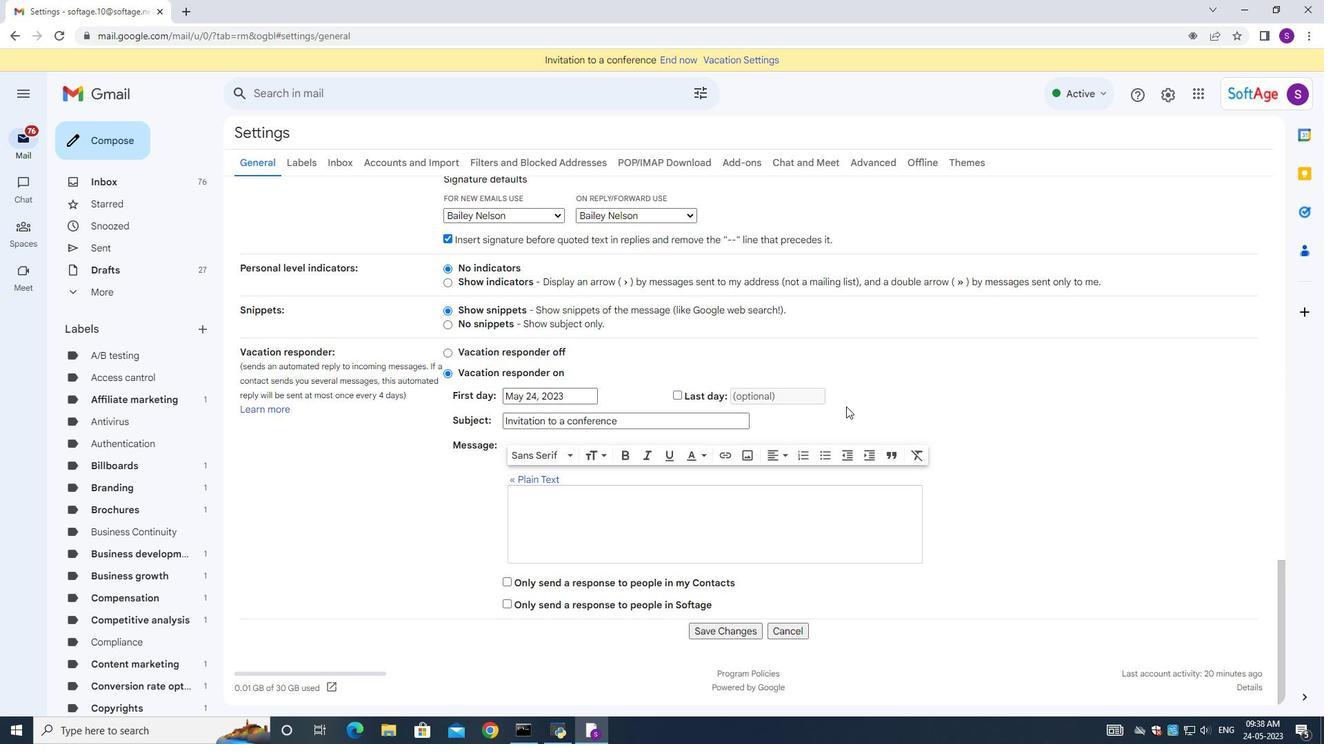 
Action: Mouse moved to (809, 422)
Screenshot: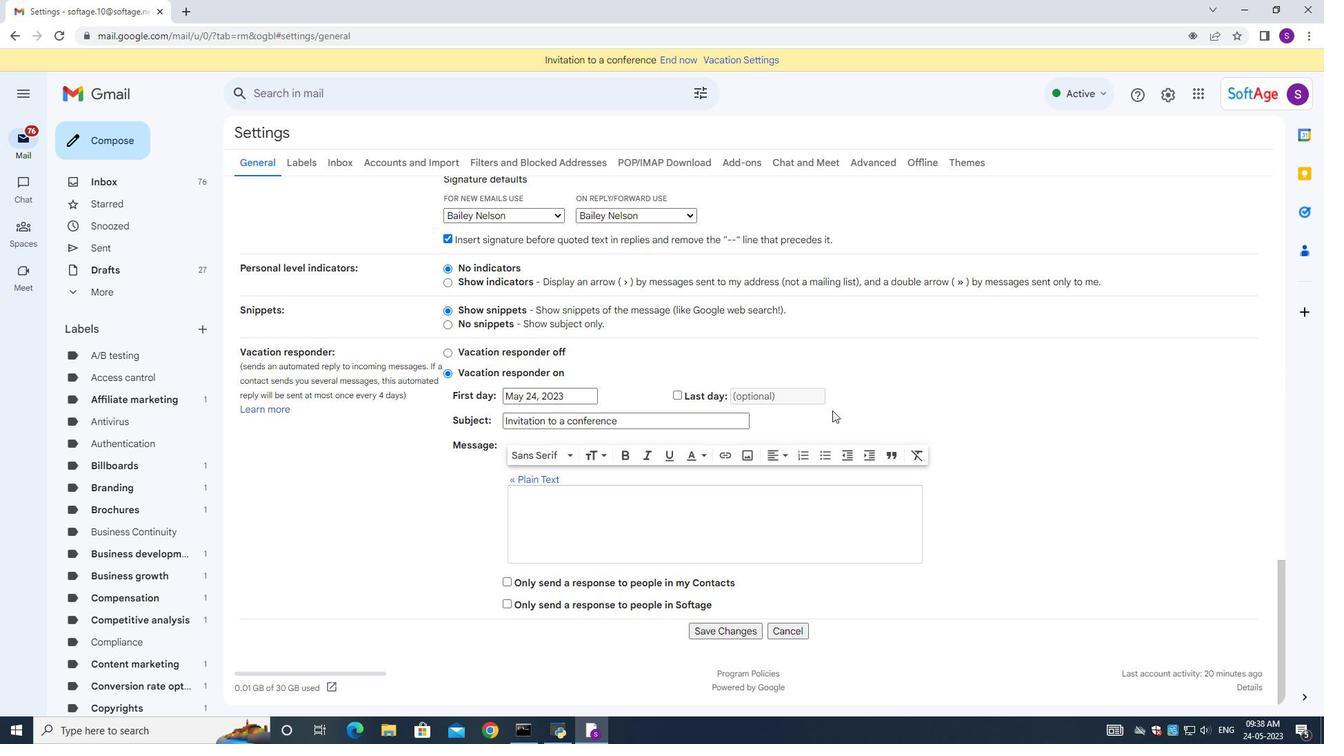 
Action: Mouse scrolled (809, 421) with delta (0, 0)
Screenshot: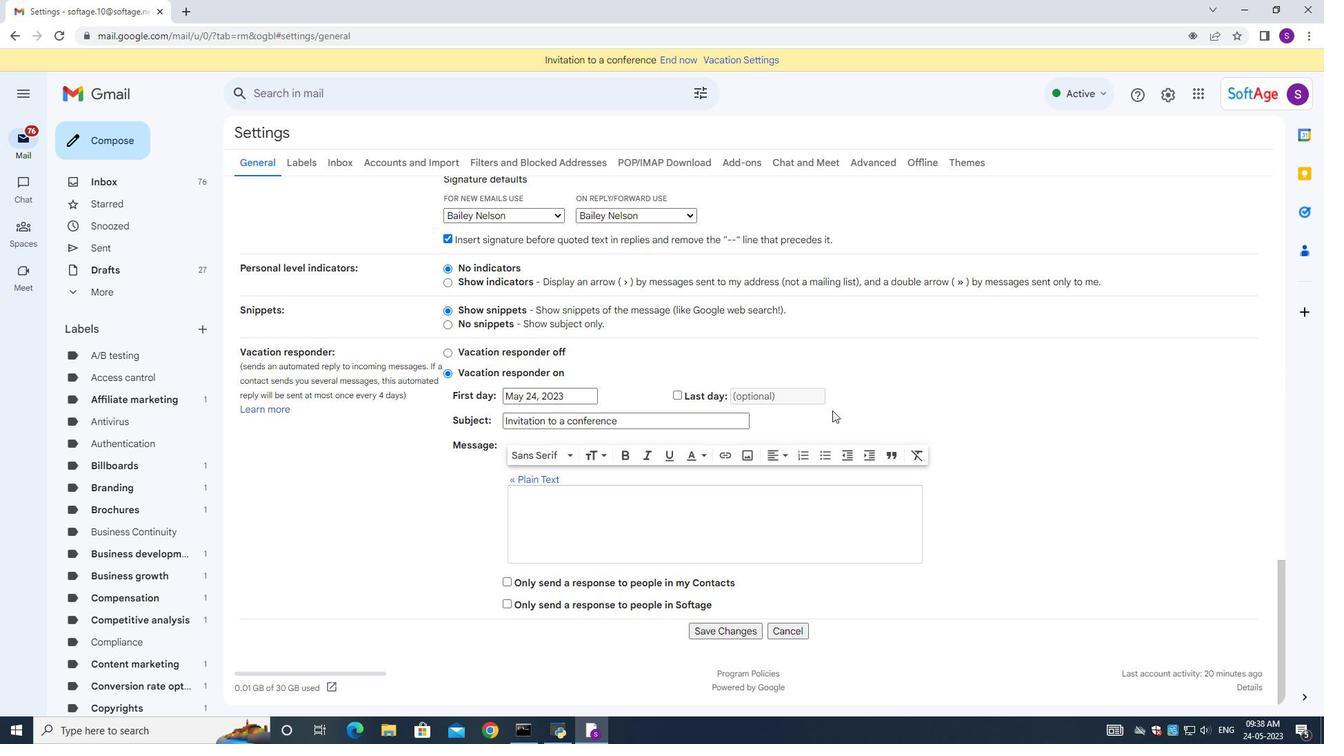 
Action: Mouse moved to (706, 630)
Screenshot: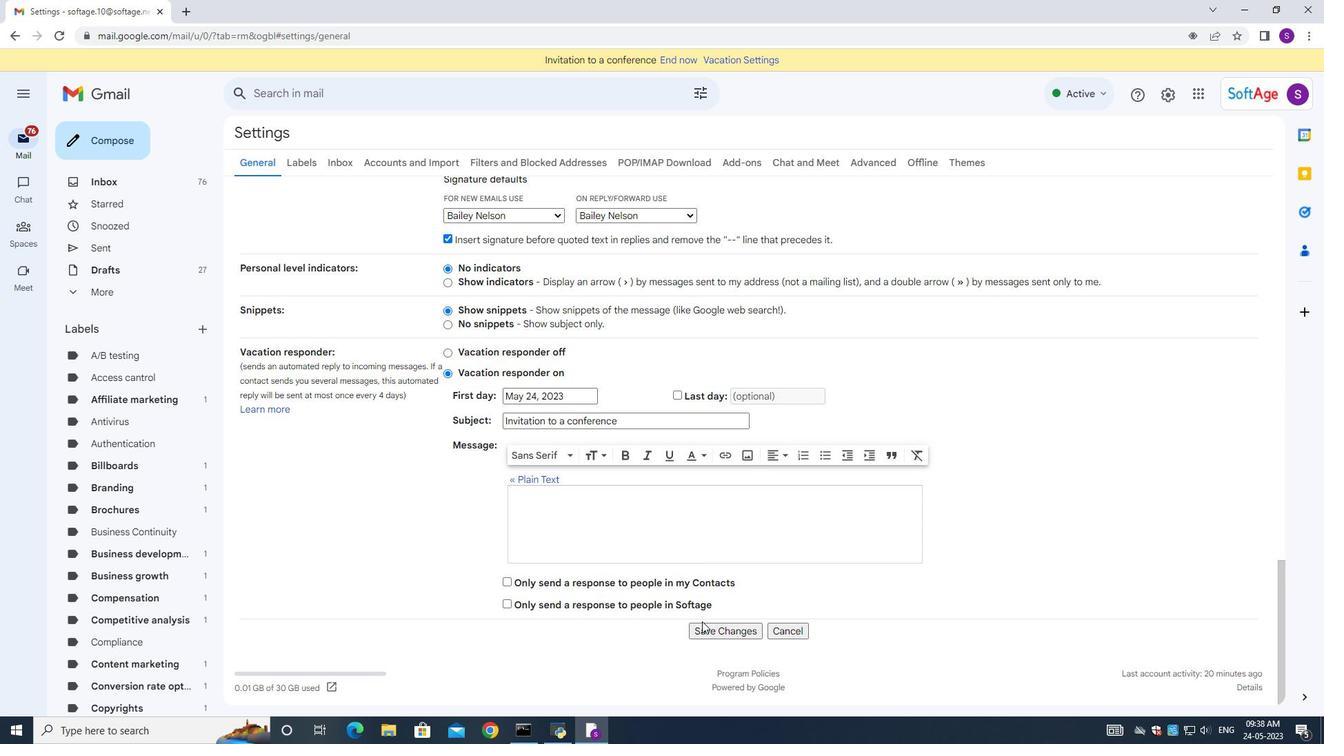 
Action: Mouse pressed left at (706, 630)
Screenshot: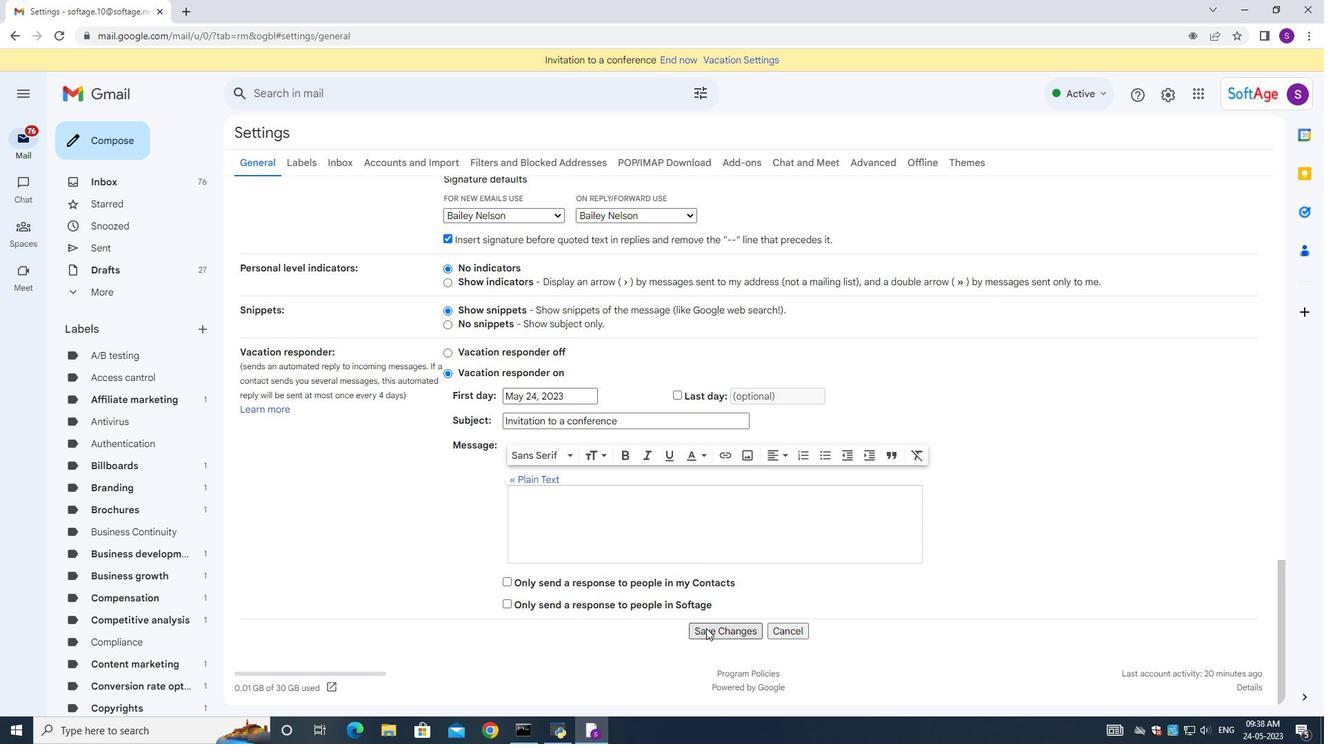 
Action: Mouse moved to (84, 144)
Screenshot: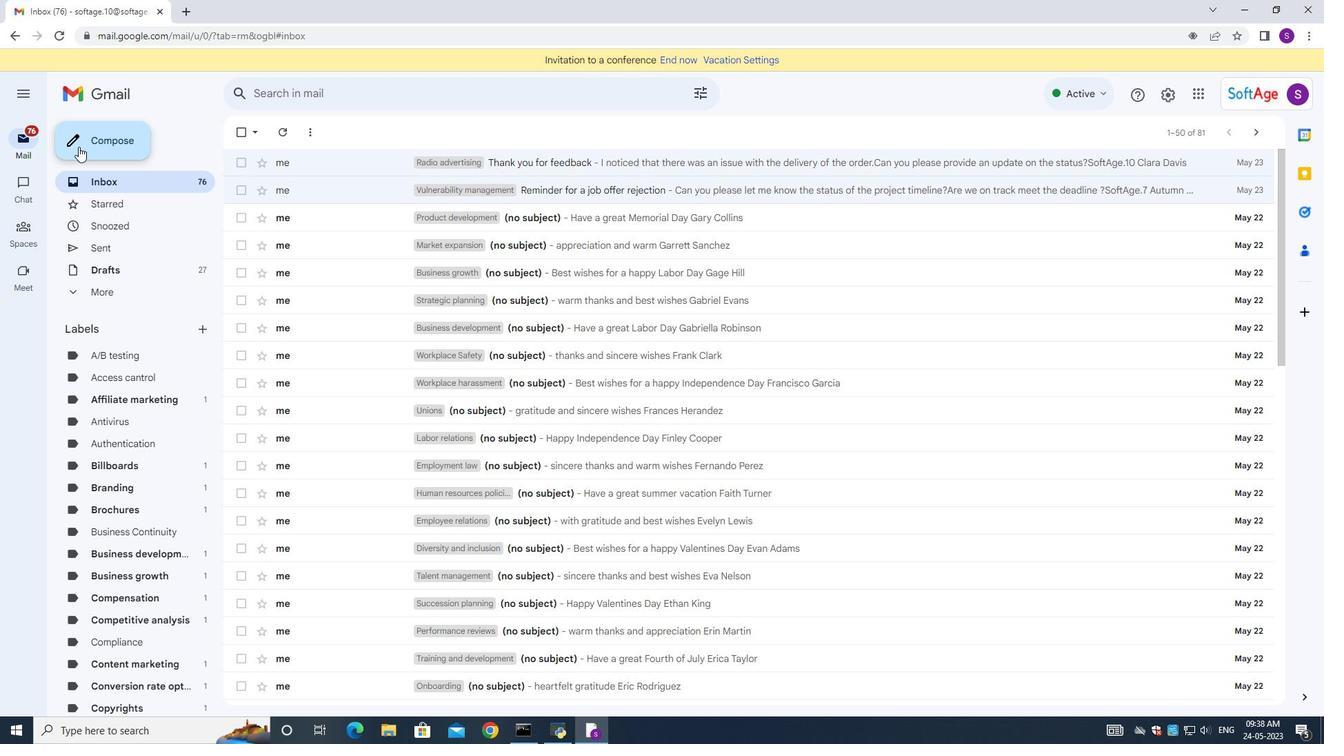 
Action: Mouse pressed left at (84, 144)
Screenshot: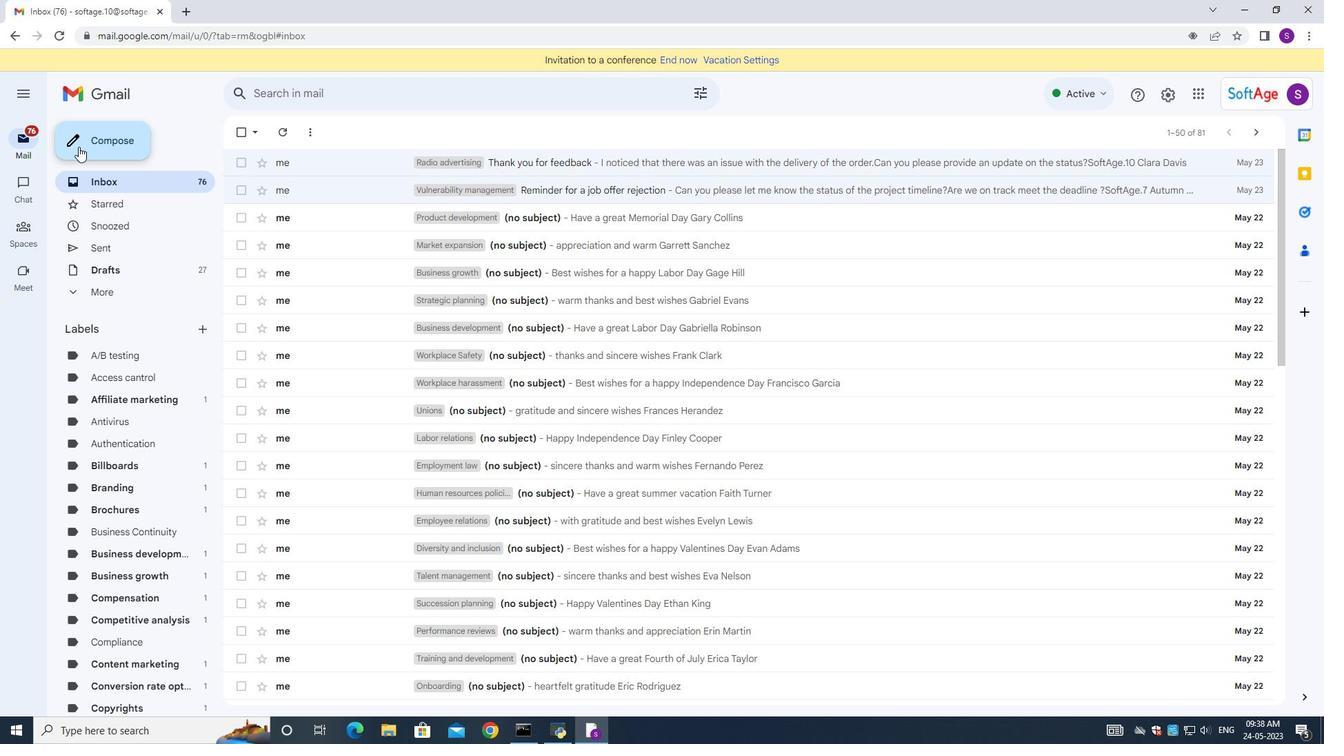 
Action: Mouse moved to (898, 342)
Screenshot: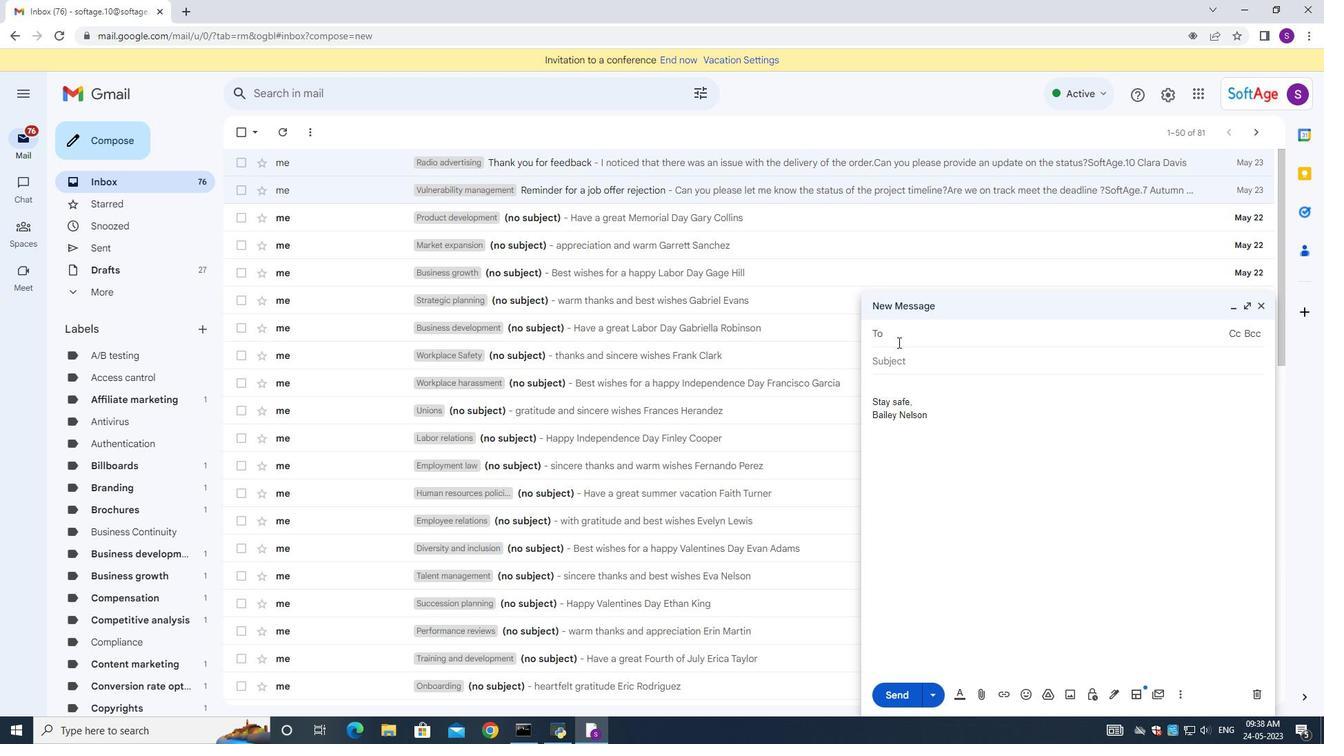 
Action: Key pressed <Key.shift>Softage.10<Key.shift>@softage.net
Screenshot: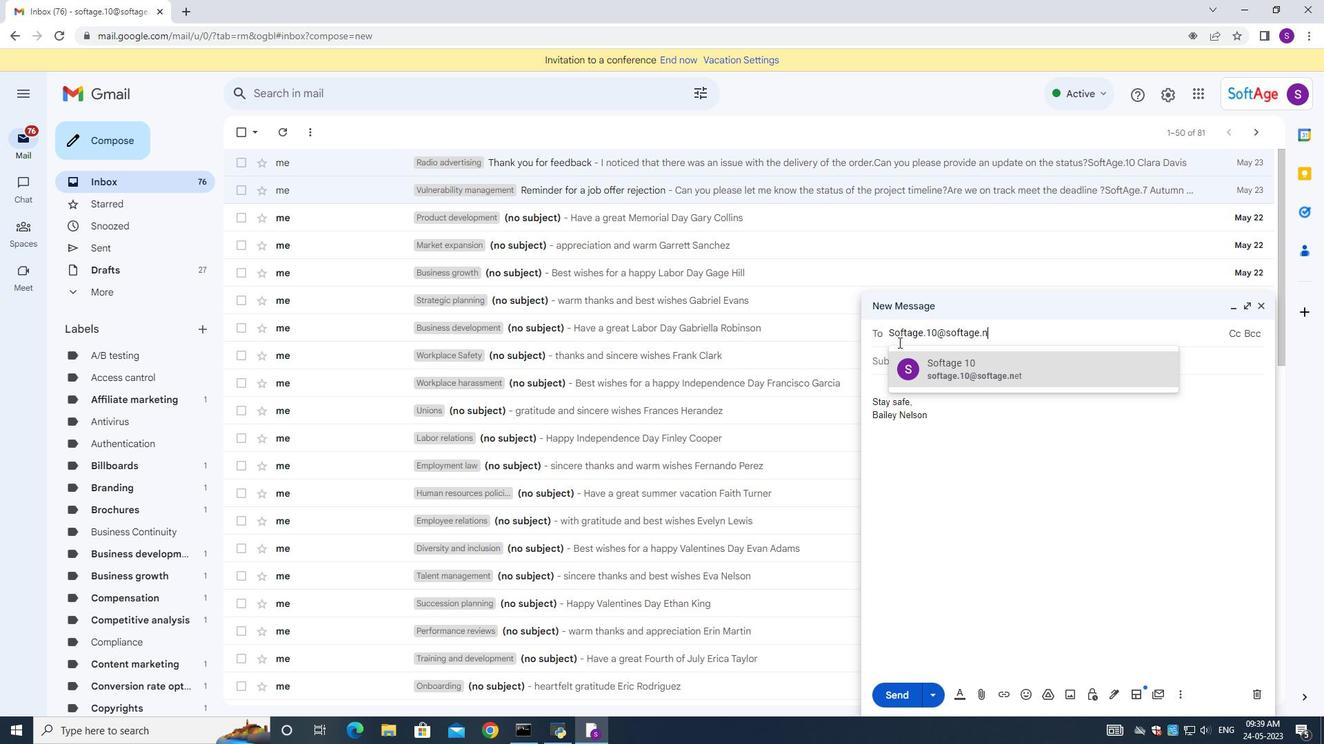 
Action: Mouse moved to (943, 371)
Screenshot: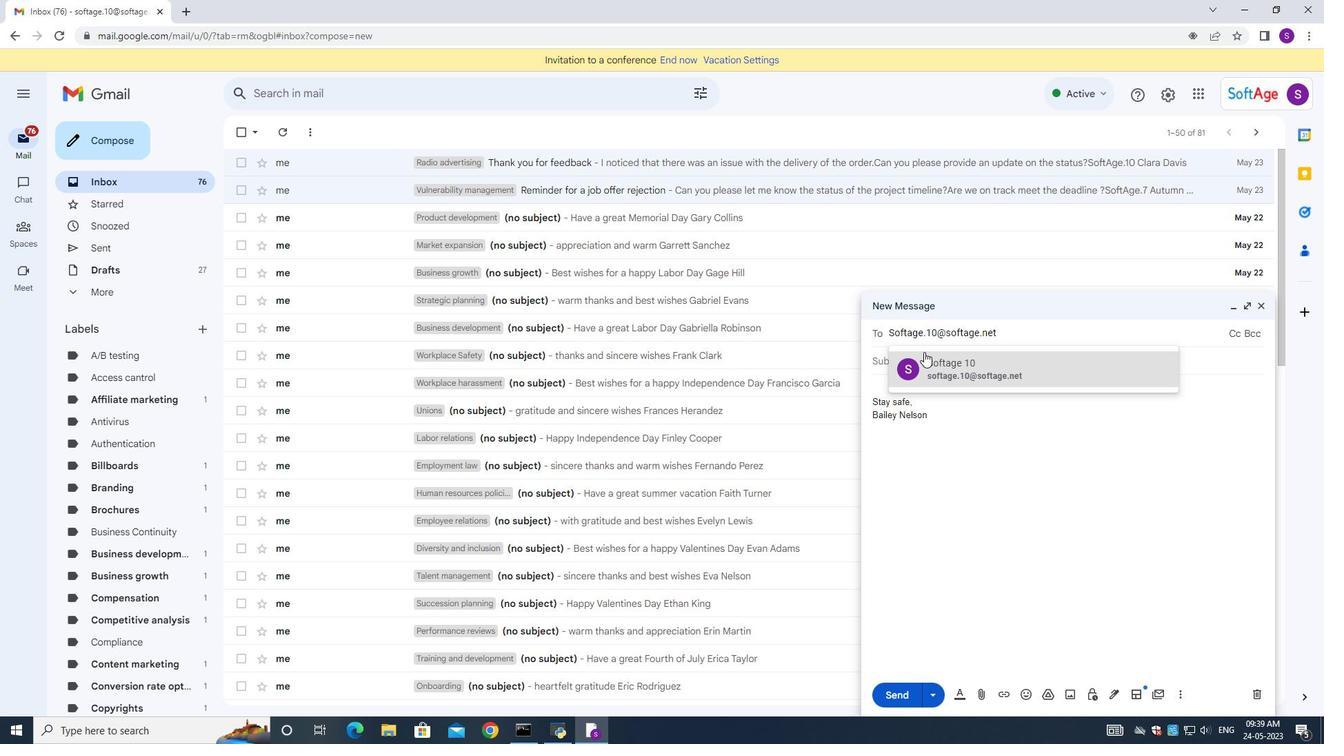 
Action: Mouse pressed left at (943, 371)
Screenshot: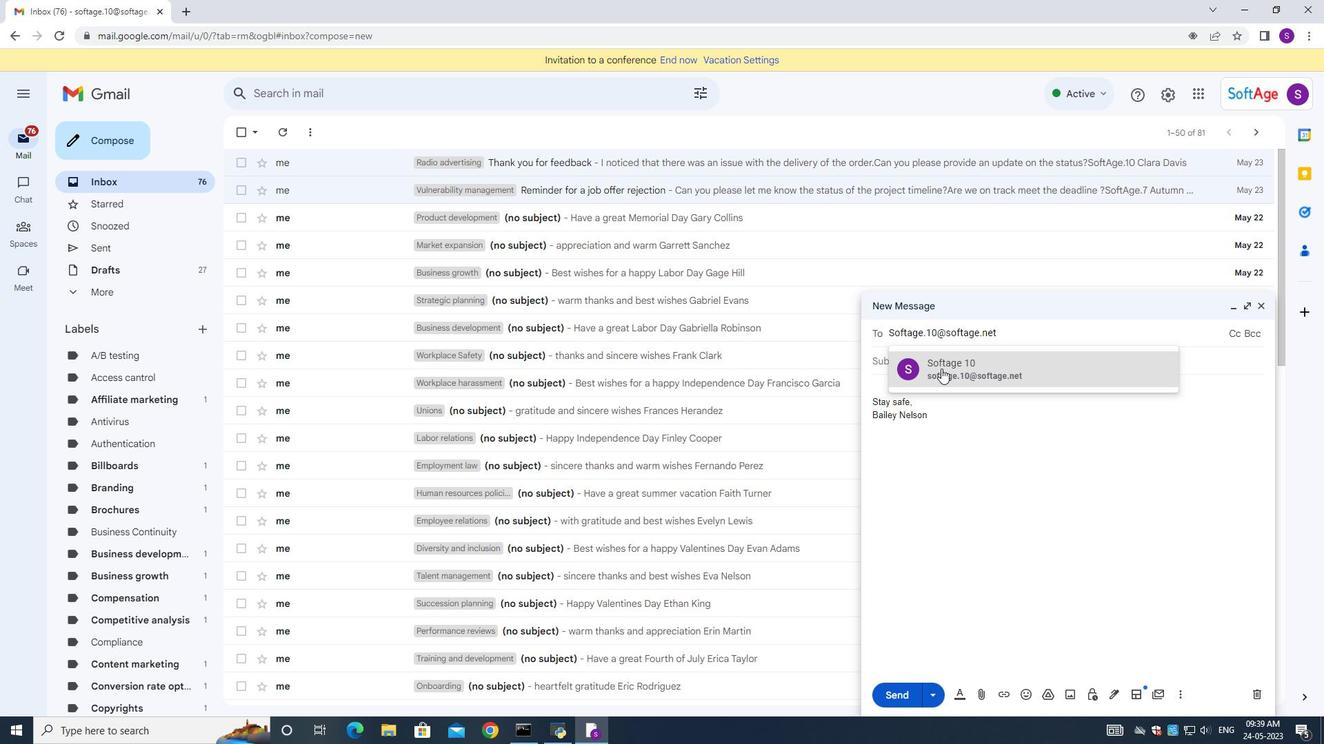 
Action: Mouse moved to (1179, 693)
Screenshot: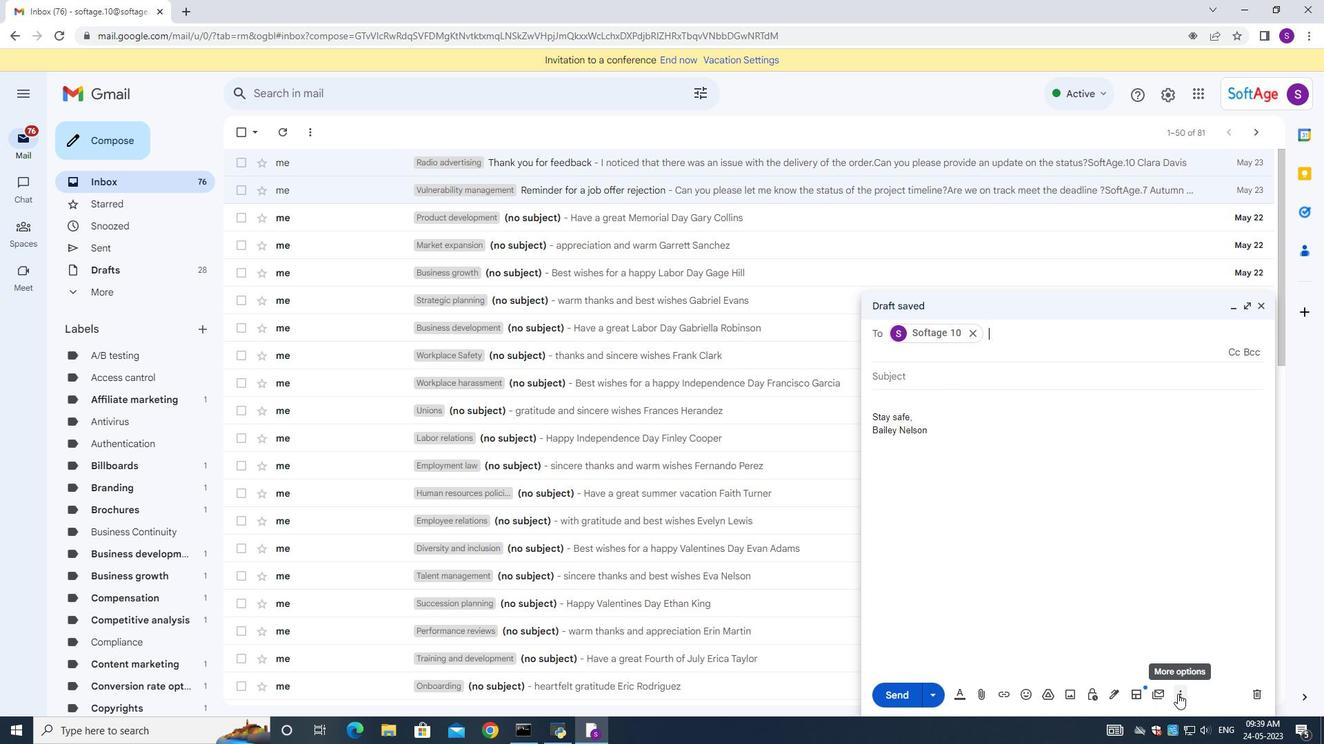 
Action: Mouse pressed left at (1179, 693)
Screenshot: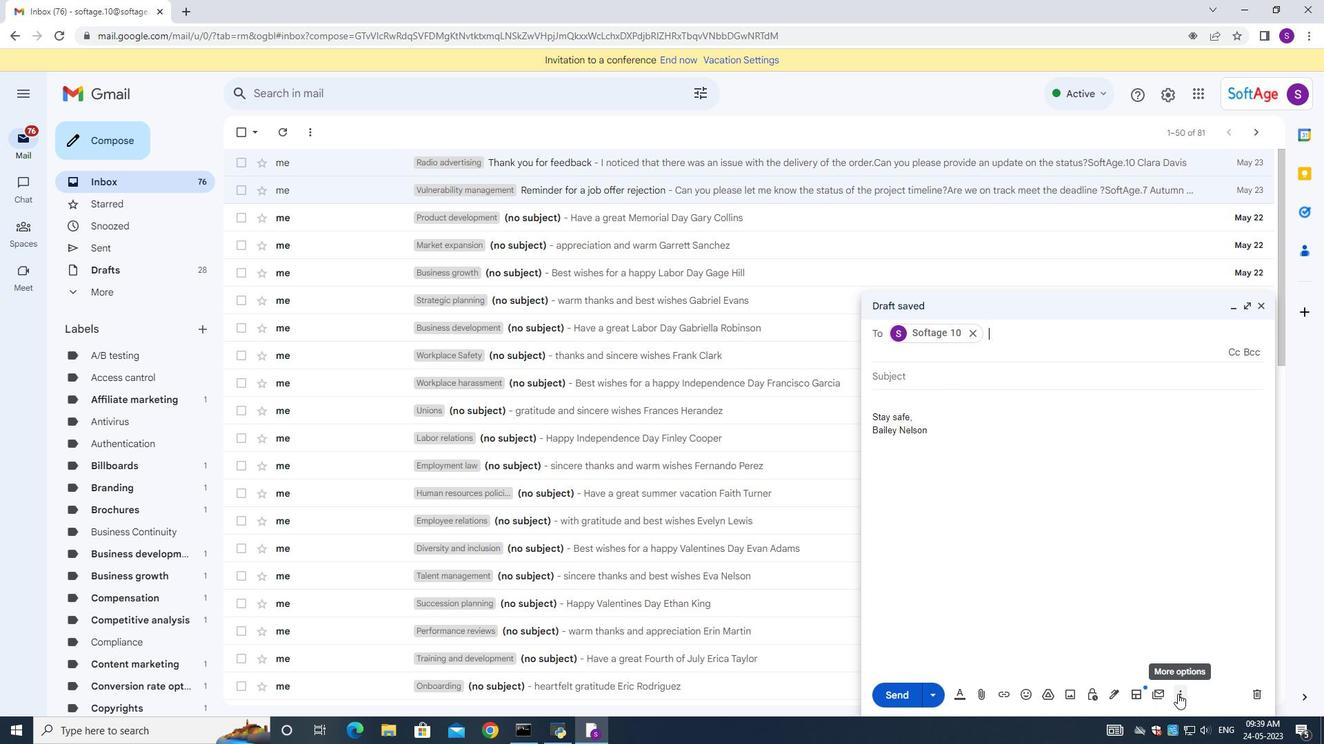 
Action: Mouse moved to (1073, 567)
Screenshot: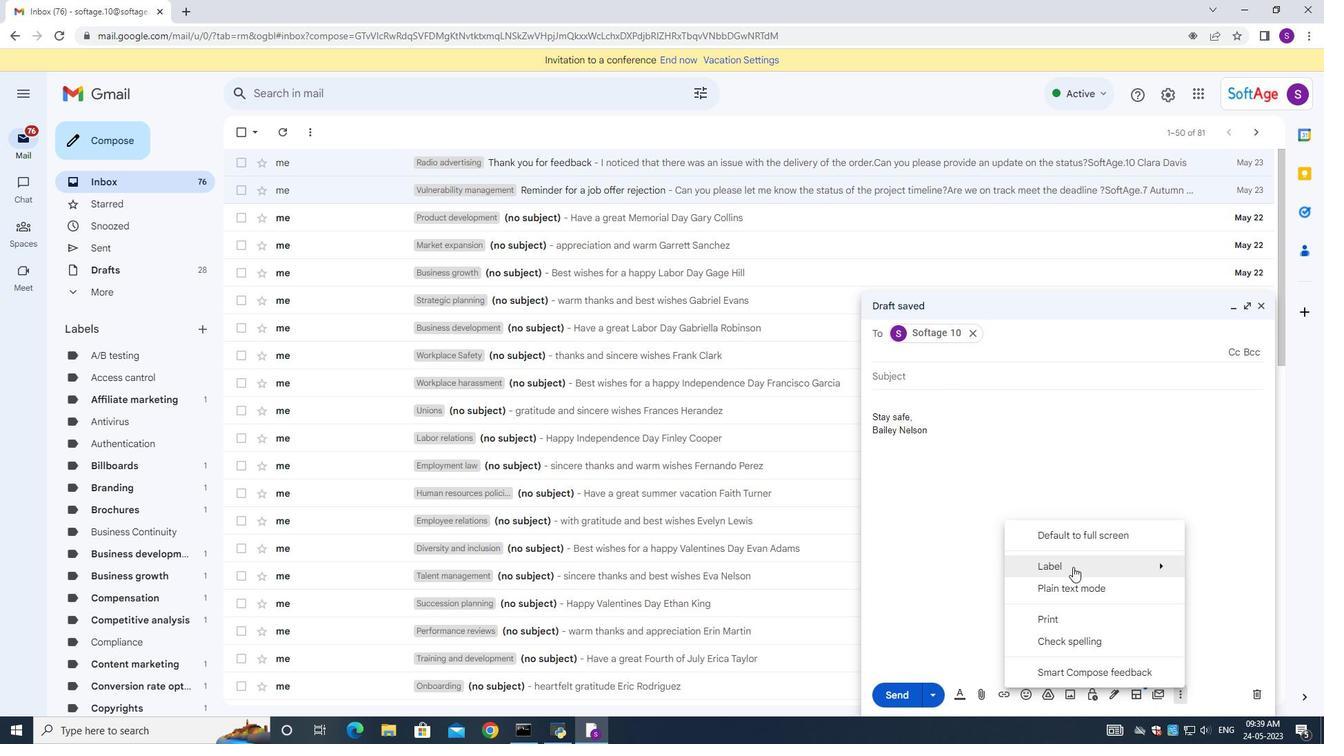 
Action: Mouse pressed left at (1073, 567)
Screenshot: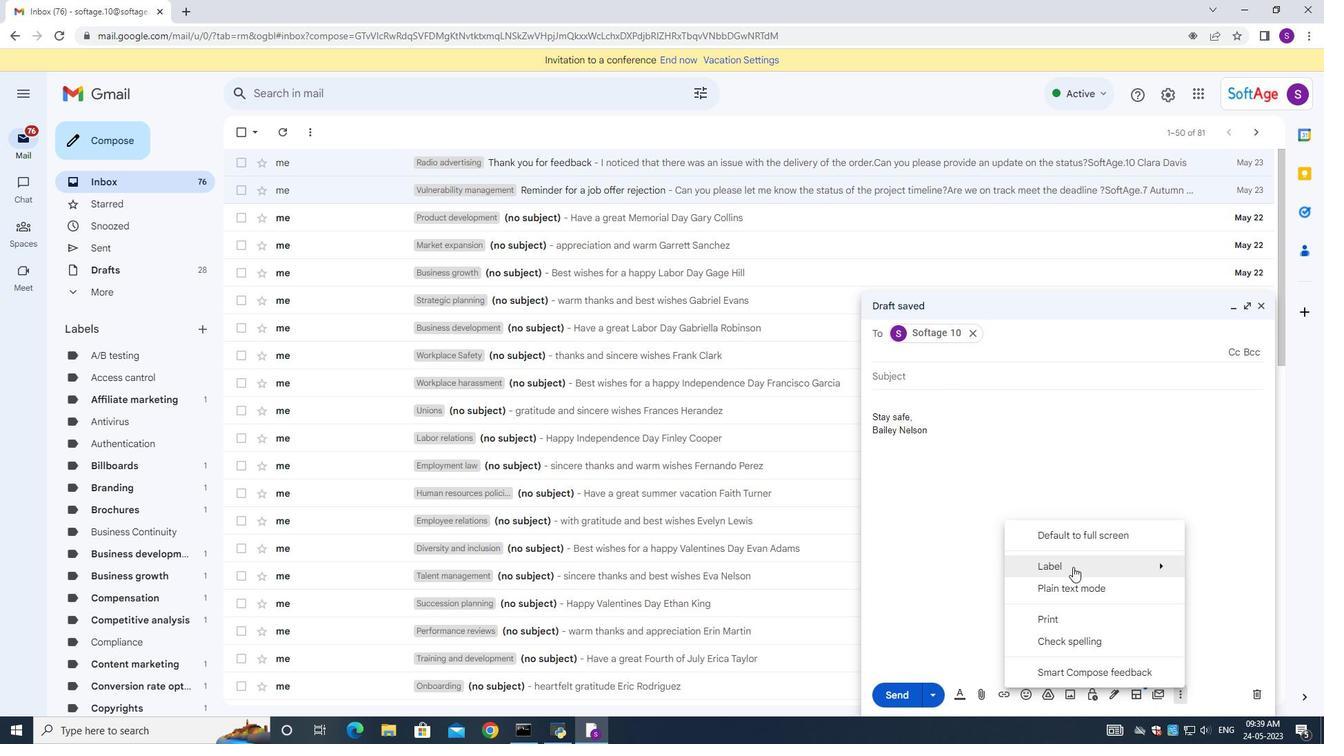 
Action: Mouse moved to (1075, 568)
Screenshot: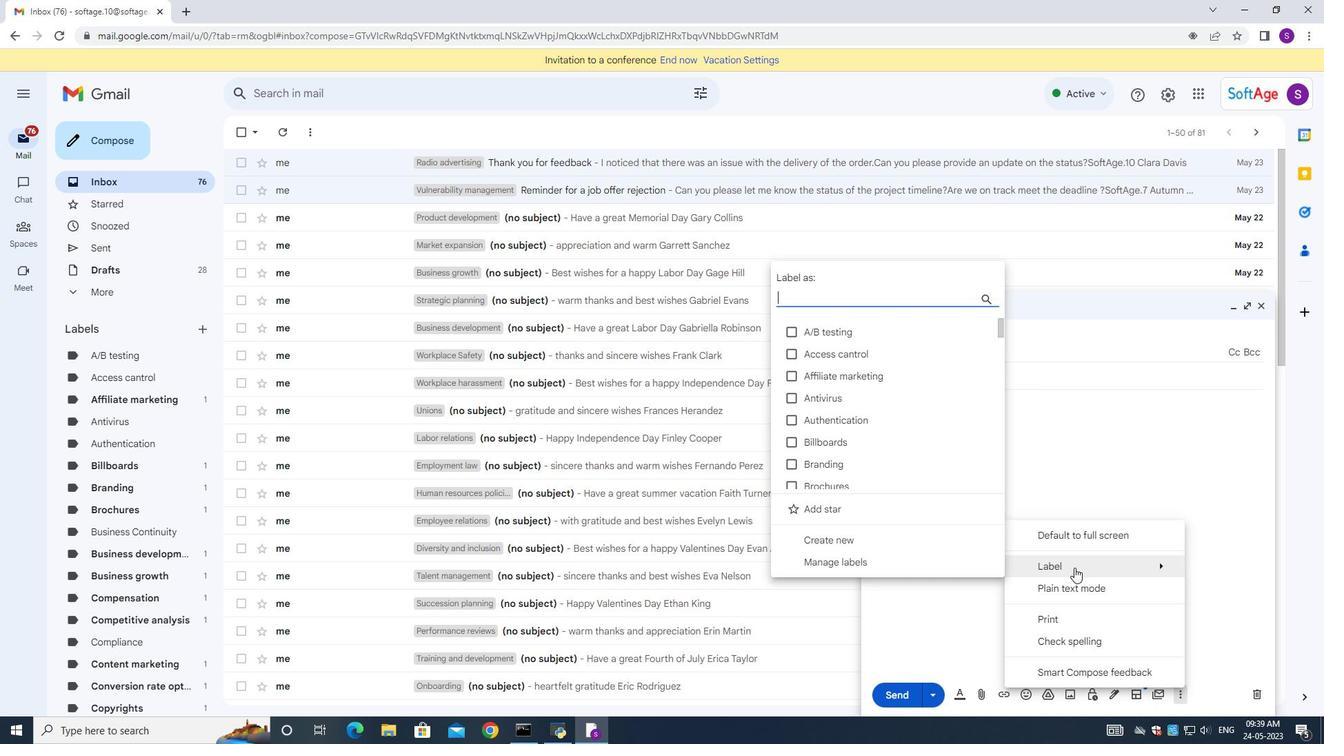 
Action: Key pressed <Key.shift>Pene
Screenshot: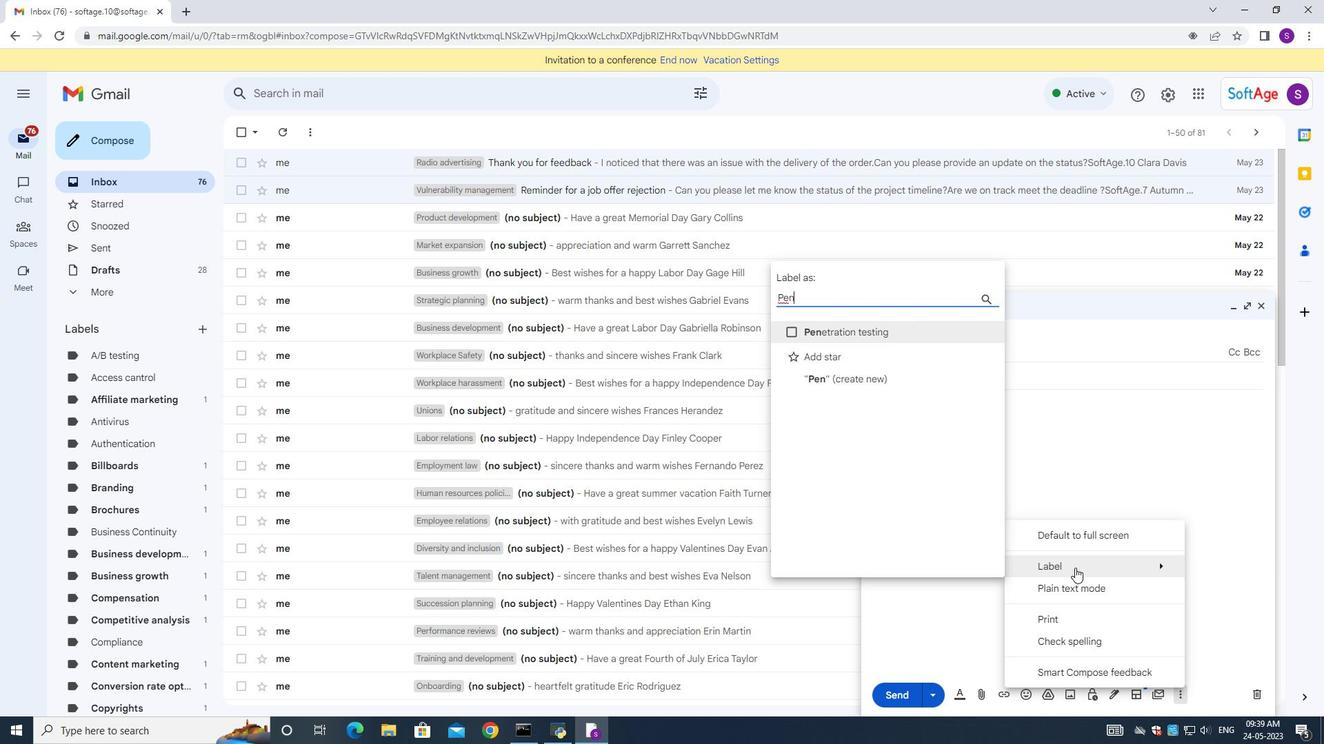 
Action: Mouse moved to (902, 322)
Screenshot: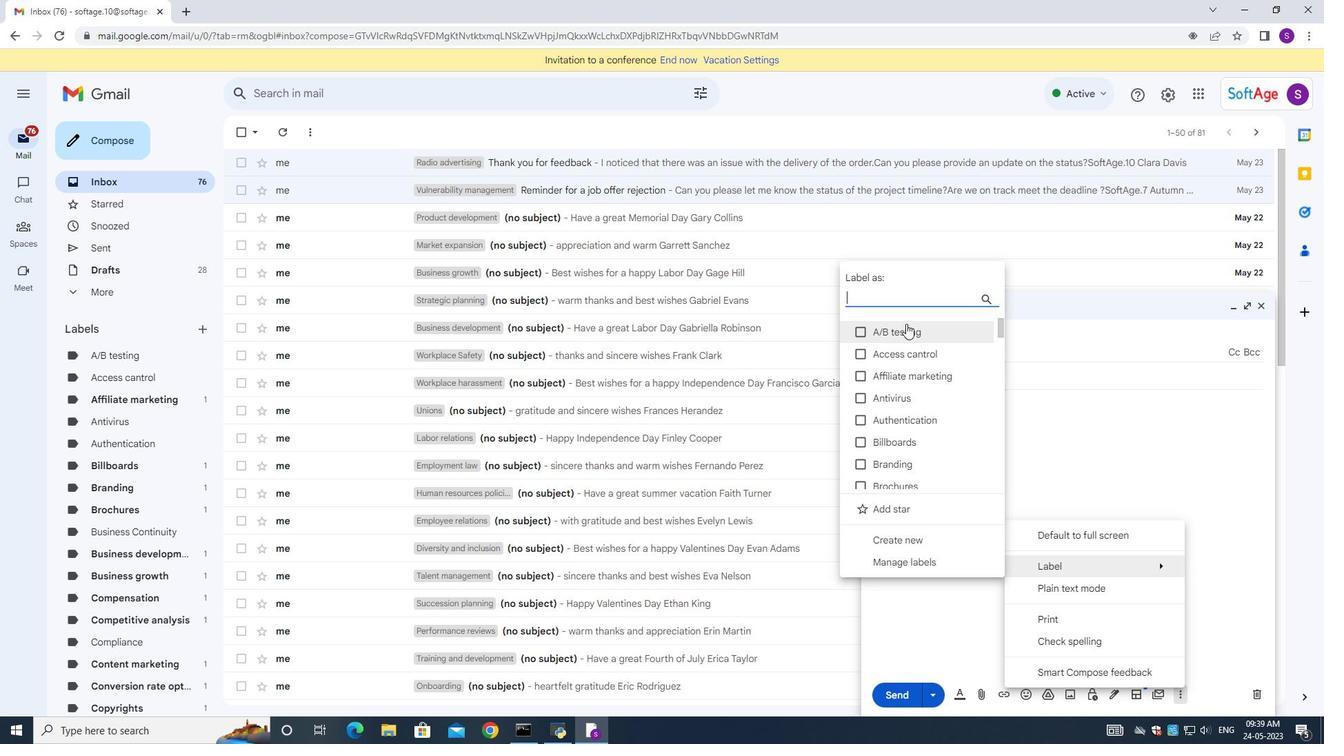
Action: Key pressed penet
Screenshot: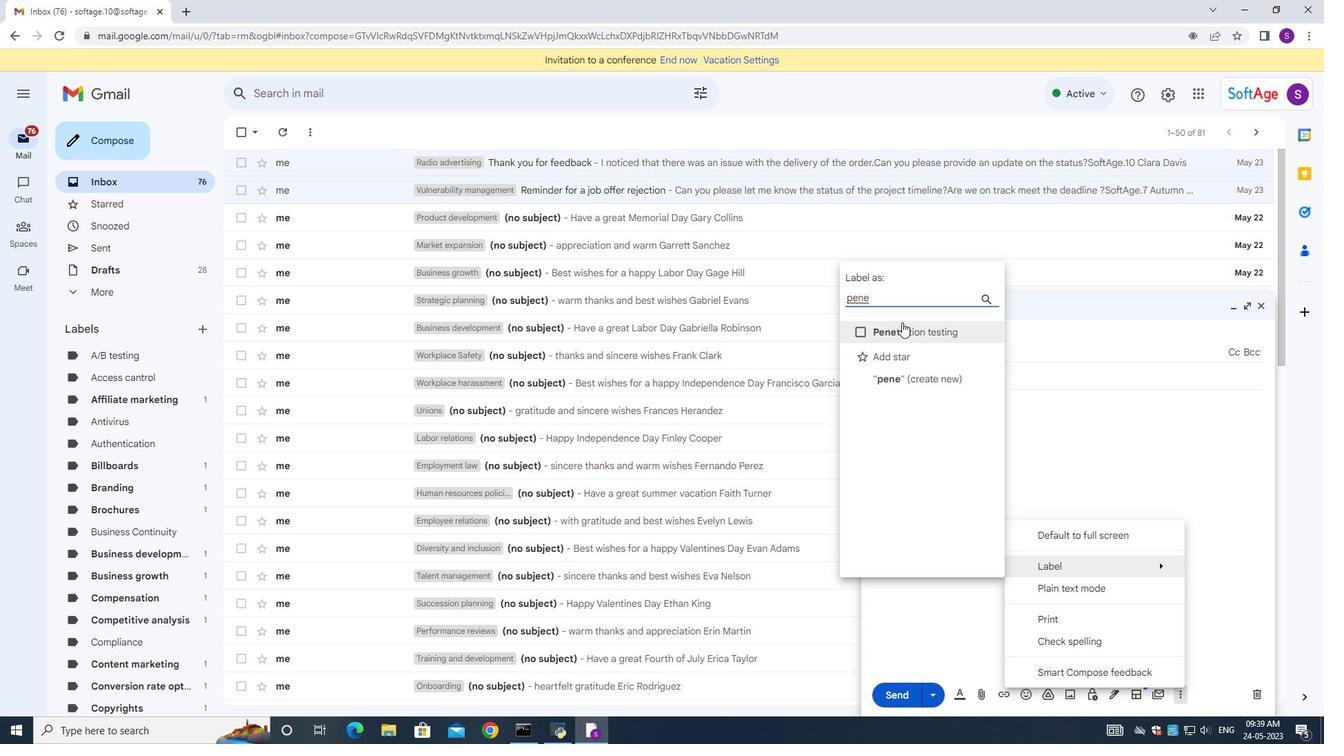 
Action: Mouse moved to (857, 331)
Screenshot: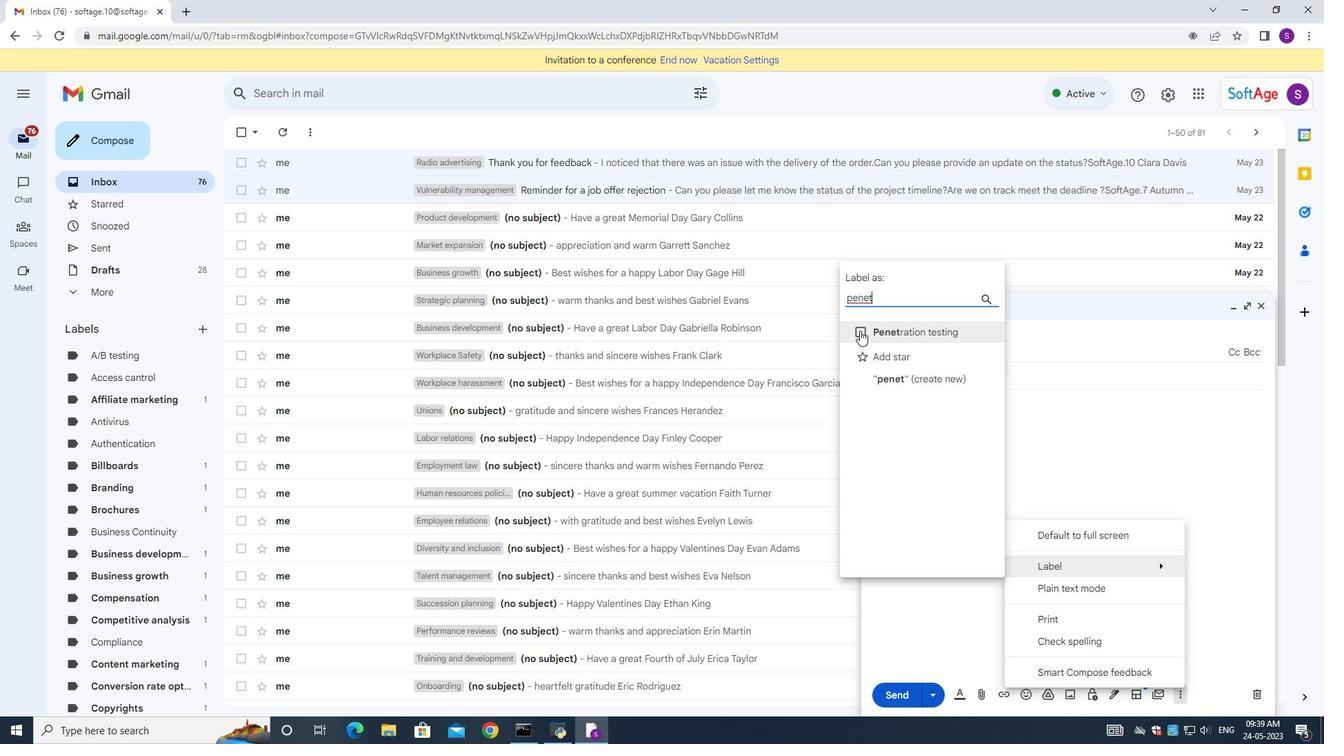 
Action: Mouse pressed left at (857, 331)
Screenshot: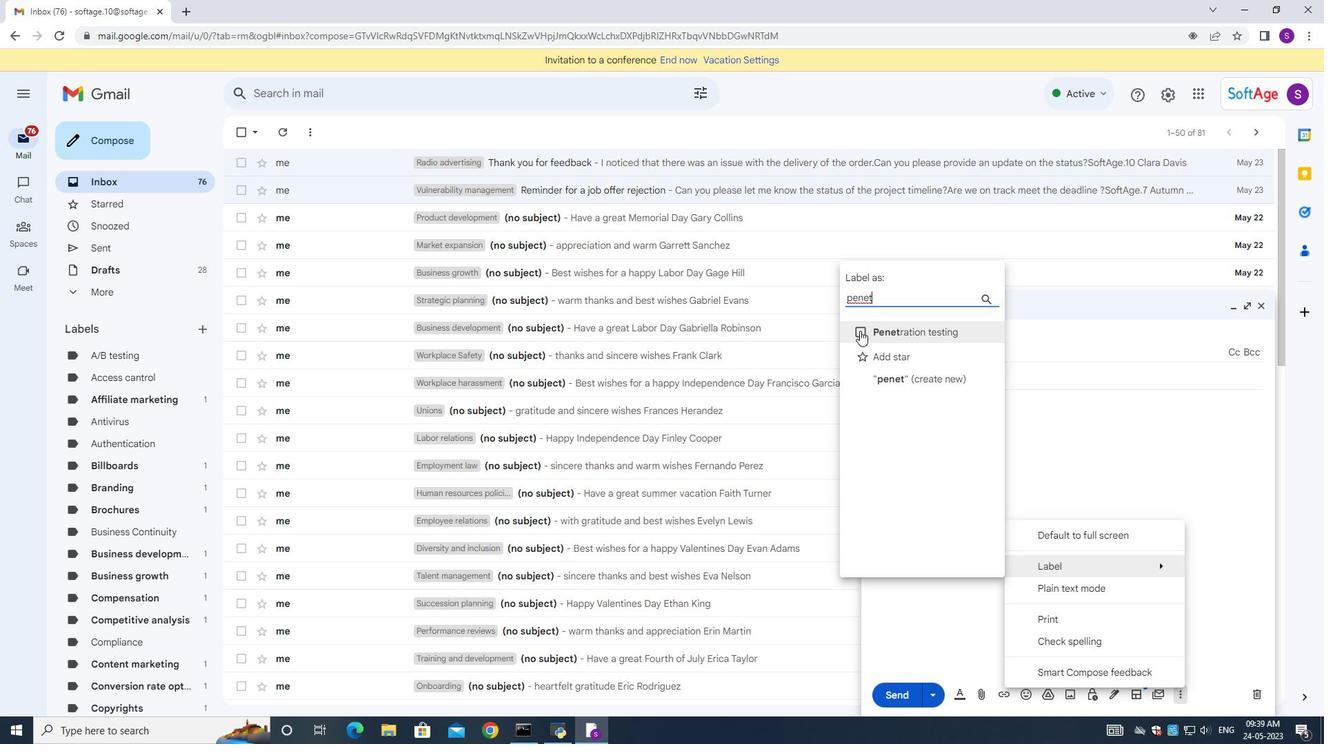 
Action: Mouse moved to (869, 379)
Screenshot: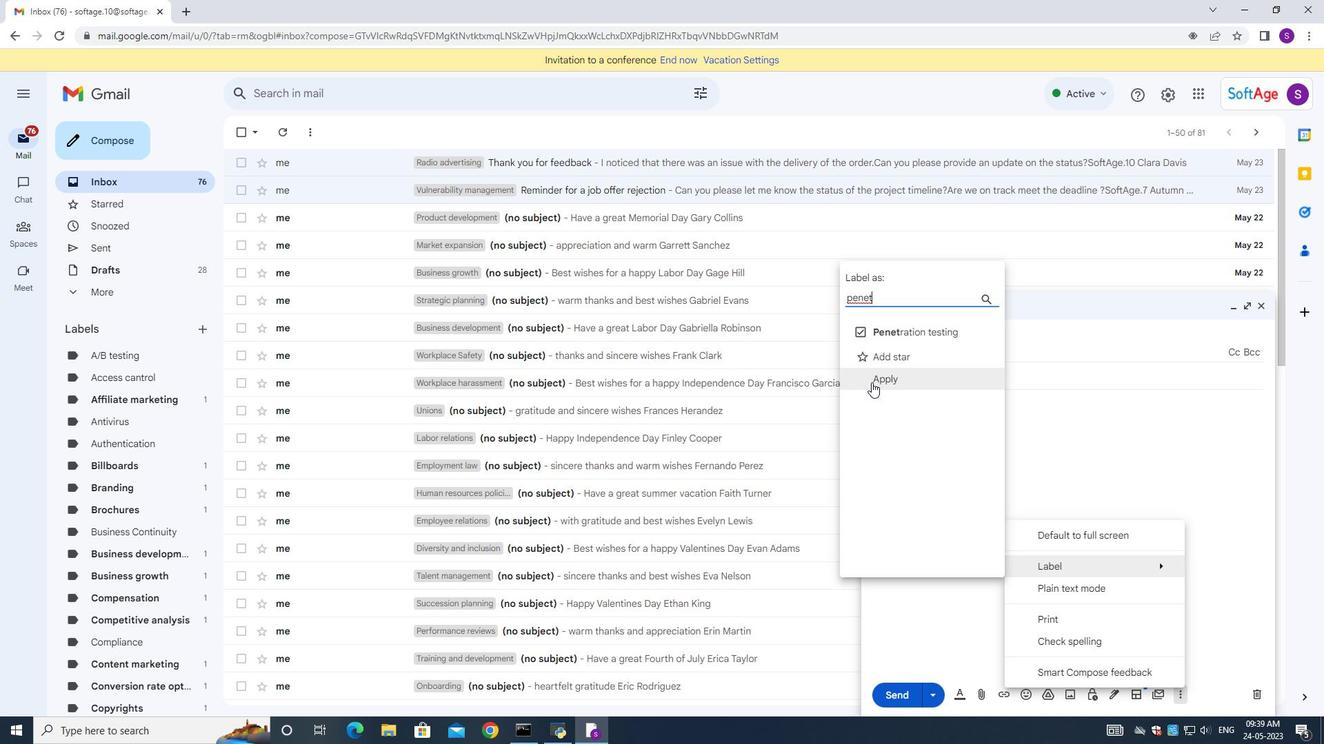 
Action: Mouse pressed left at (869, 379)
Screenshot: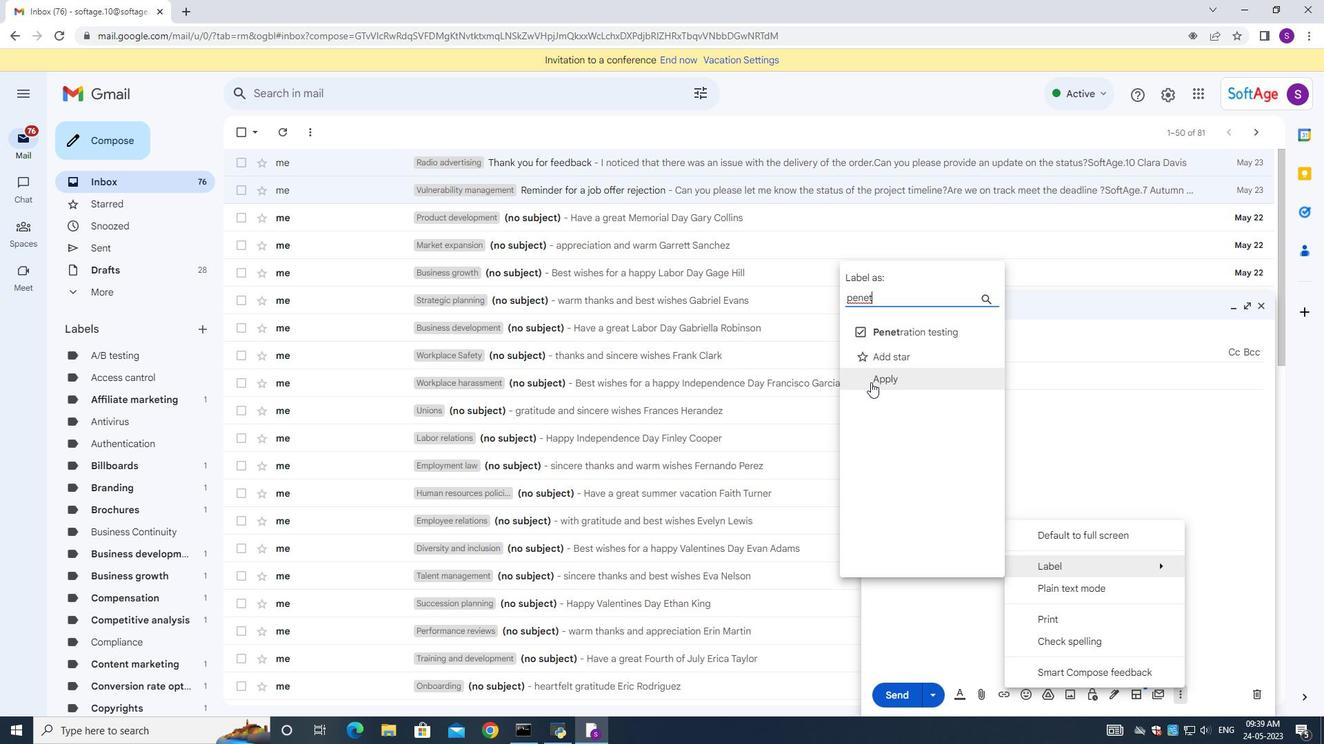 
Action: Mouse moved to (1089, 463)
Screenshot: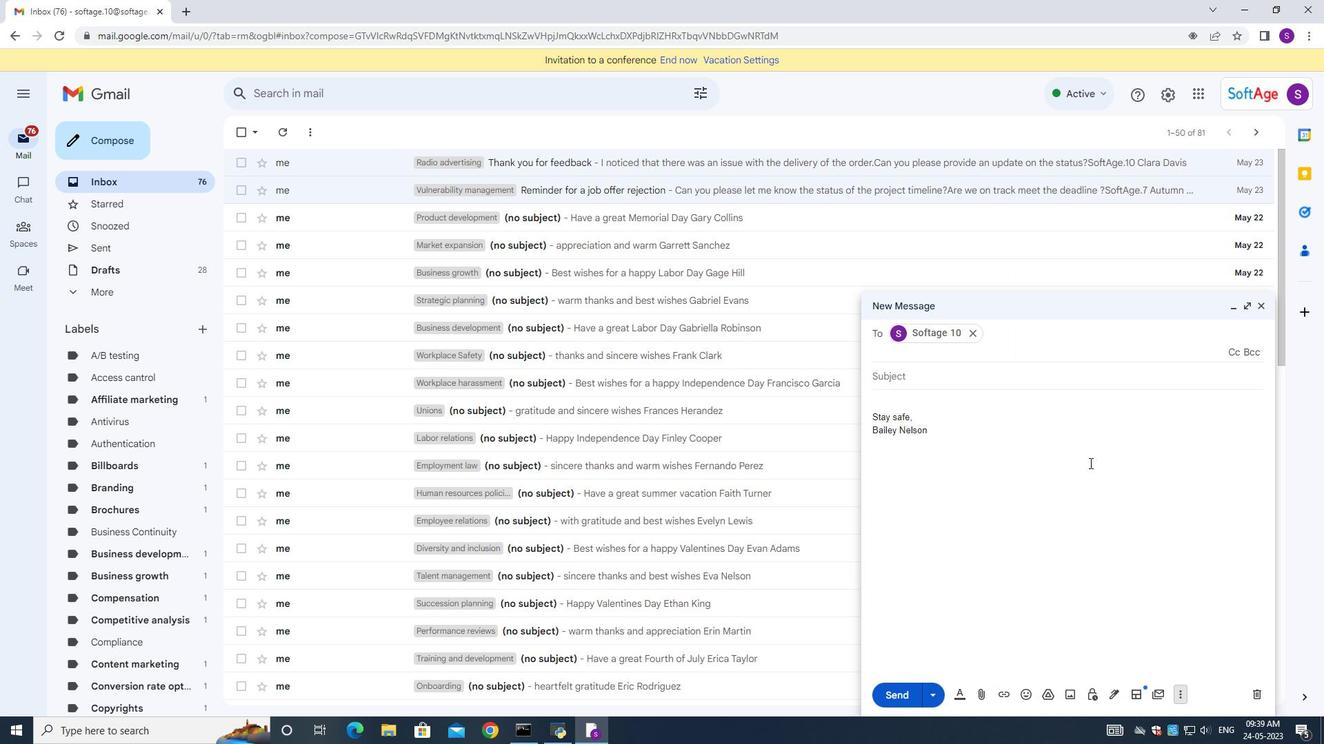 
